 Task: Look for space in Katangi, India from 5th June, 2023 to 16th June, 2023 for 2 adults in price range Rs.14000 to Rs.18000. Place can be entire place with 1  bedroom having 1 bed and 1 bathroom. Property type can be house, flat, guest house, hotel. Amenities needed are: wifi. Booking option can be shelf check-in. Required host language is English.
Action: Mouse moved to (605, 107)
Screenshot: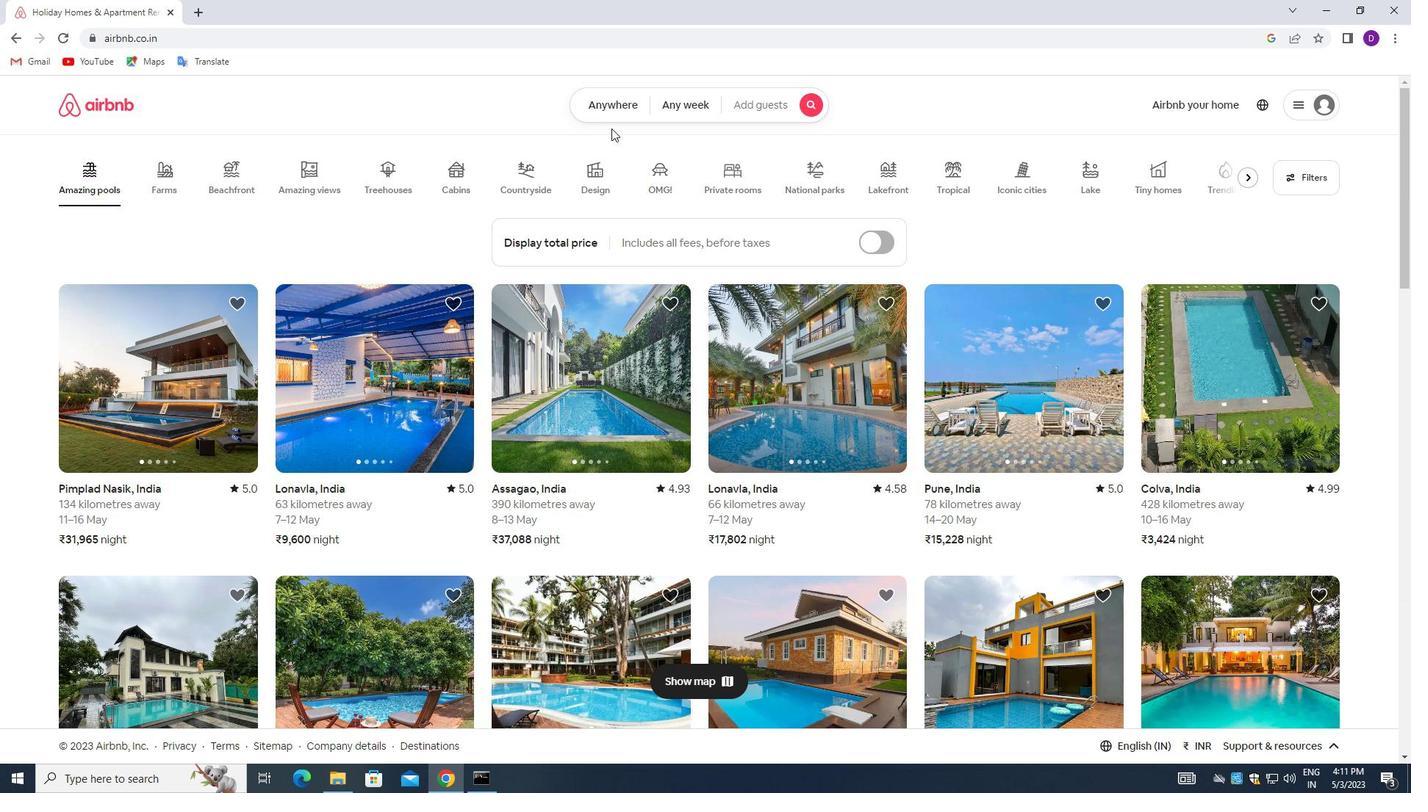 
Action: Mouse pressed left at (605, 107)
Screenshot: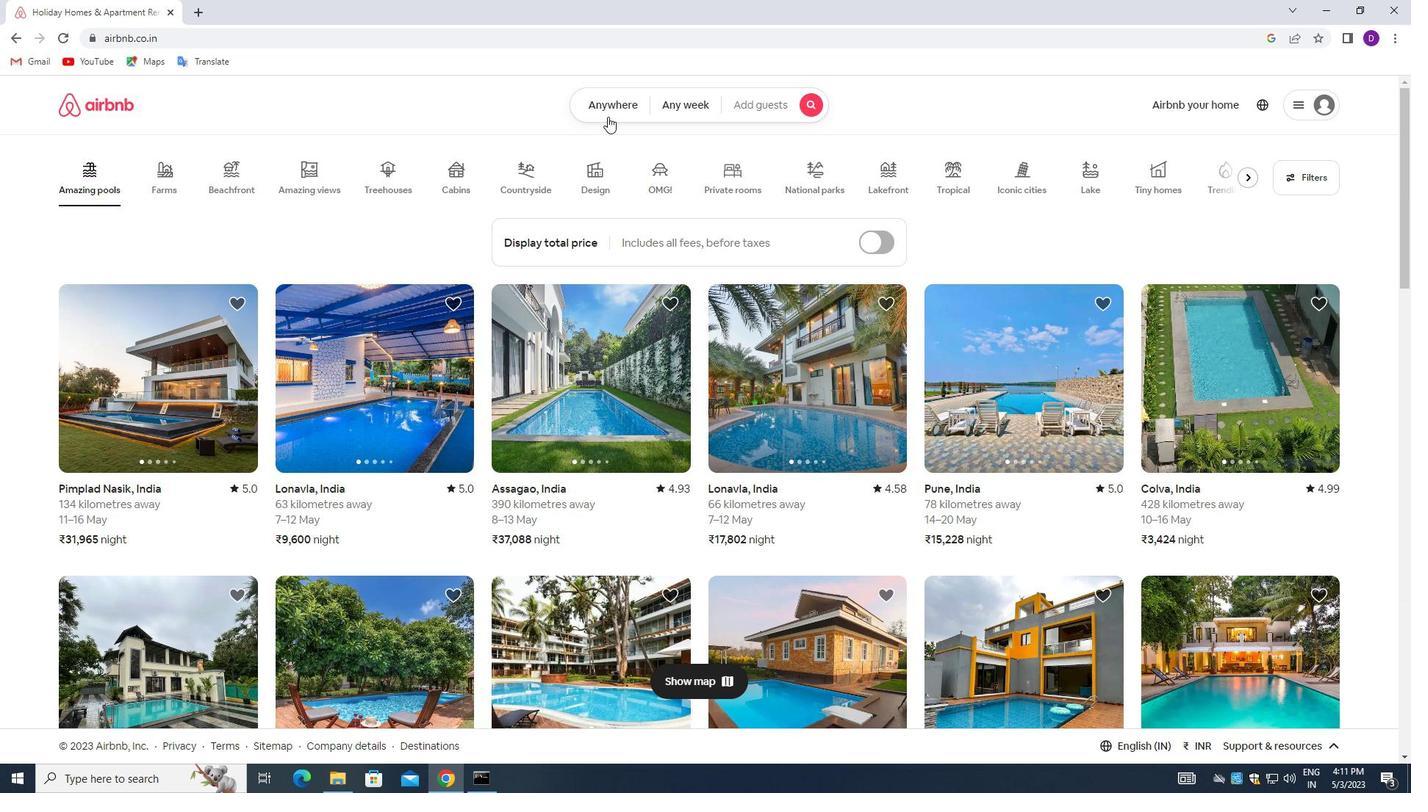 
Action: Mouse moved to (496, 160)
Screenshot: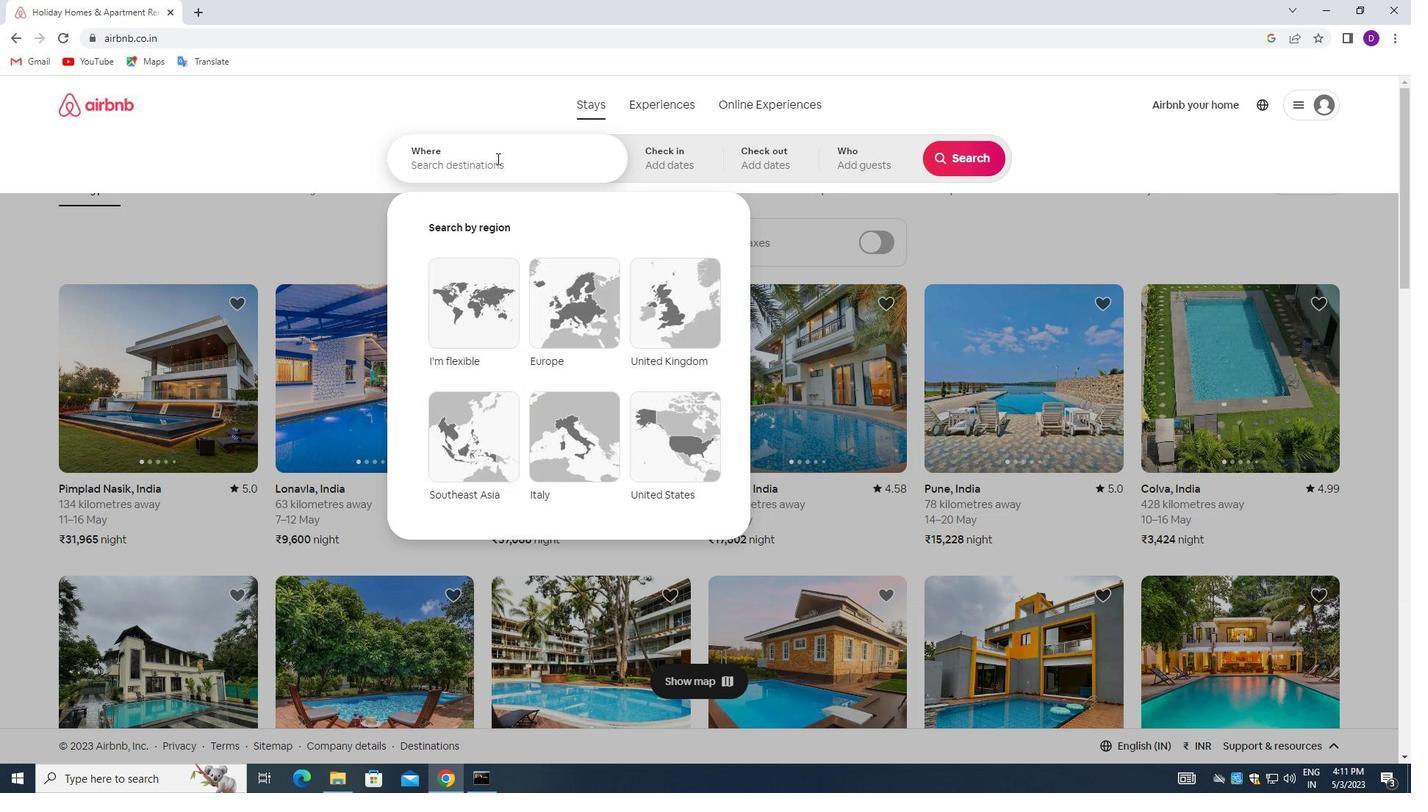 
Action: Mouse pressed left at (496, 160)
Screenshot: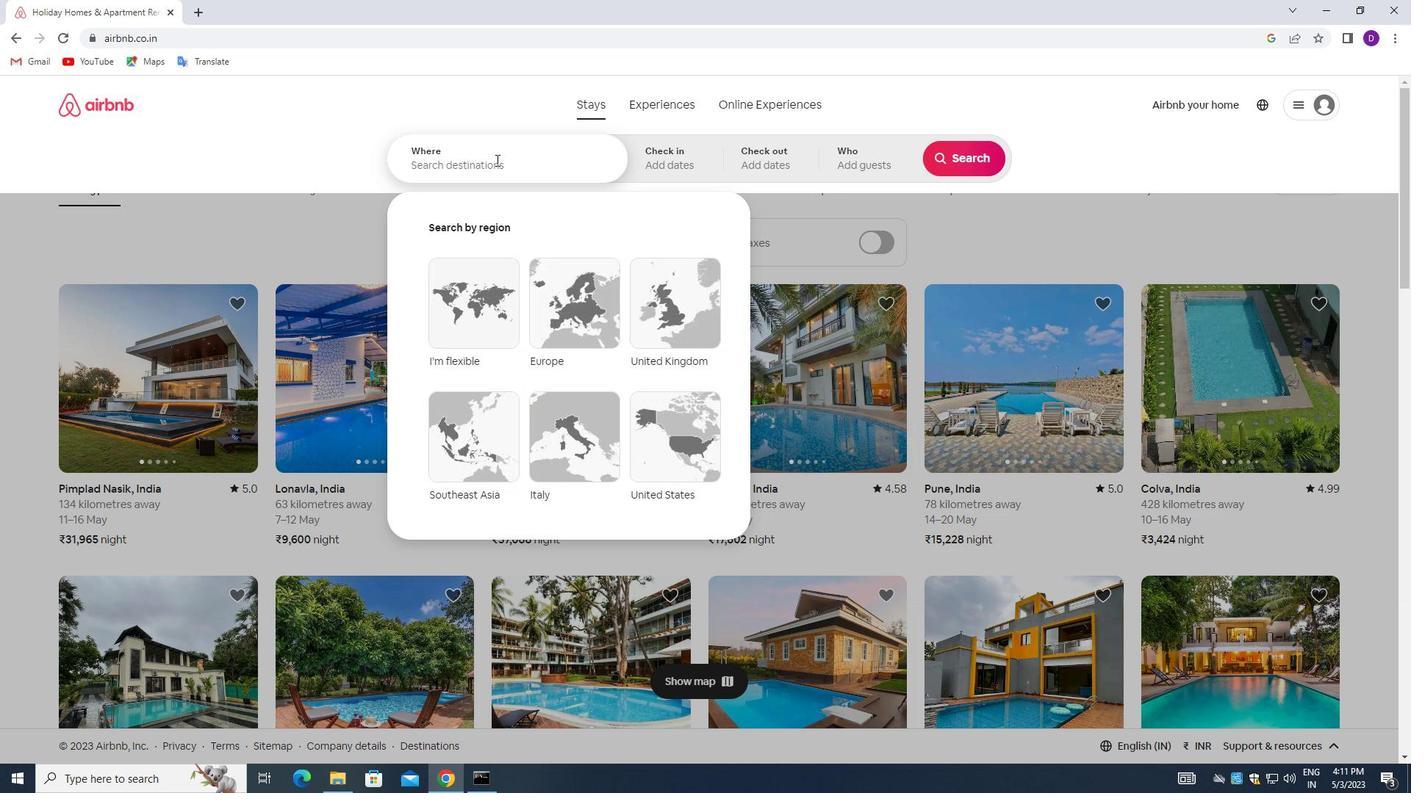 
Action: Mouse moved to (207, 142)
Screenshot: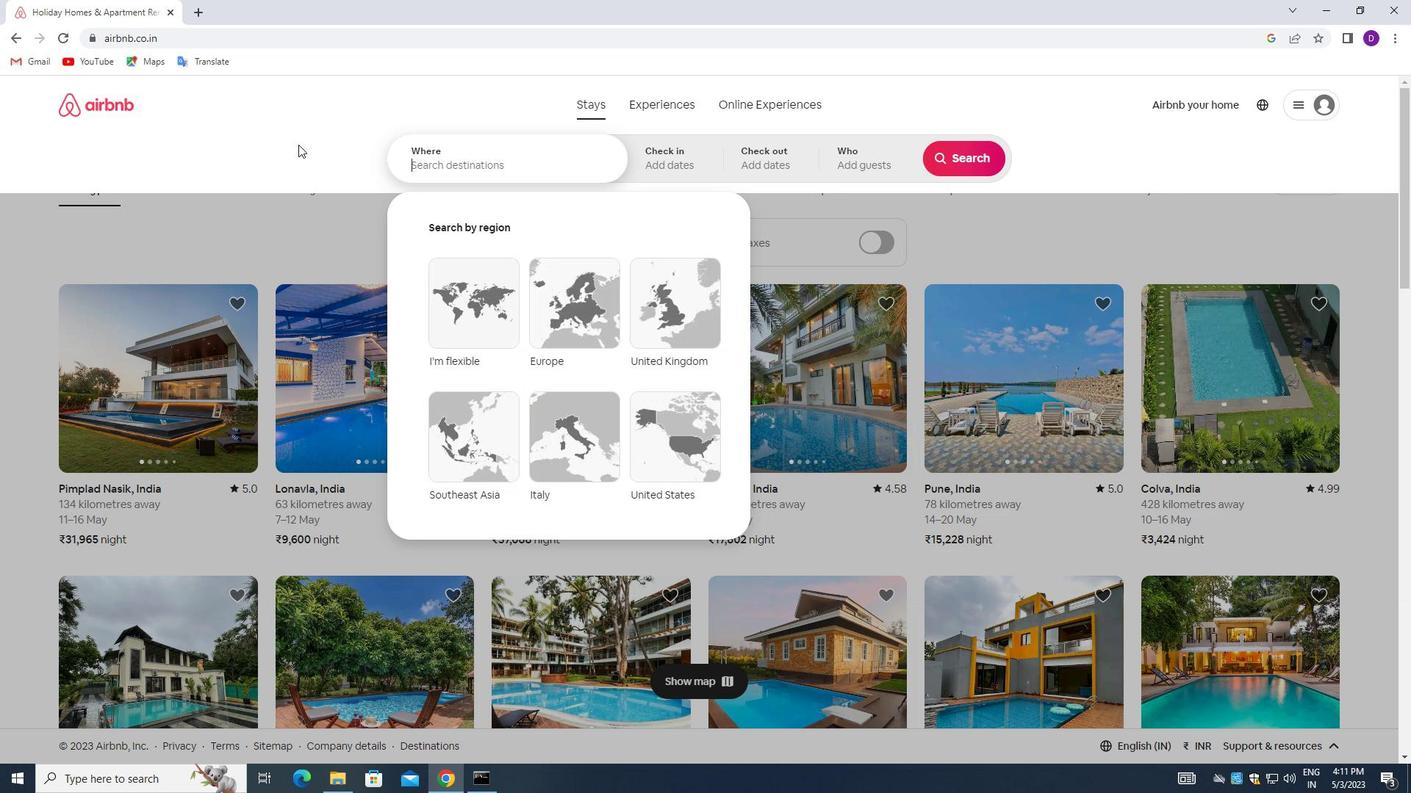 
Action: Key pressed <Key.shift>KATANGI,<Key.space><Key.shift>INDIA<Key.enter>
Screenshot: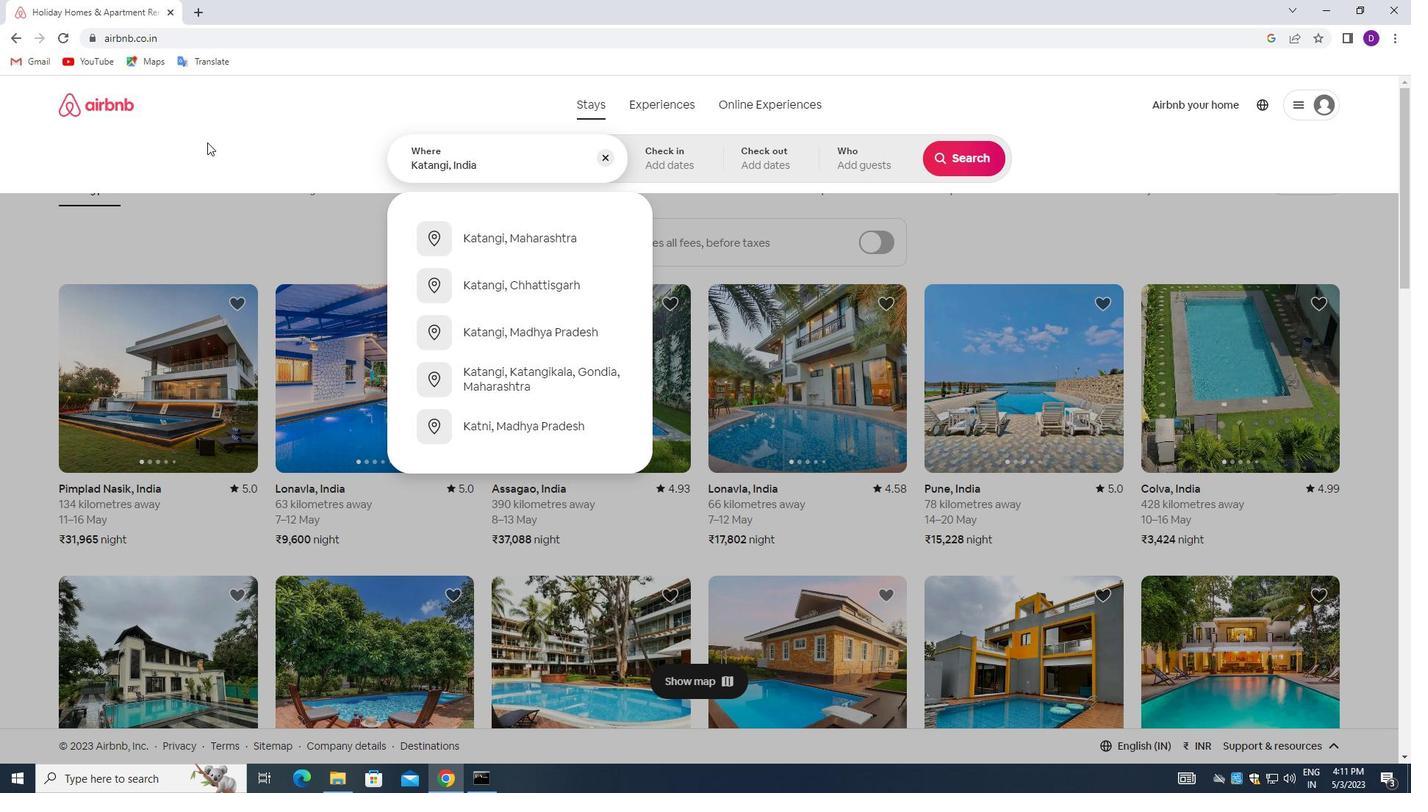 
Action: Mouse moved to (771, 374)
Screenshot: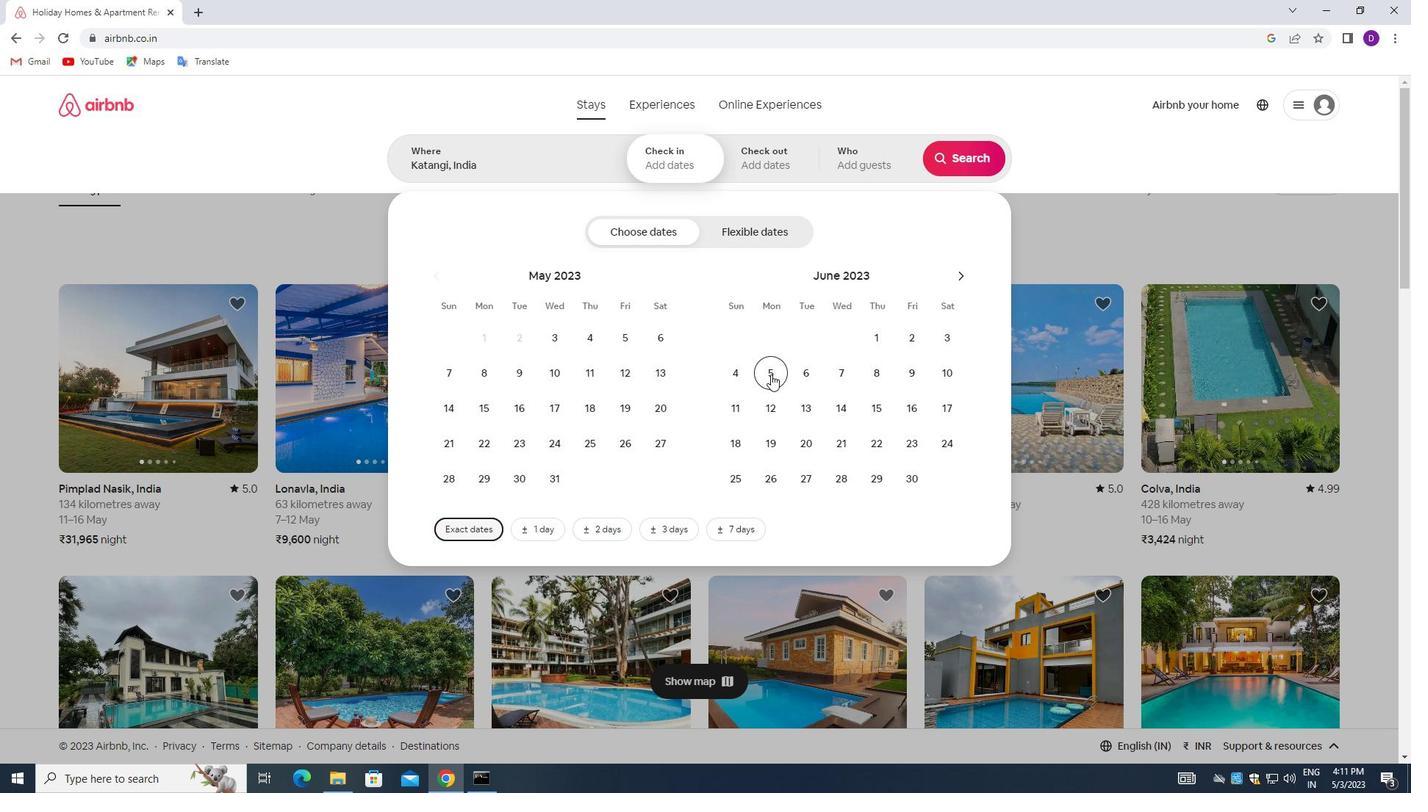 
Action: Mouse pressed left at (771, 374)
Screenshot: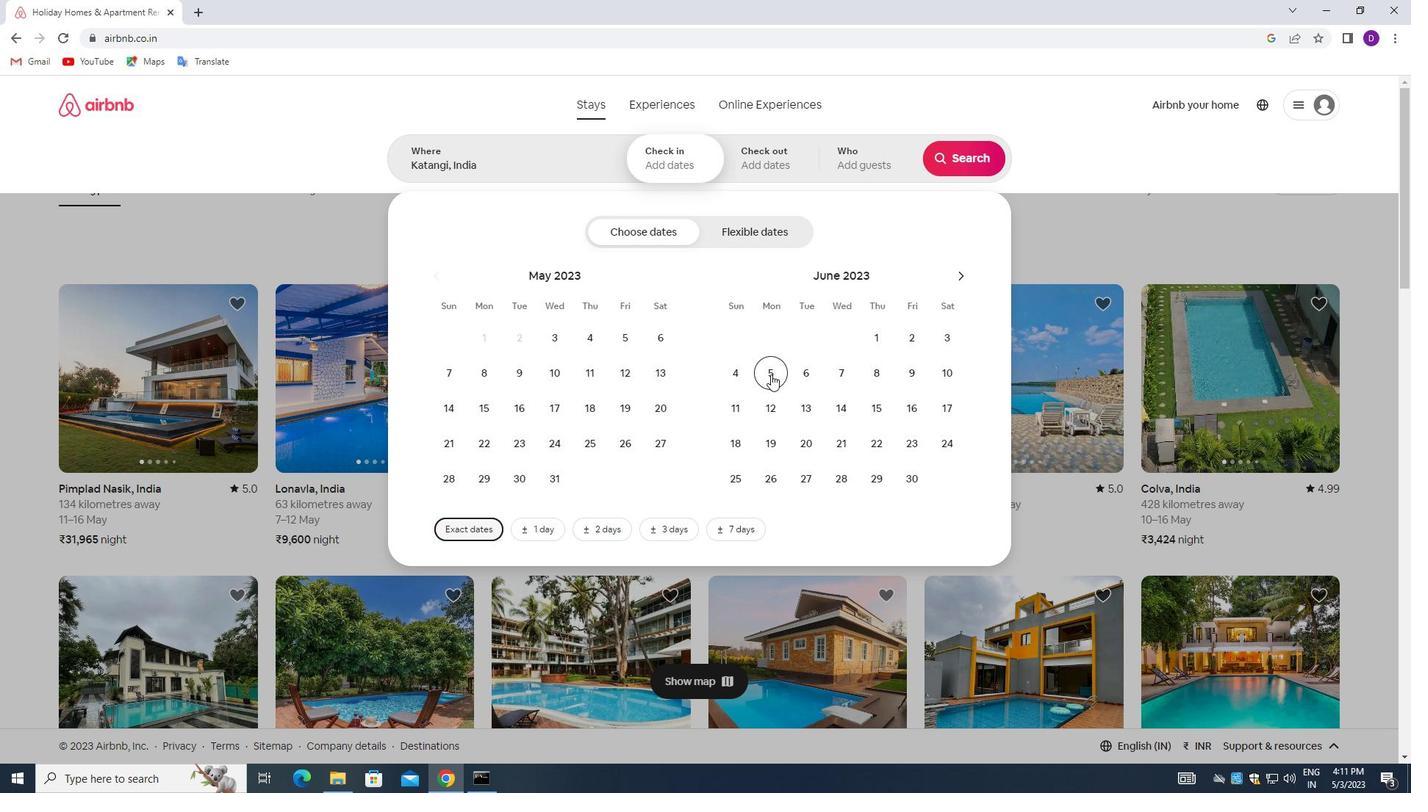 
Action: Mouse moved to (901, 408)
Screenshot: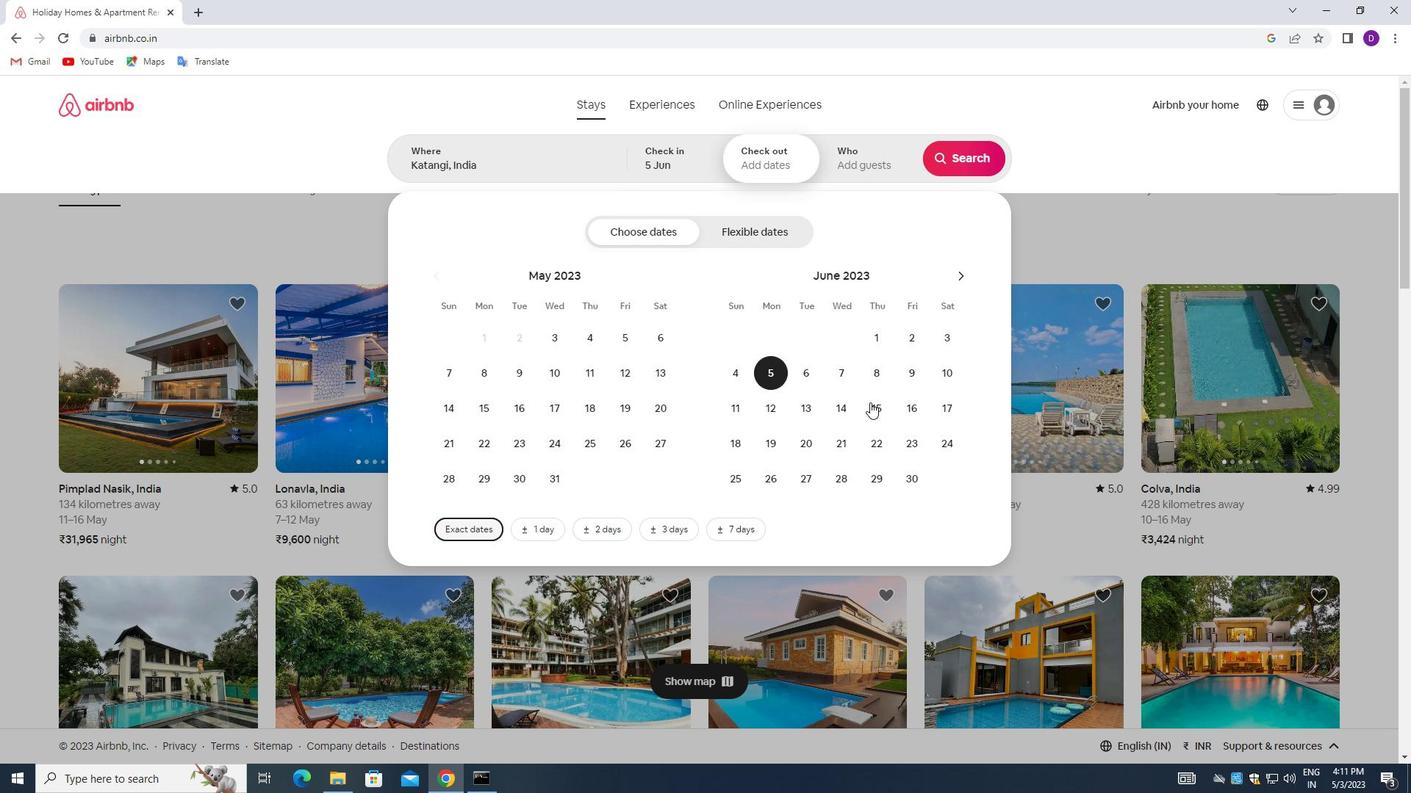 
Action: Mouse pressed left at (901, 408)
Screenshot: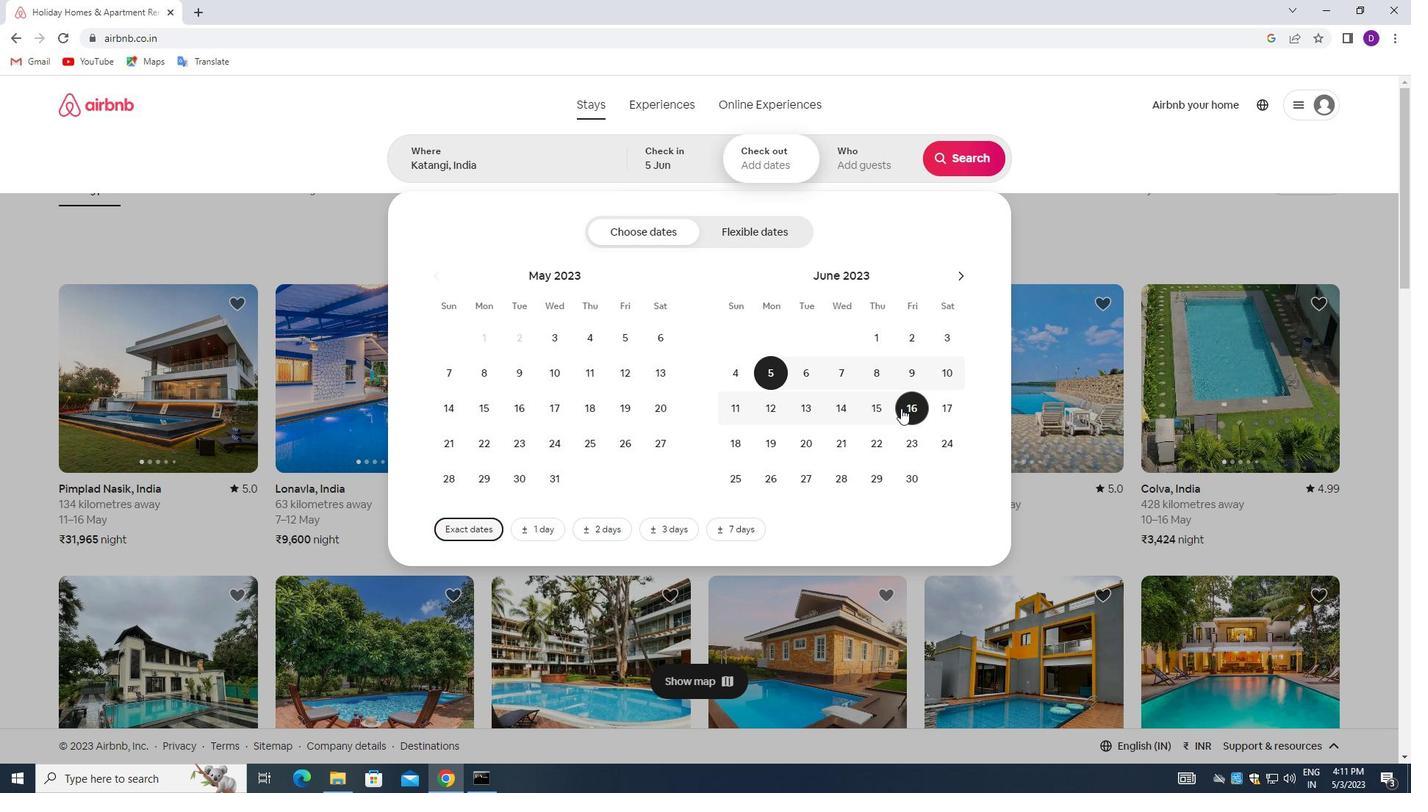 
Action: Mouse moved to (857, 160)
Screenshot: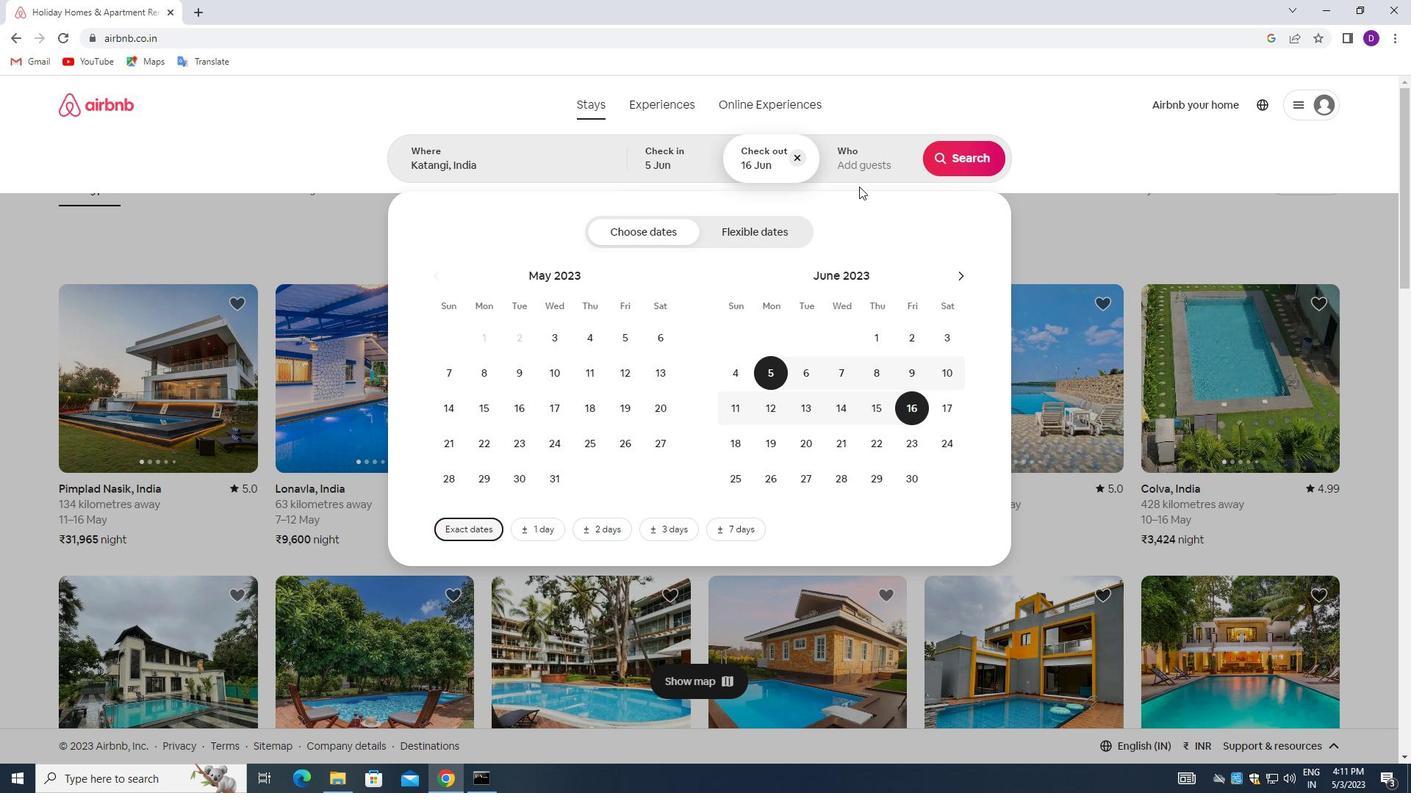 
Action: Mouse pressed left at (857, 160)
Screenshot: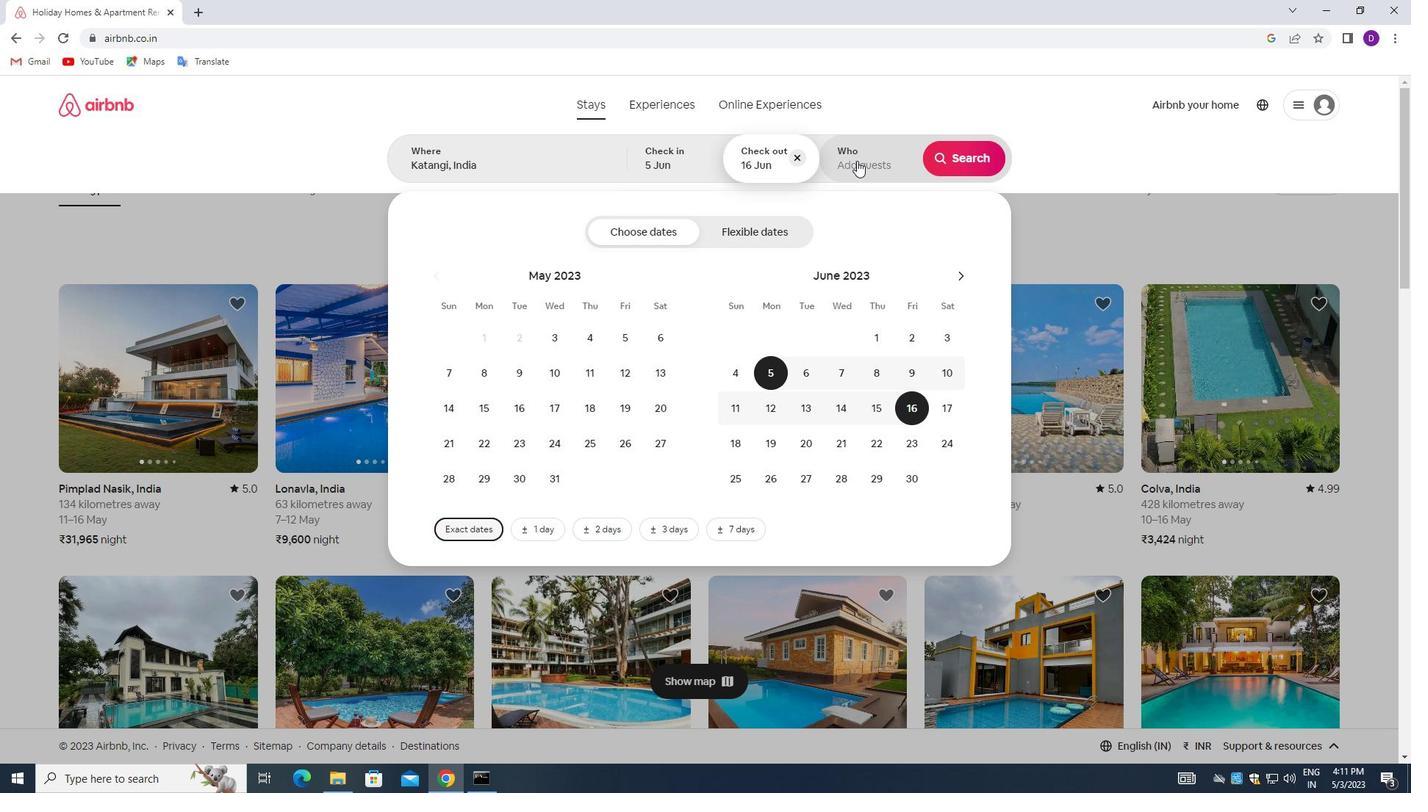 
Action: Mouse moved to (967, 237)
Screenshot: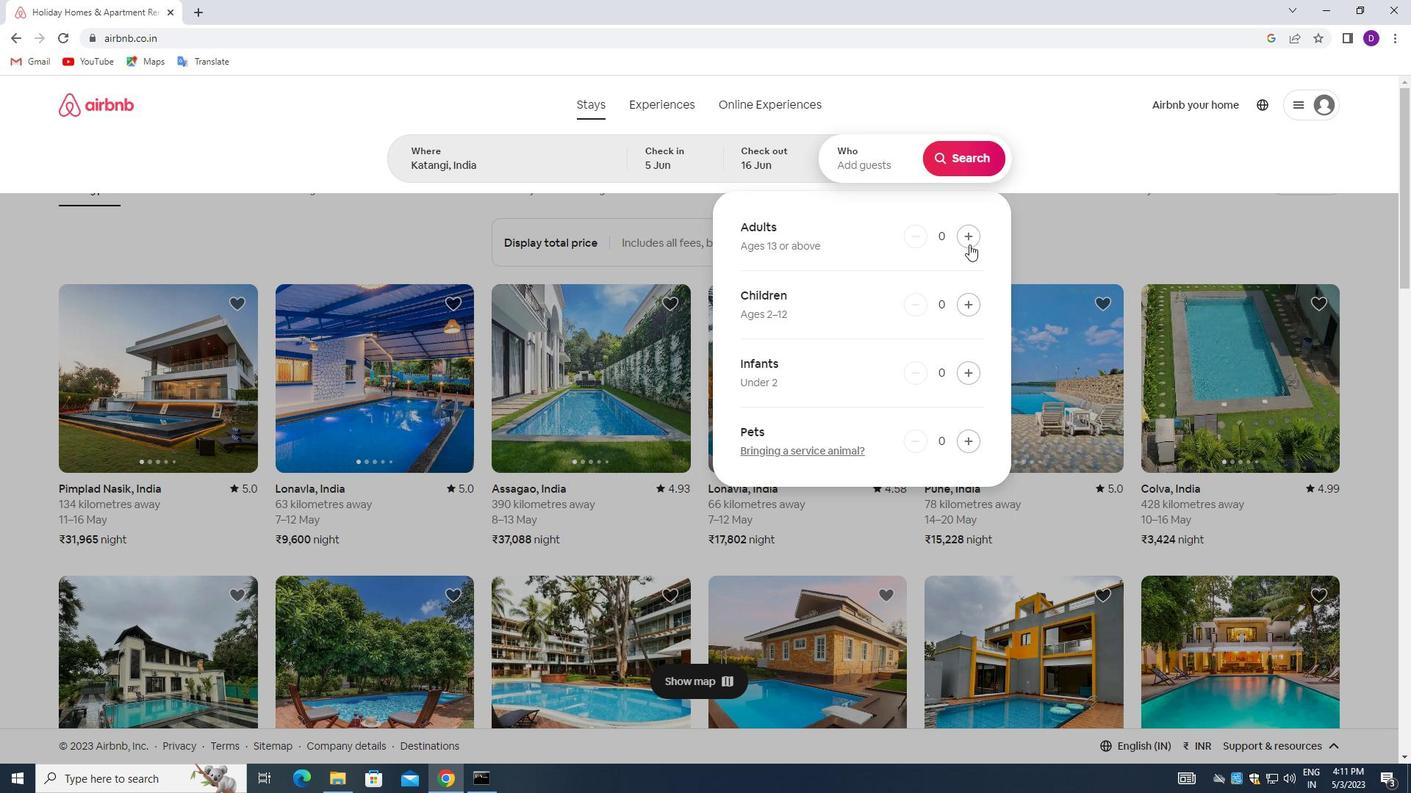 
Action: Mouse pressed left at (967, 237)
Screenshot: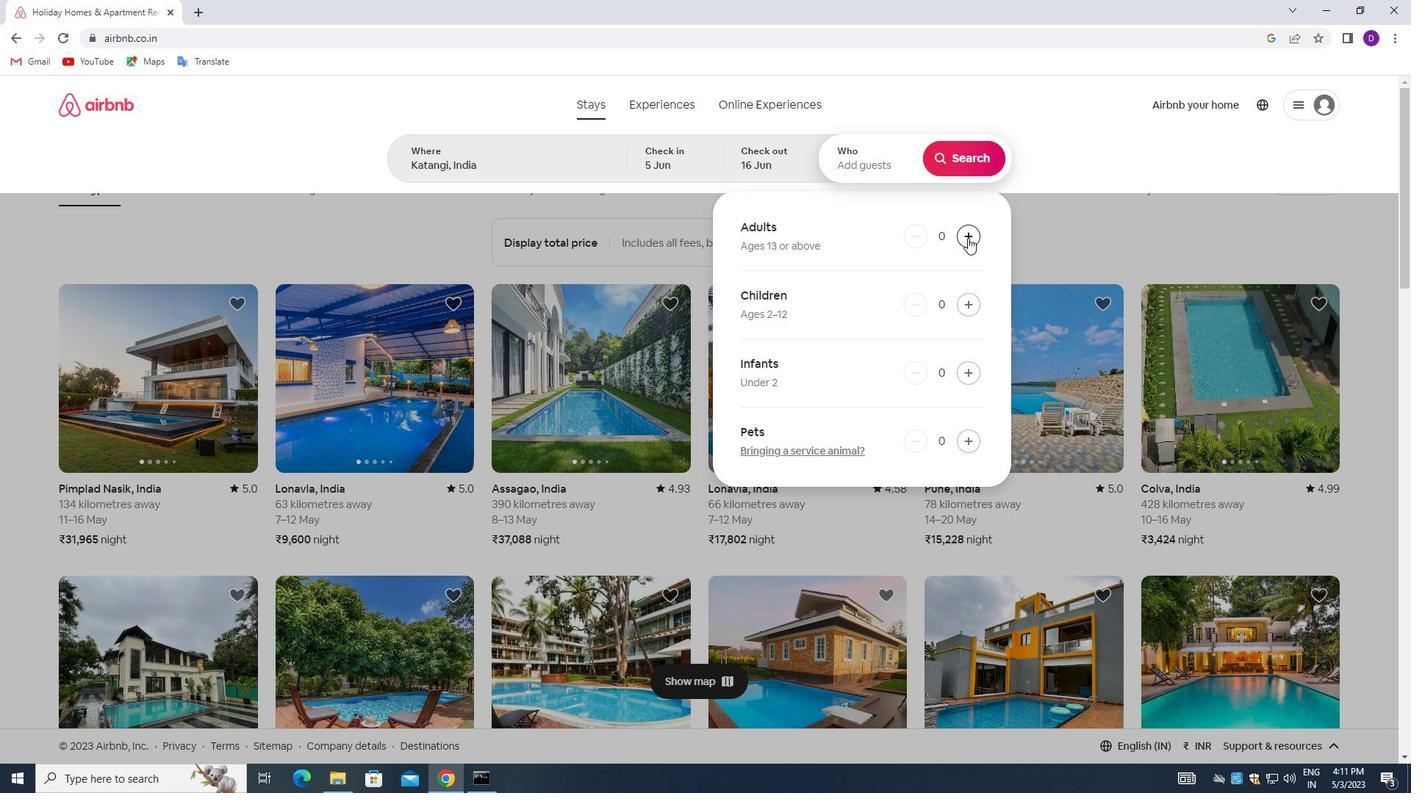 
Action: Mouse pressed left at (967, 237)
Screenshot: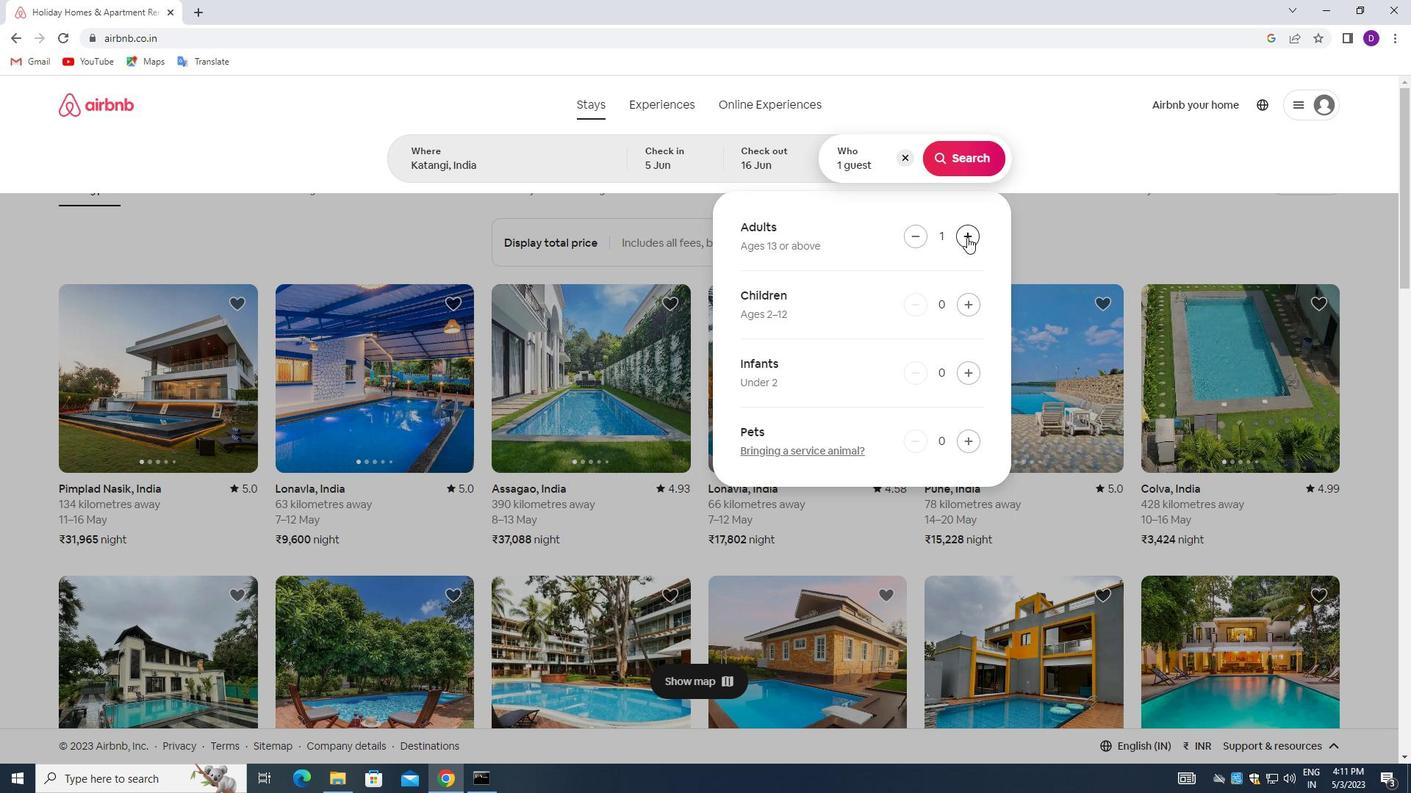 
Action: Mouse moved to (945, 159)
Screenshot: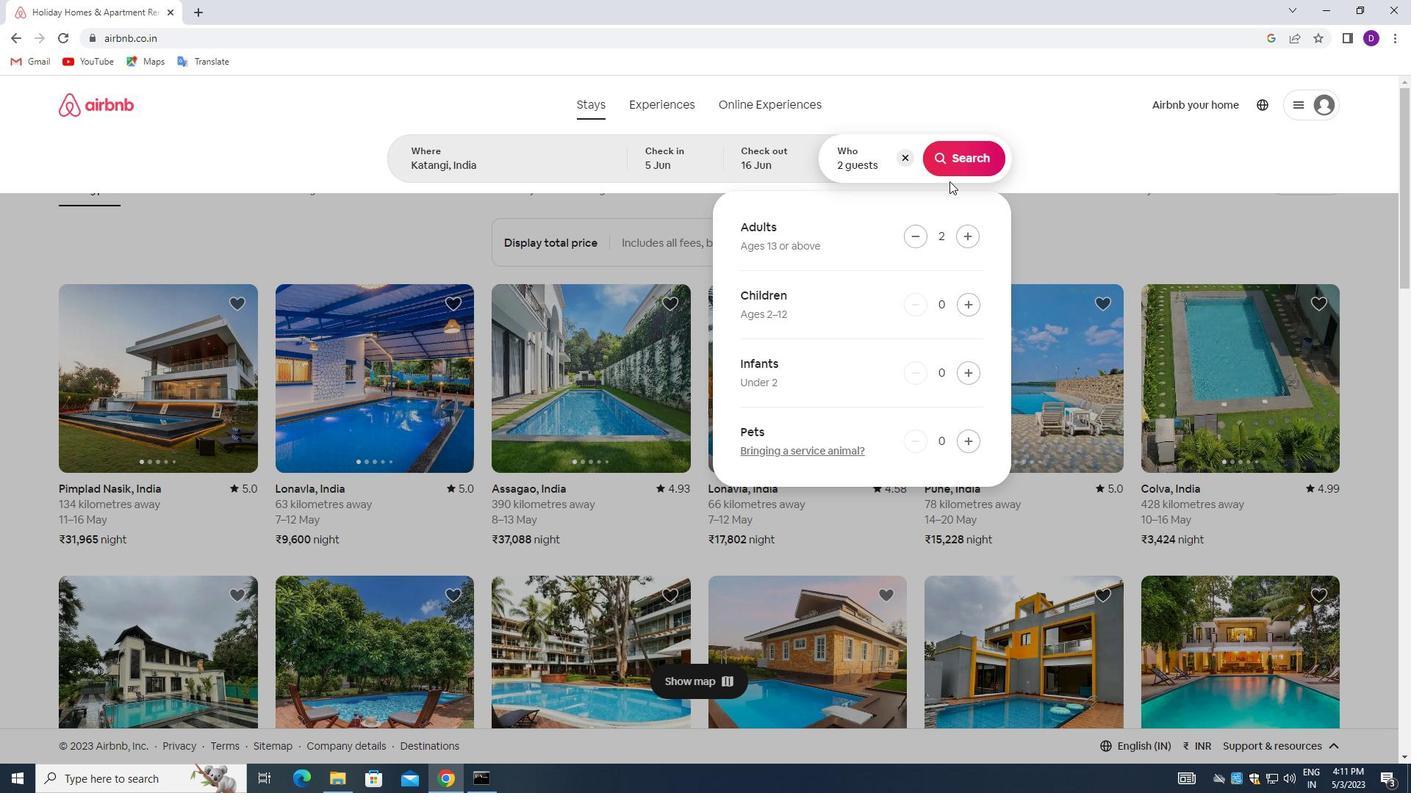 
Action: Mouse pressed left at (945, 159)
Screenshot: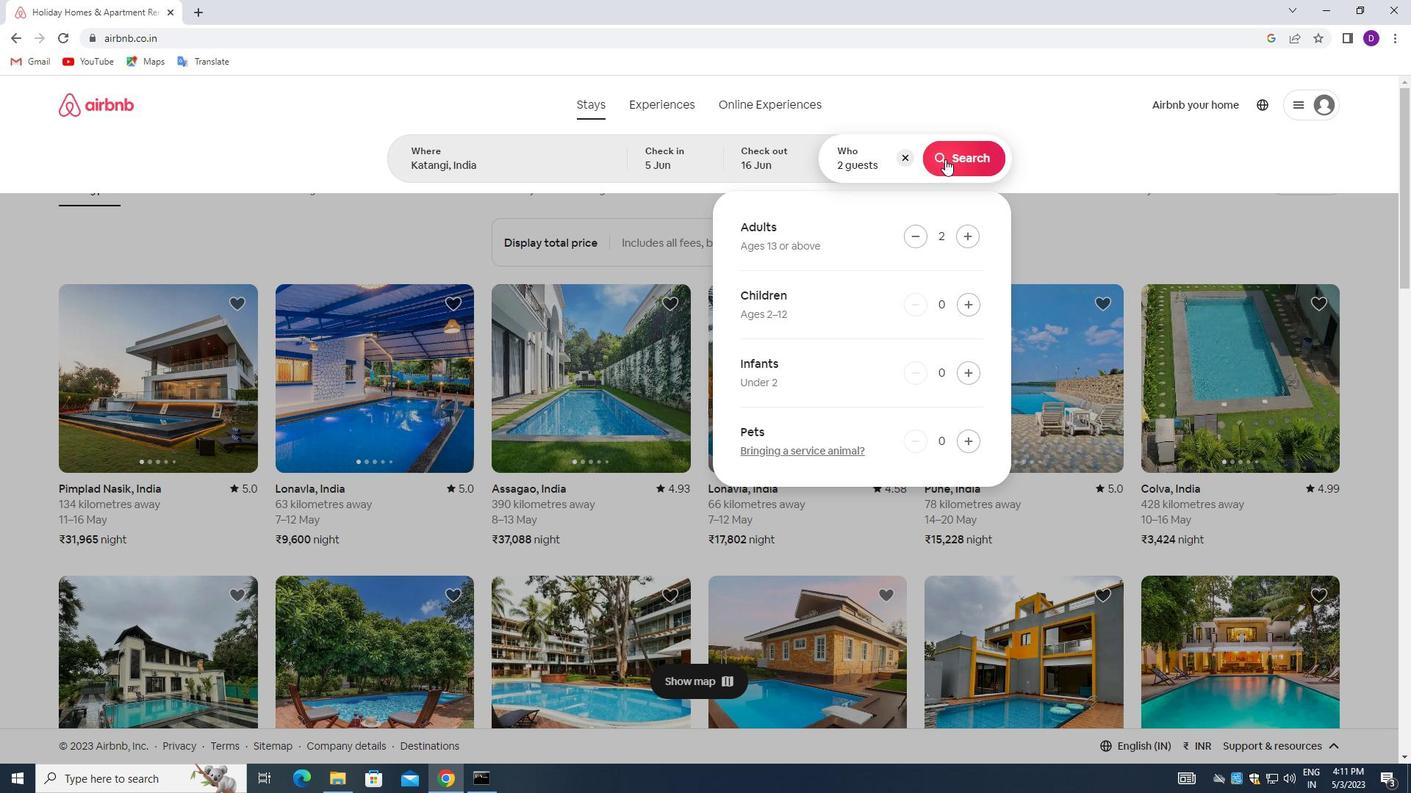 
Action: Mouse moved to (1336, 162)
Screenshot: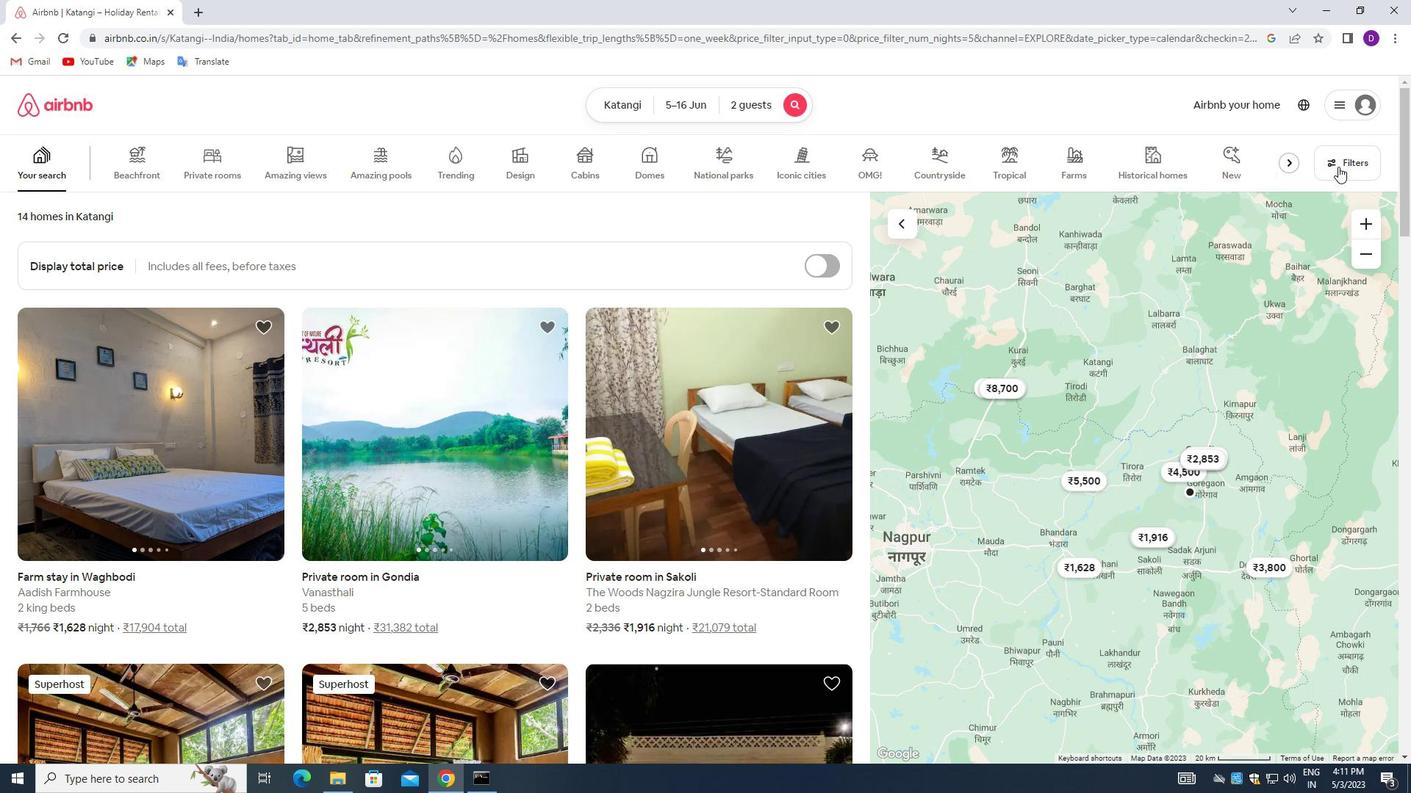 
Action: Mouse pressed left at (1336, 162)
Screenshot: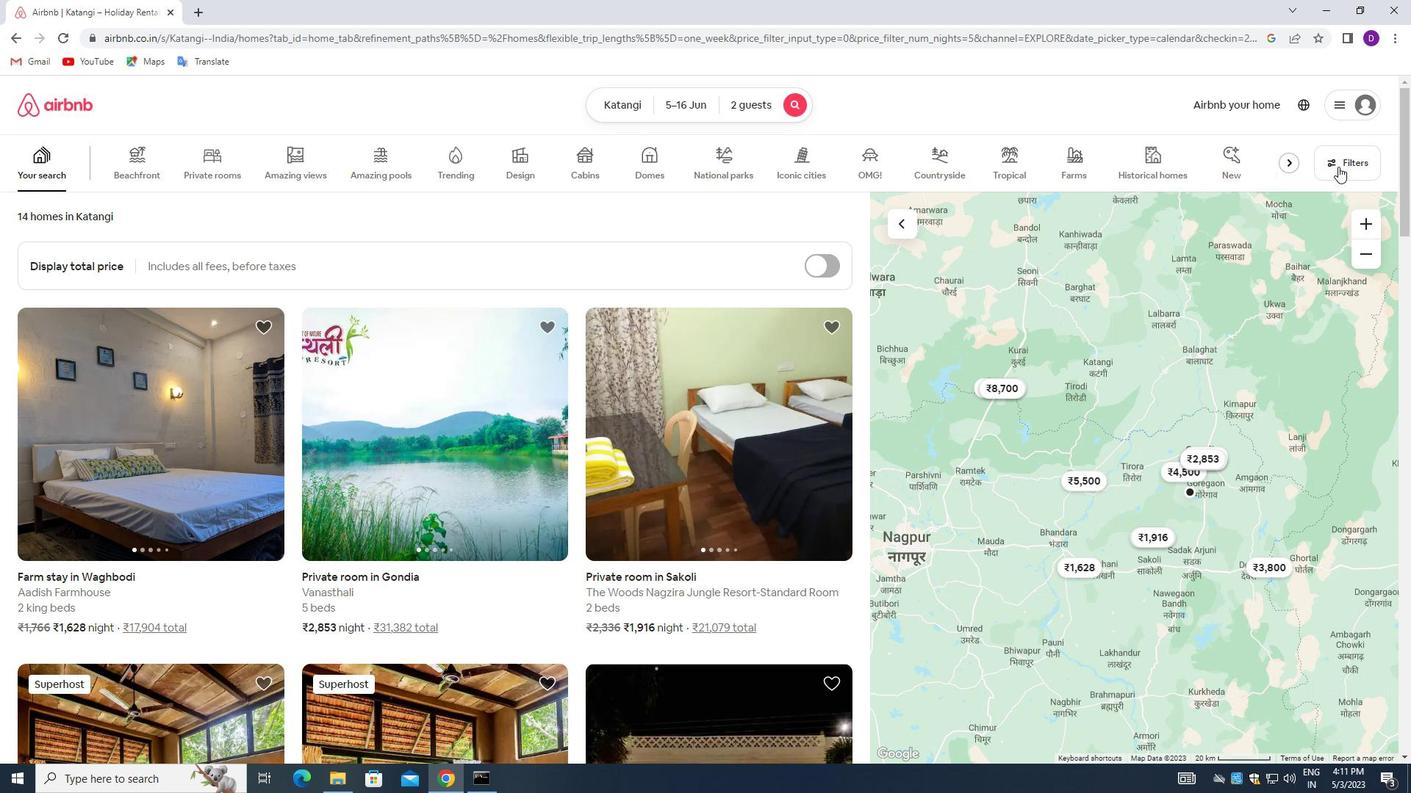 
Action: Mouse moved to (531, 350)
Screenshot: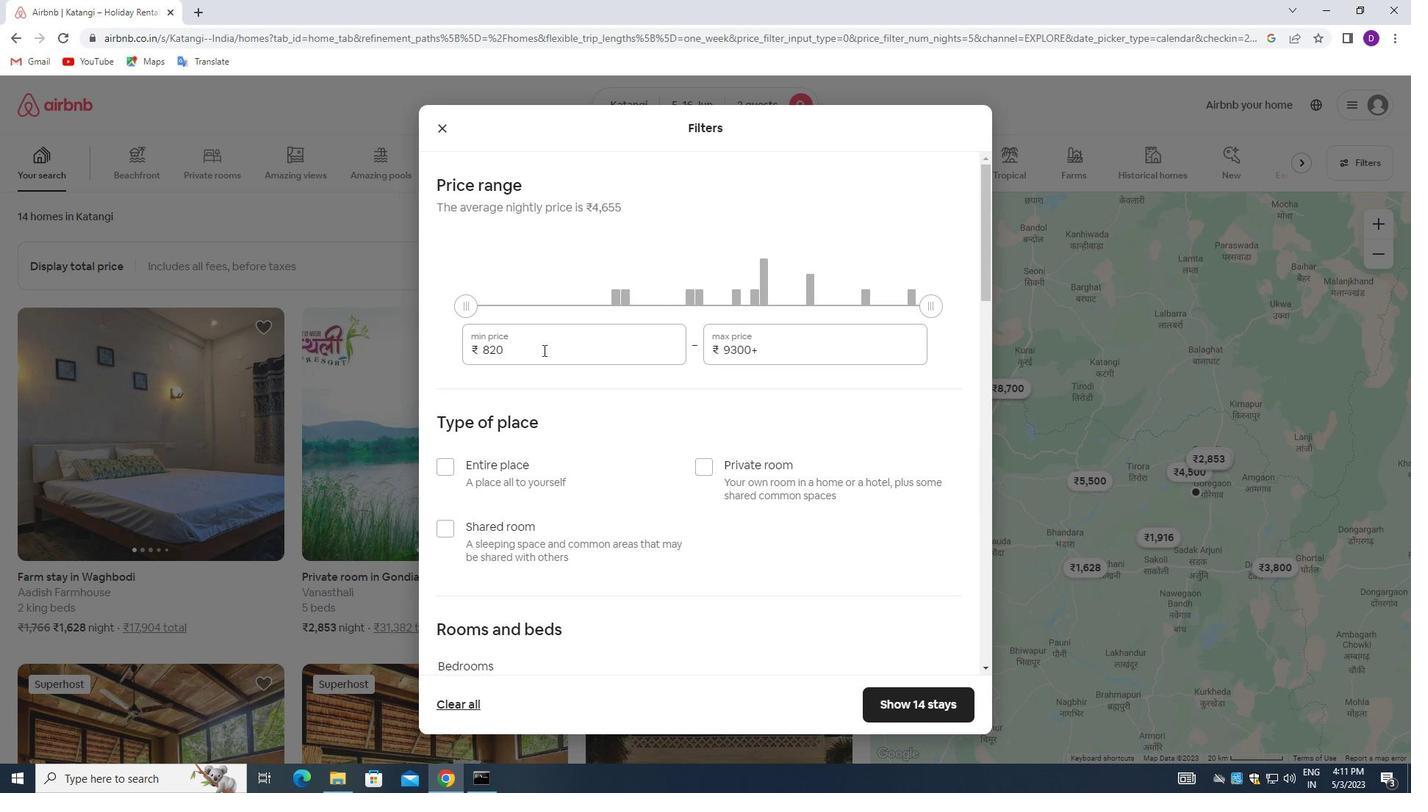 
Action: Mouse pressed left at (531, 350)
Screenshot: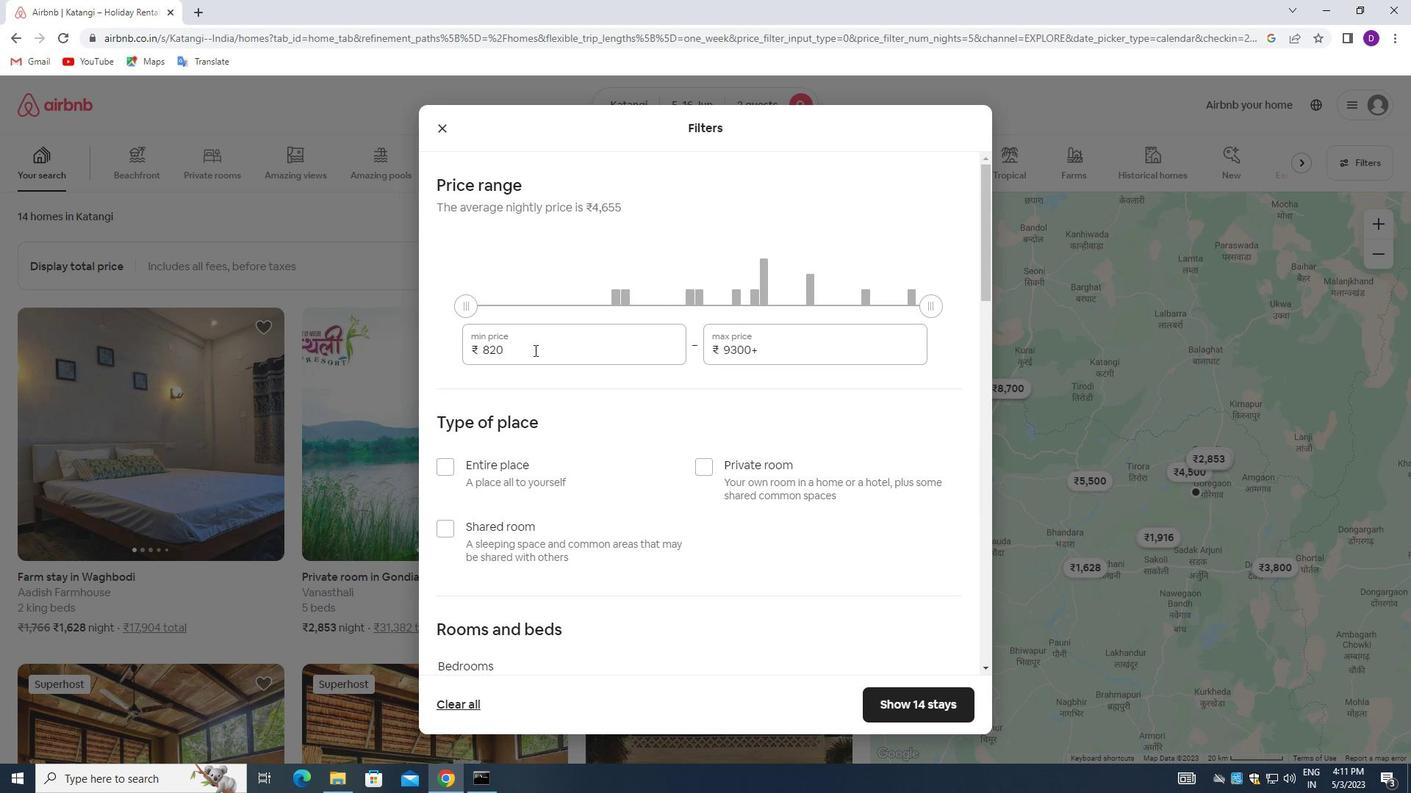 
Action: Mouse pressed left at (531, 350)
Screenshot: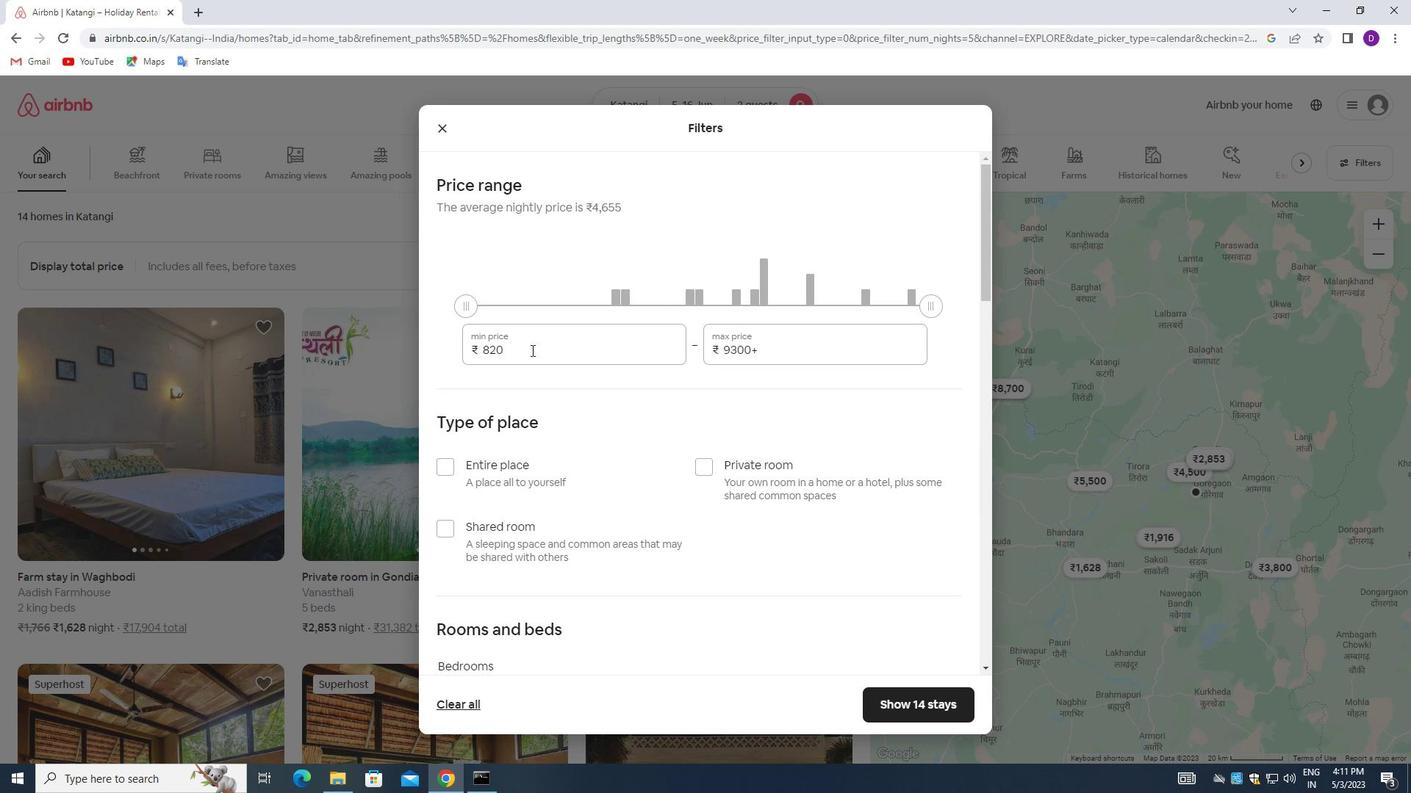 
Action: Key pressed 14000<Key.tab>
Screenshot: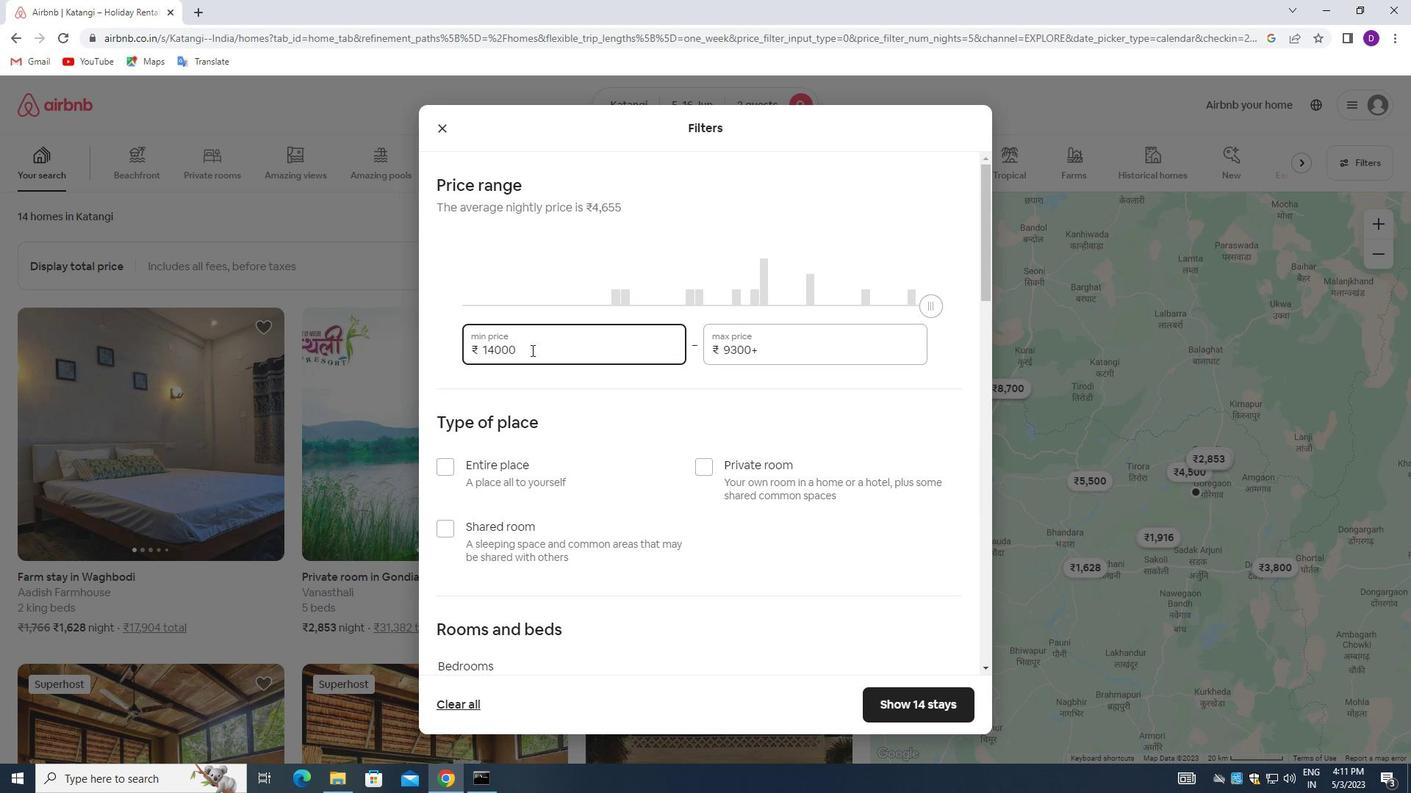 
Action: Mouse moved to (531, 350)
Screenshot: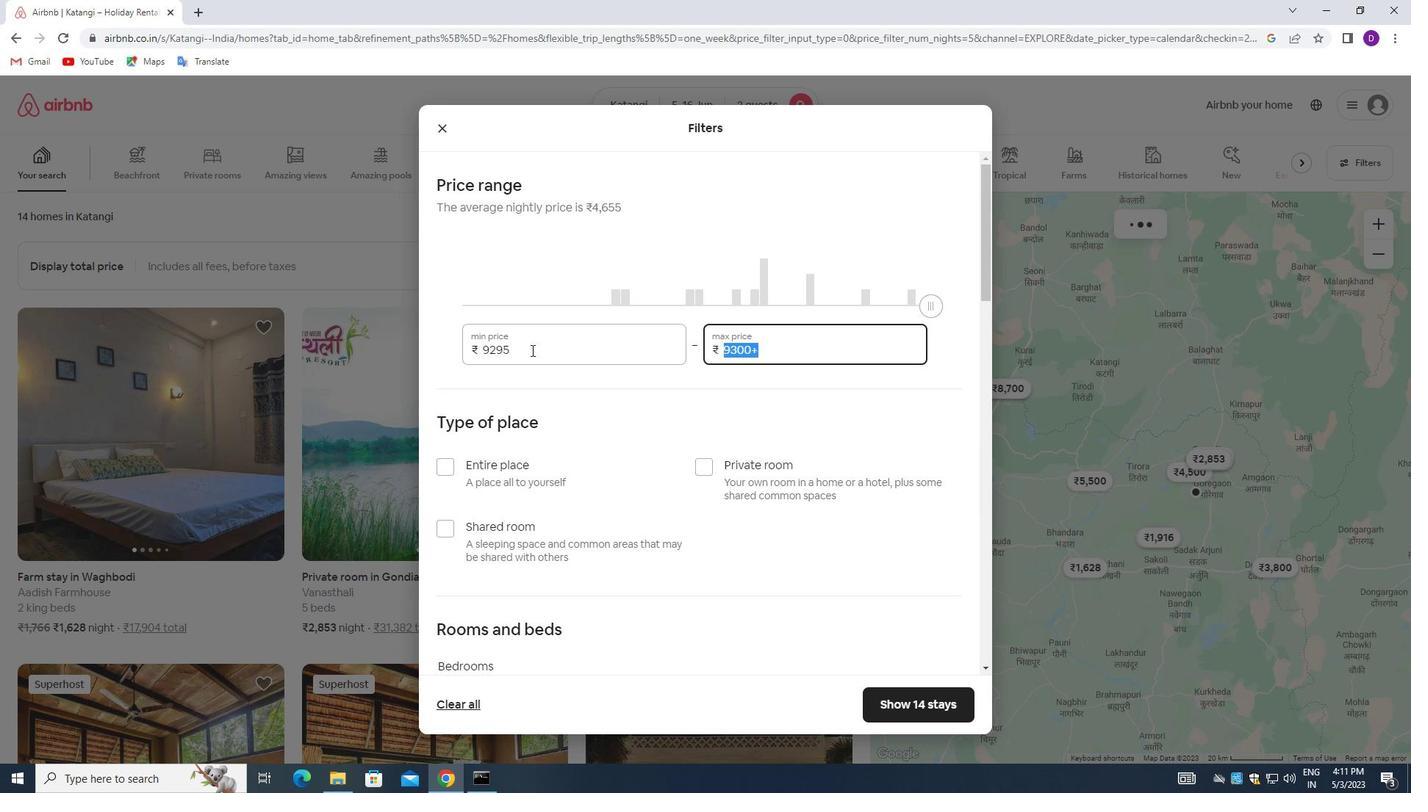 
Action: Key pressed 18000
Screenshot: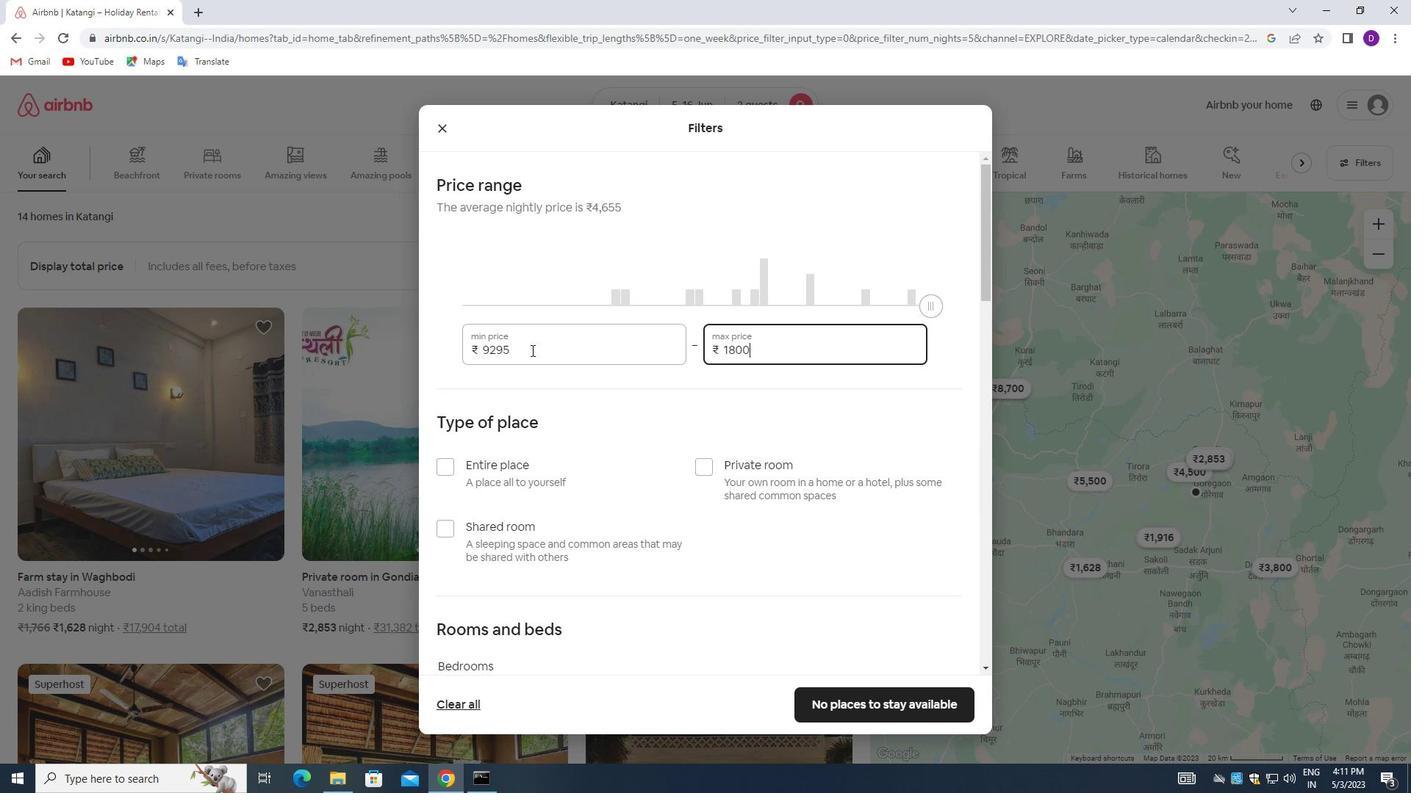 
Action: Mouse moved to (591, 376)
Screenshot: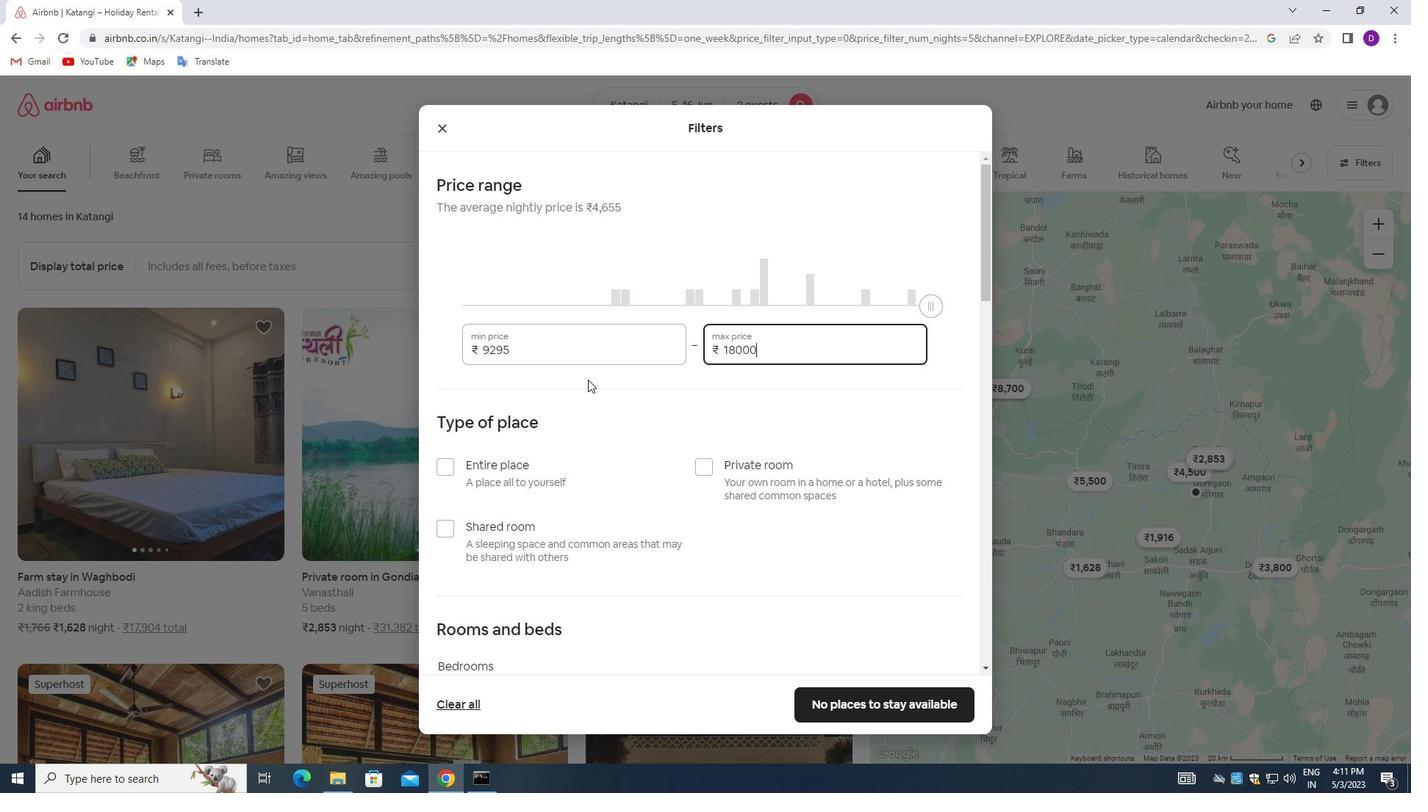 
Action: Mouse scrolled (591, 375) with delta (0, 0)
Screenshot: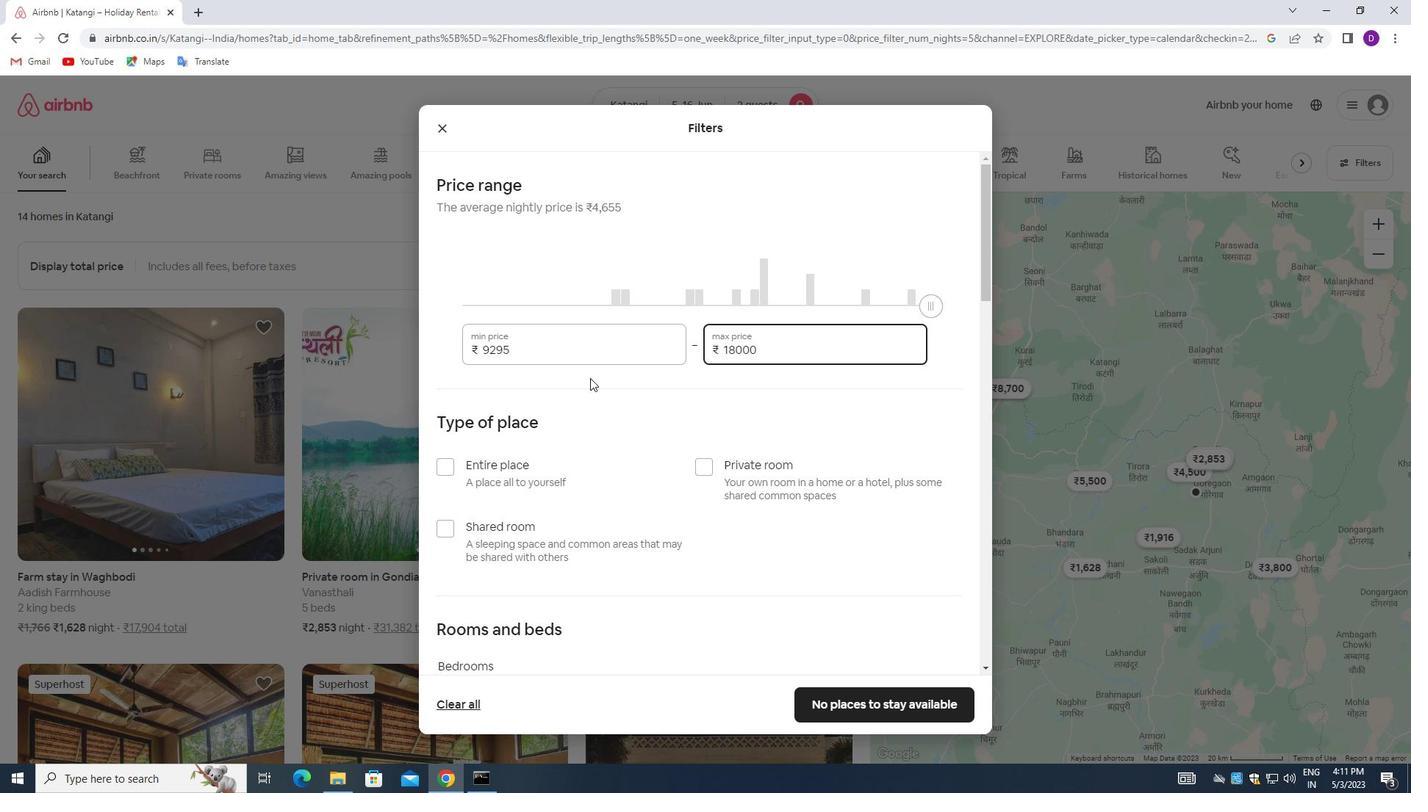 
Action: Mouse scrolled (591, 375) with delta (0, 0)
Screenshot: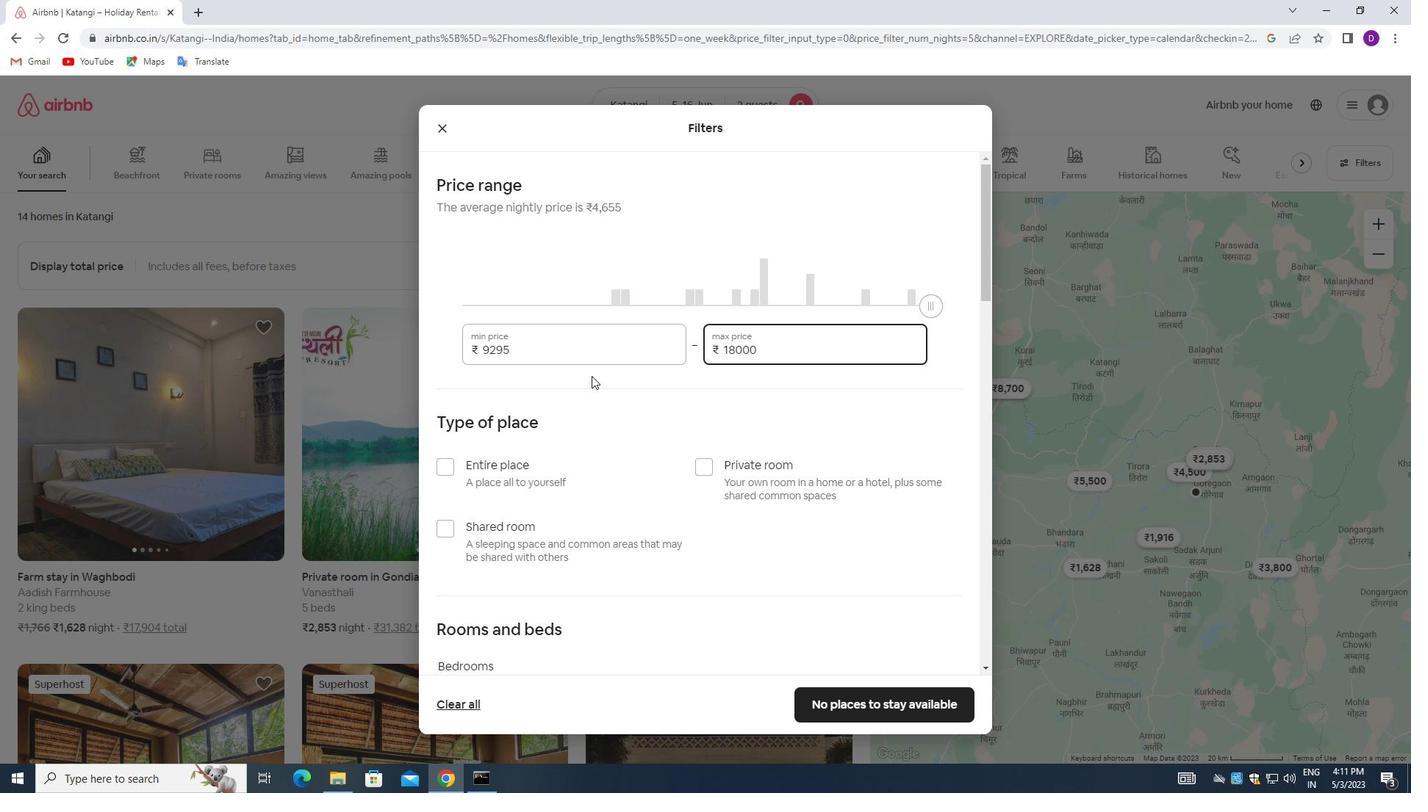 
Action: Mouse moved to (436, 319)
Screenshot: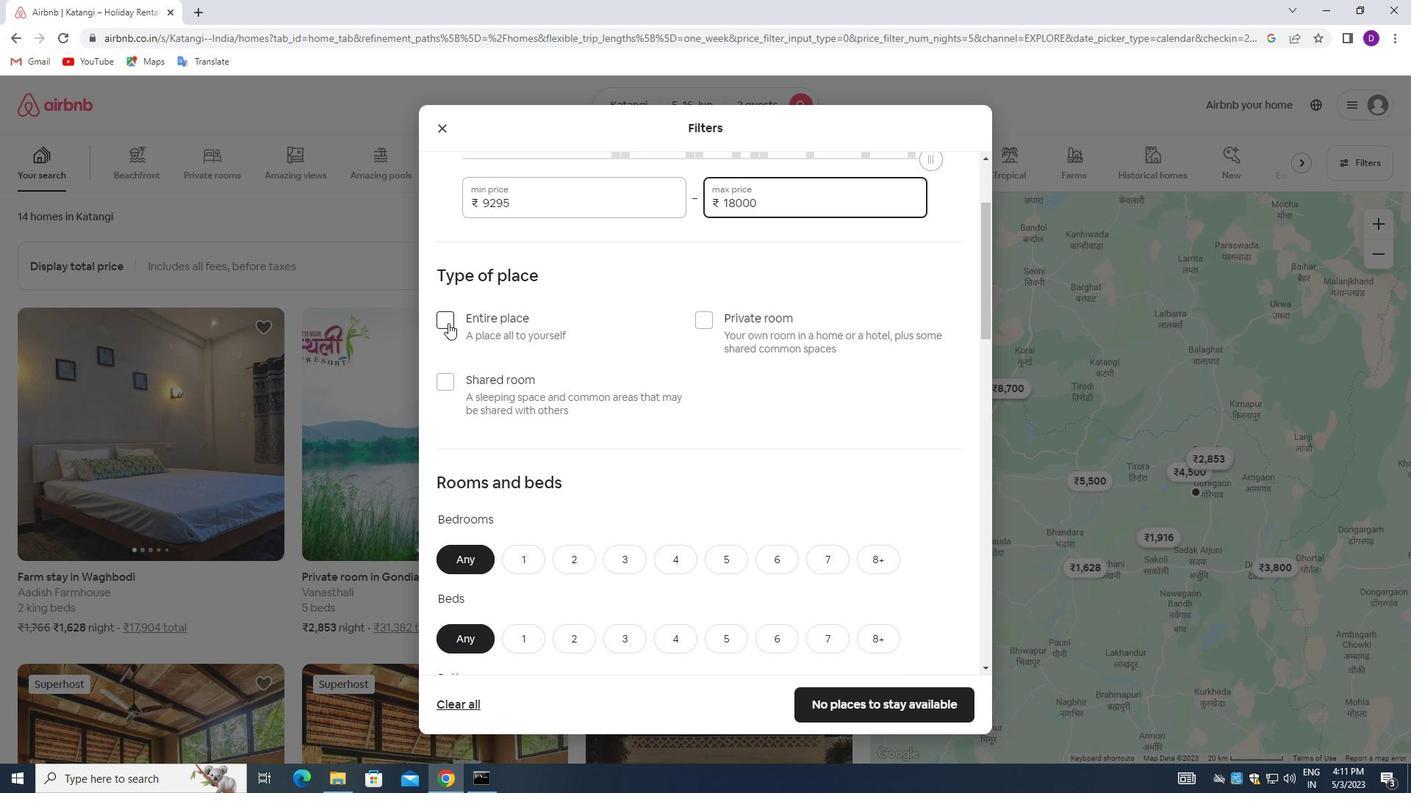 
Action: Mouse pressed left at (436, 319)
Screenshot: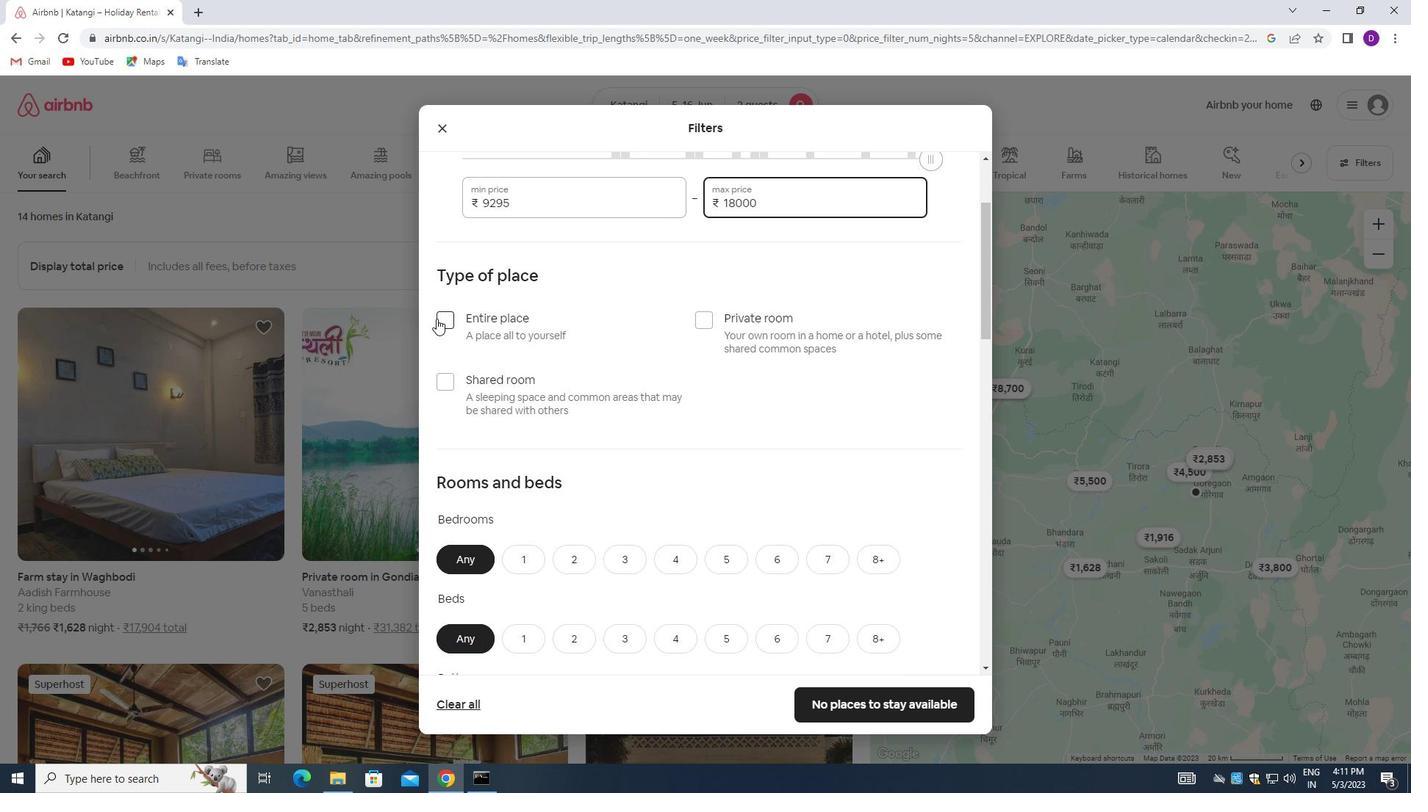 
Action: Mouse moved to (575, 335)
Screenshot: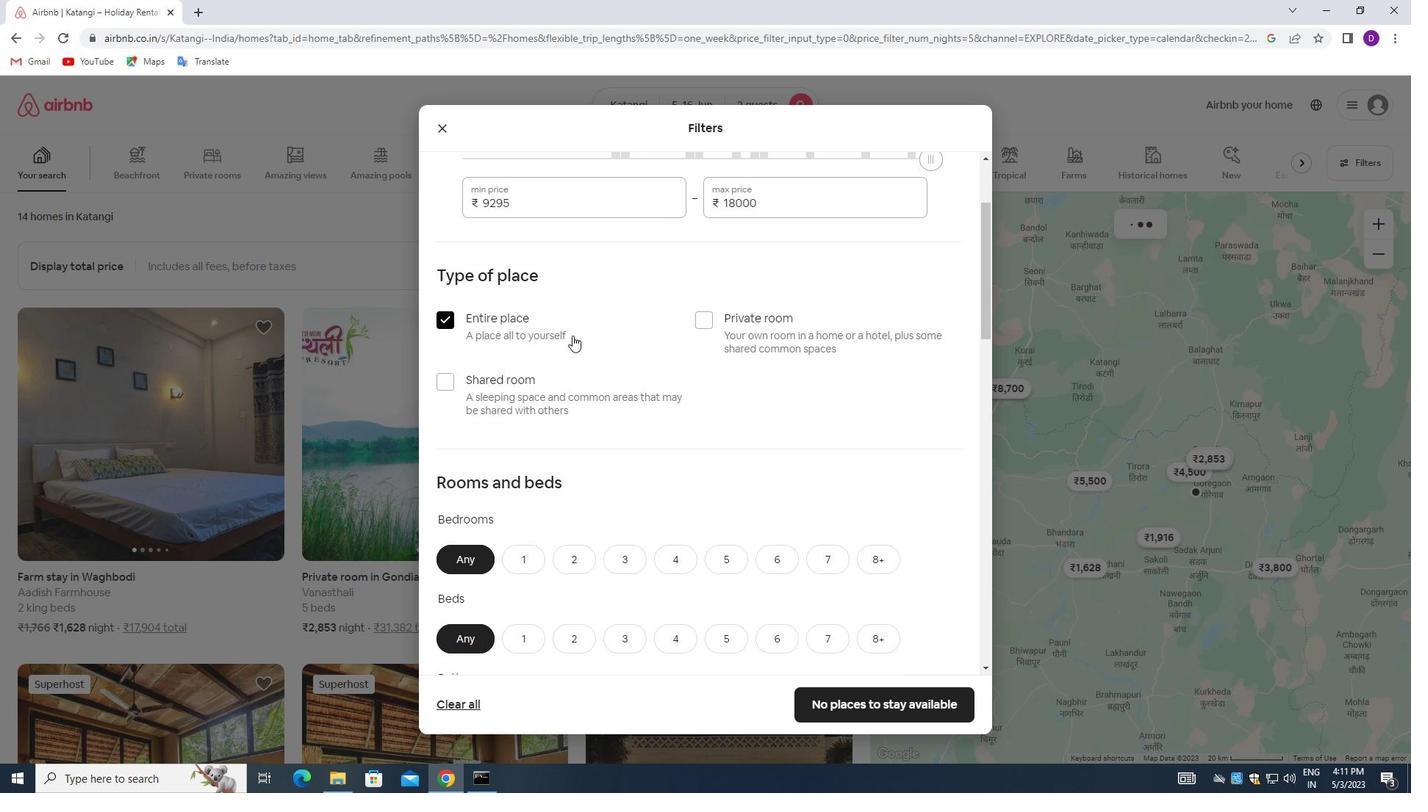 
Action: Mouse scrolled (575, 335) with delta (0, 0)
Screenshot: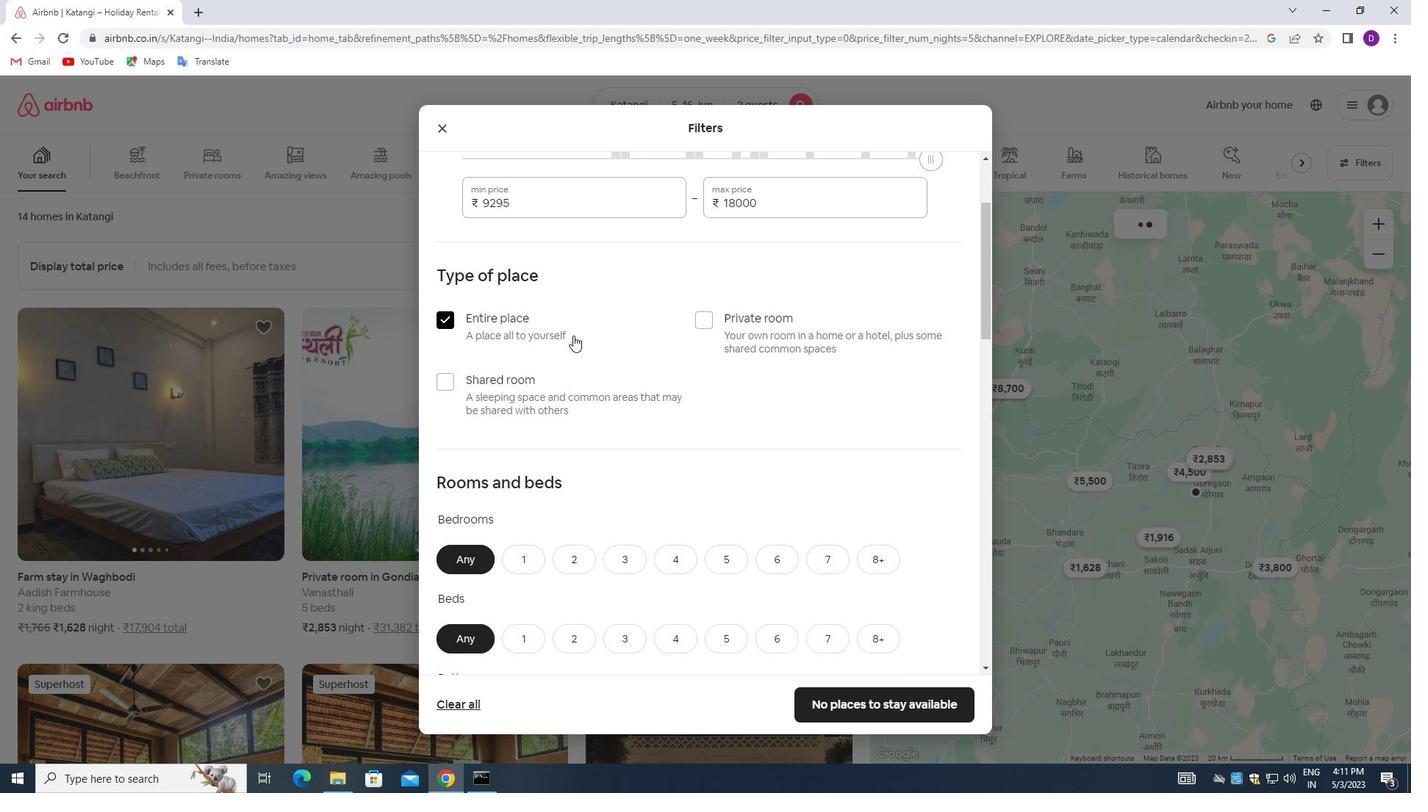 
Action: Mouse moved to (577, 336)
Screenshot: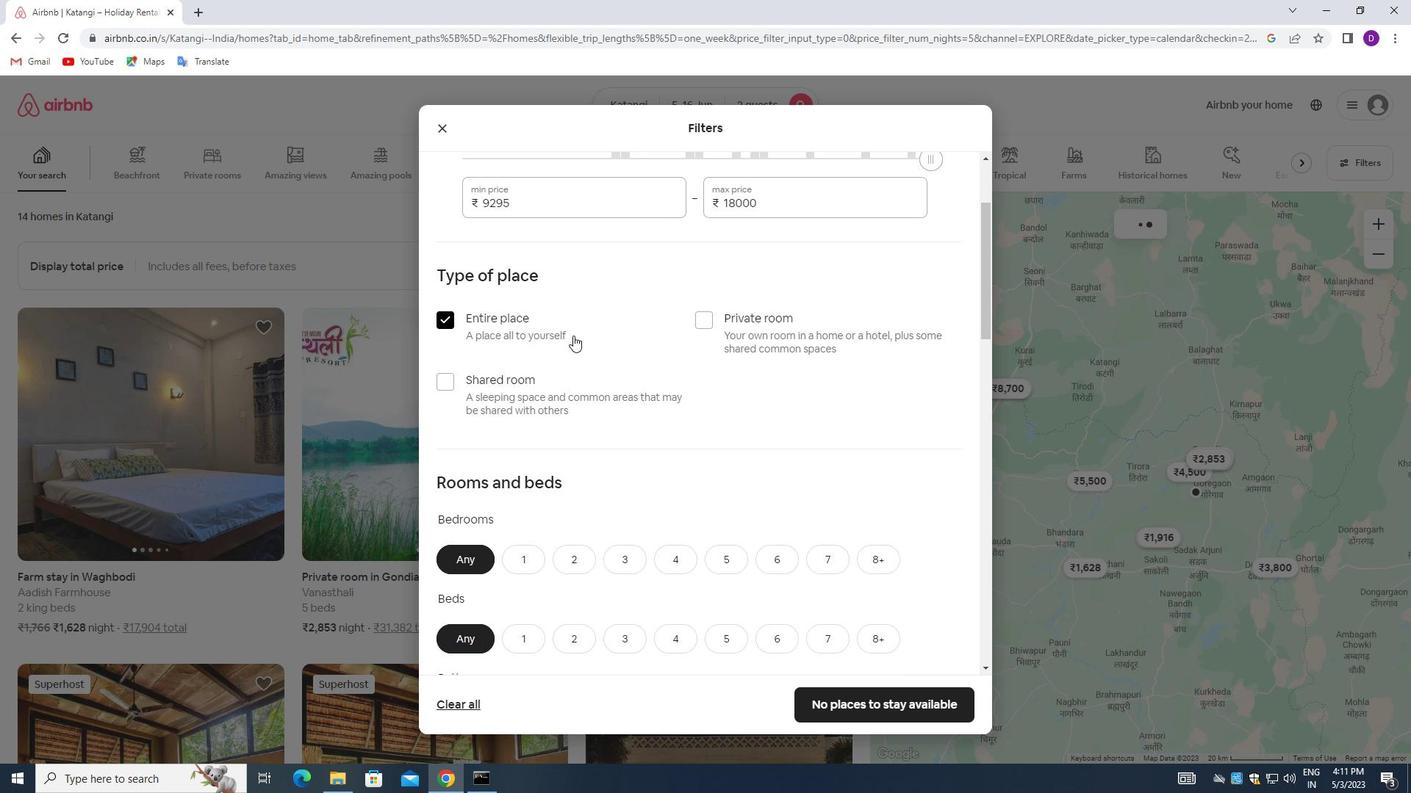 
Action: Mouse scrolled (577, 335) with delta (0, 0)
Screenshot: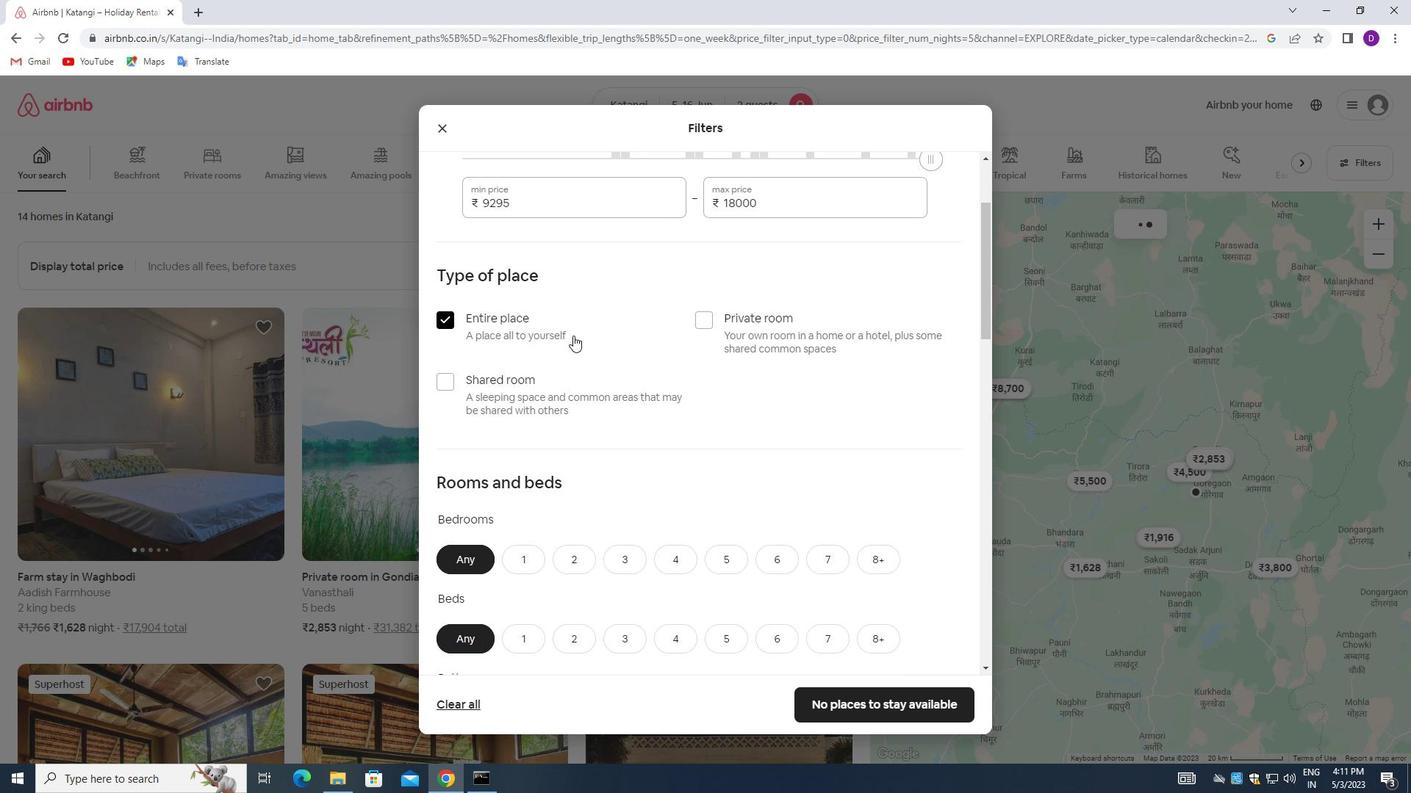 
Action: Mouse moved to (577, 336)
Screenshot: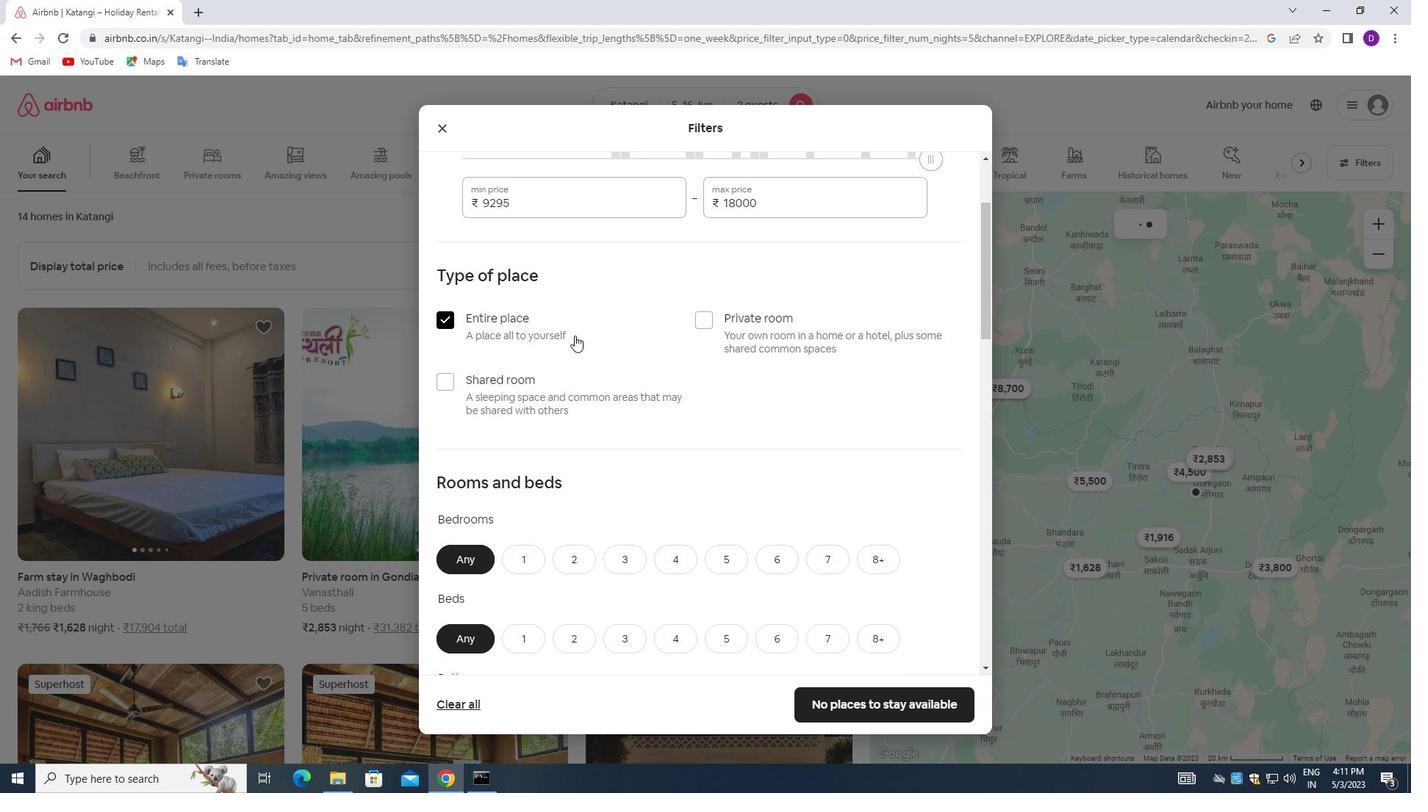 
Action: Mouse scrolled (577, 335) with delta (0, 0)
Screenshot: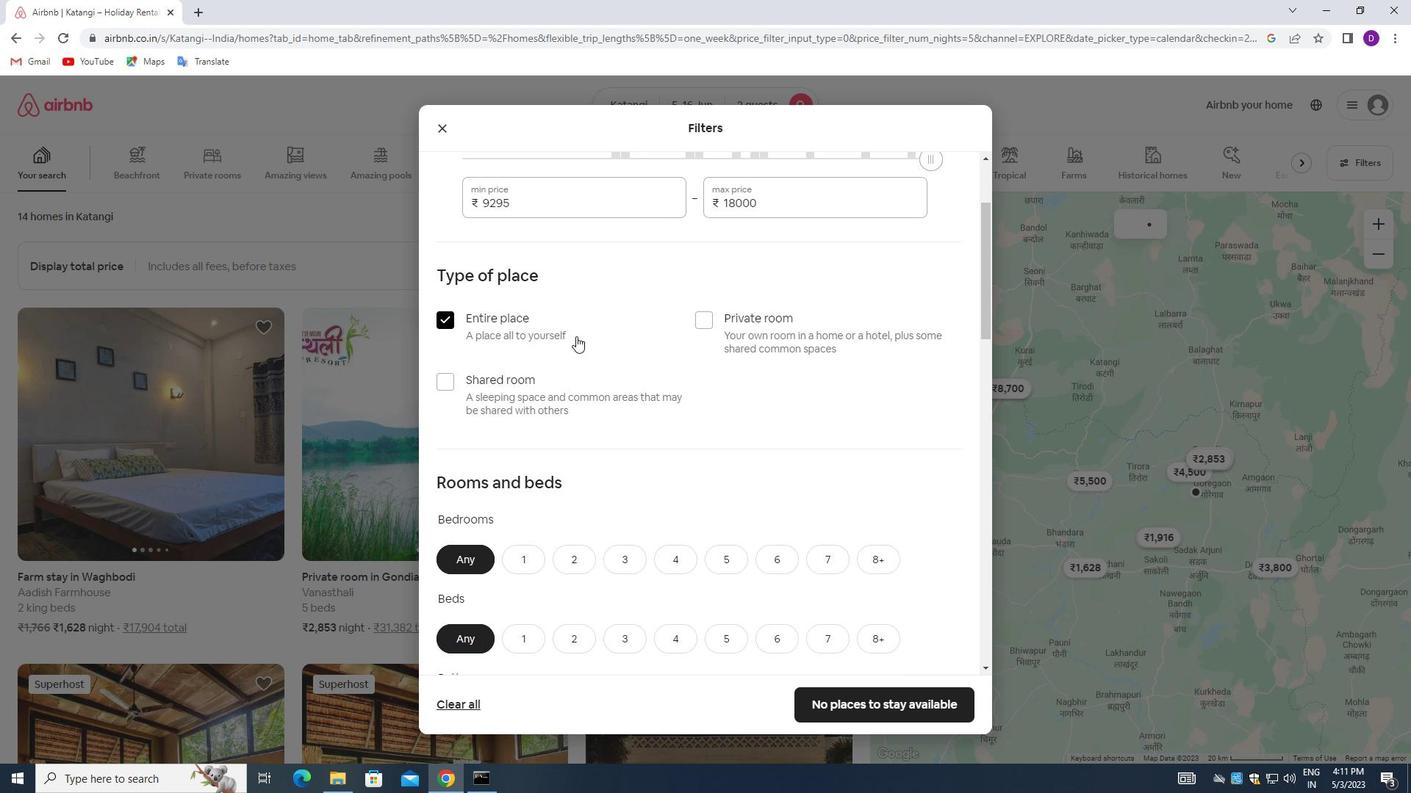 
Action: Mouse scrolled (577, 335) with delta (0, 0)
Screenshot: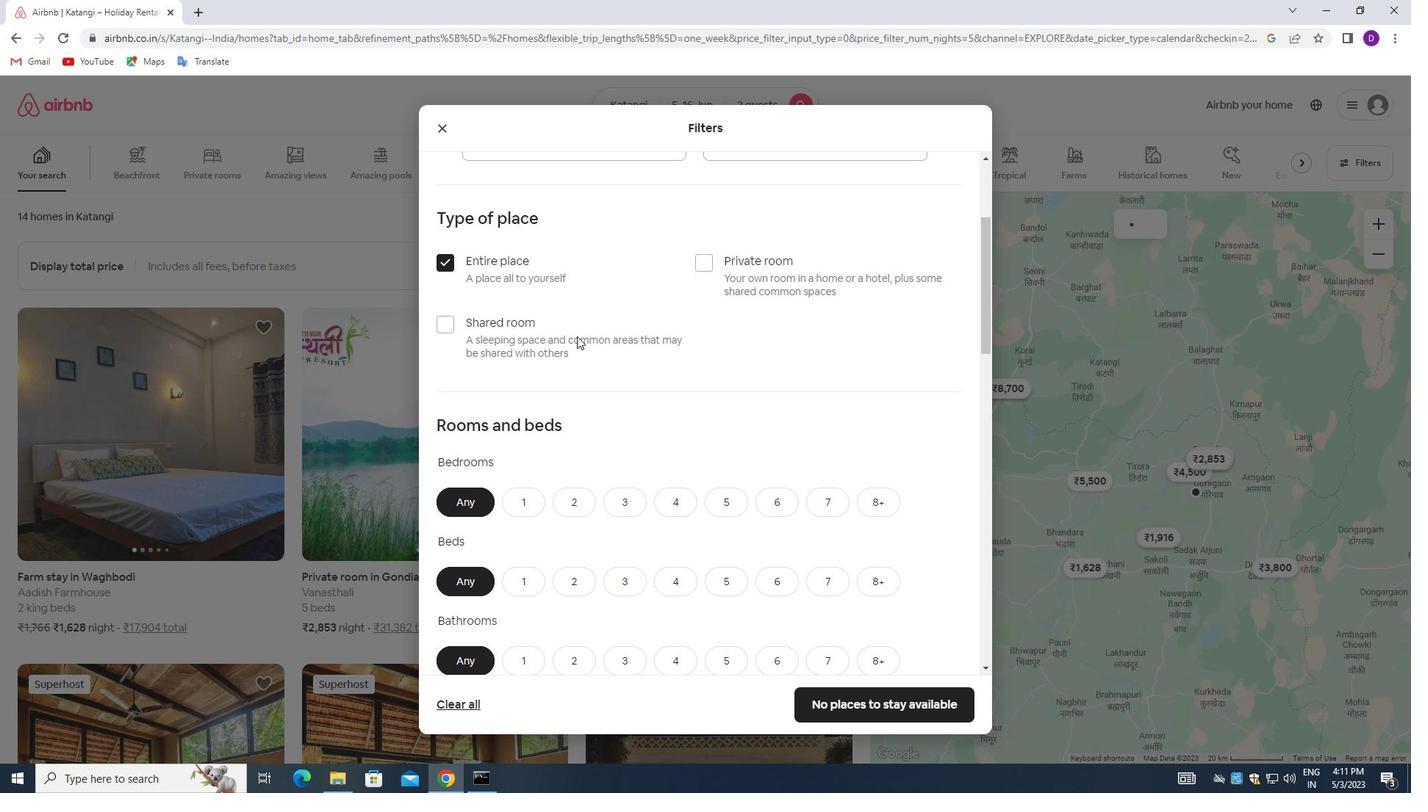 
Action: Mouse moved to (521, 268)
Screenshot: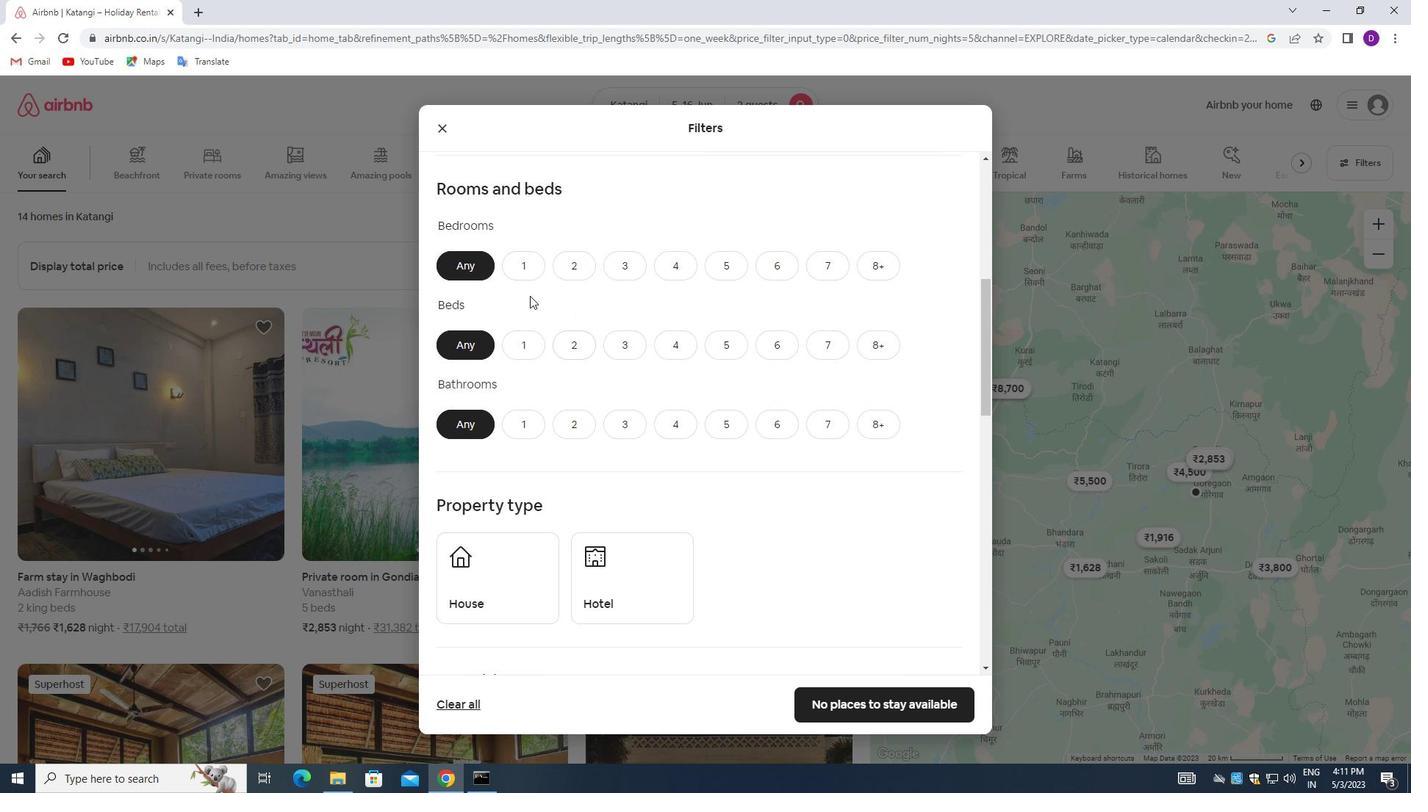 
Action: Mouse pressed left at (521, 268)
Screenshot: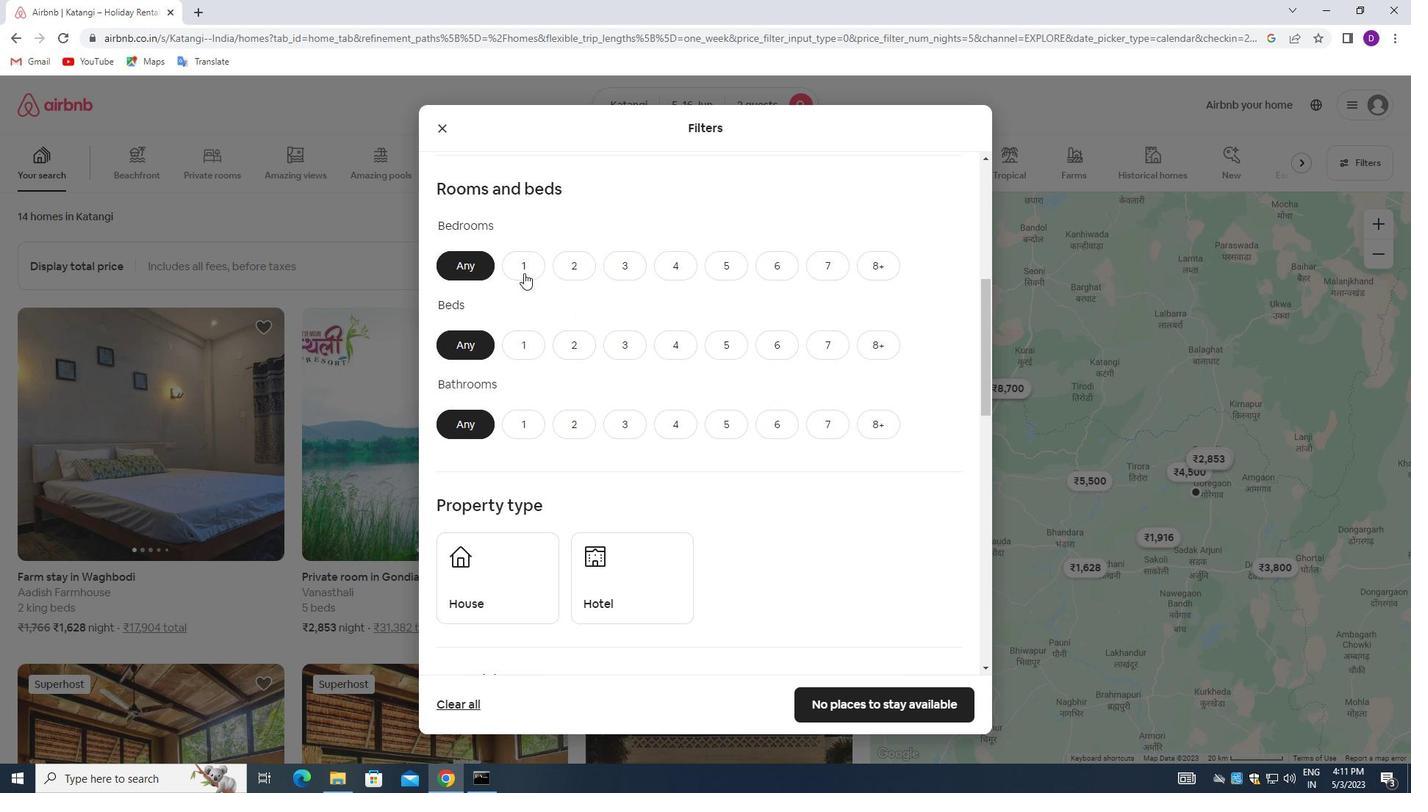 
Action: Mouse moved to (529, 346)
Screenshot: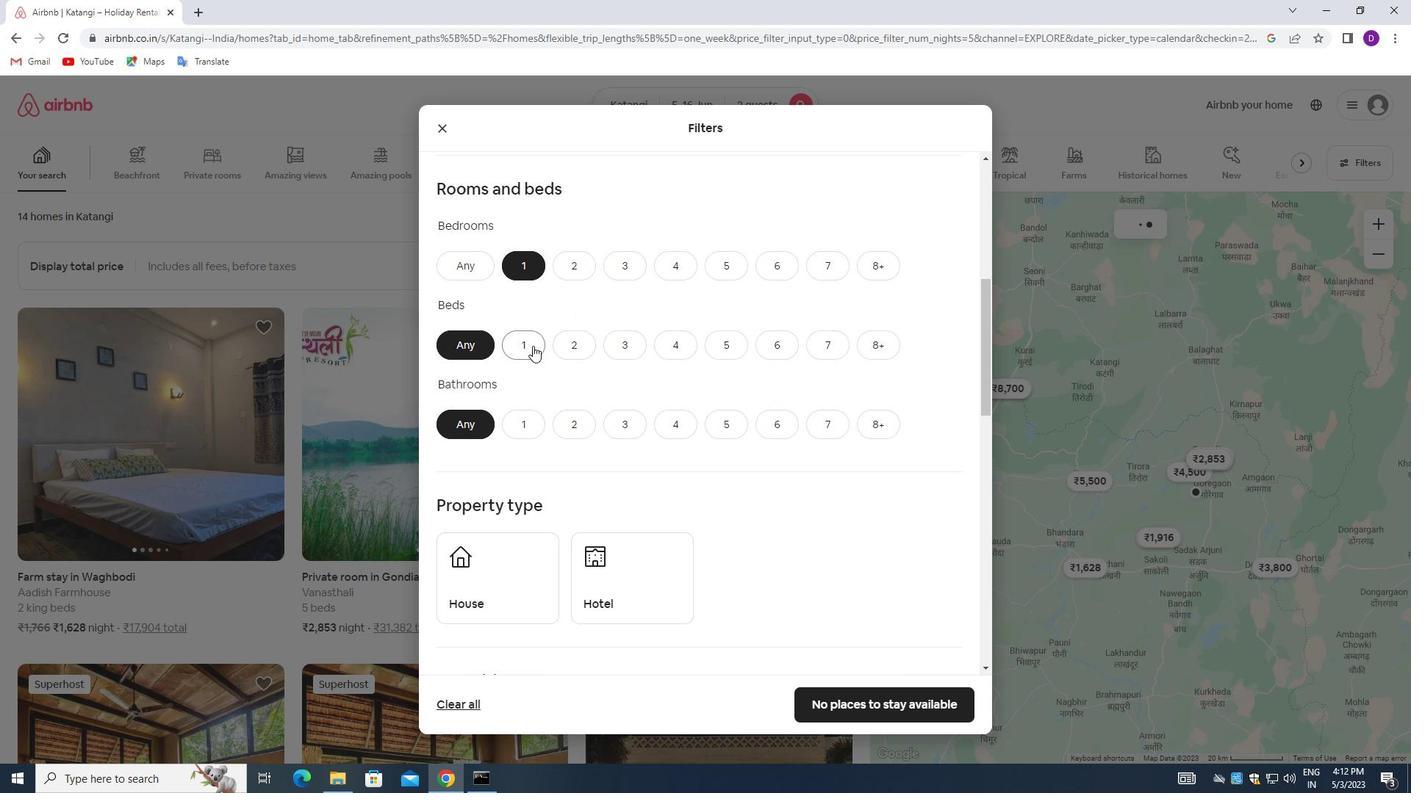 
Action: Mouse pressed left at (529, 346)
Screenshot: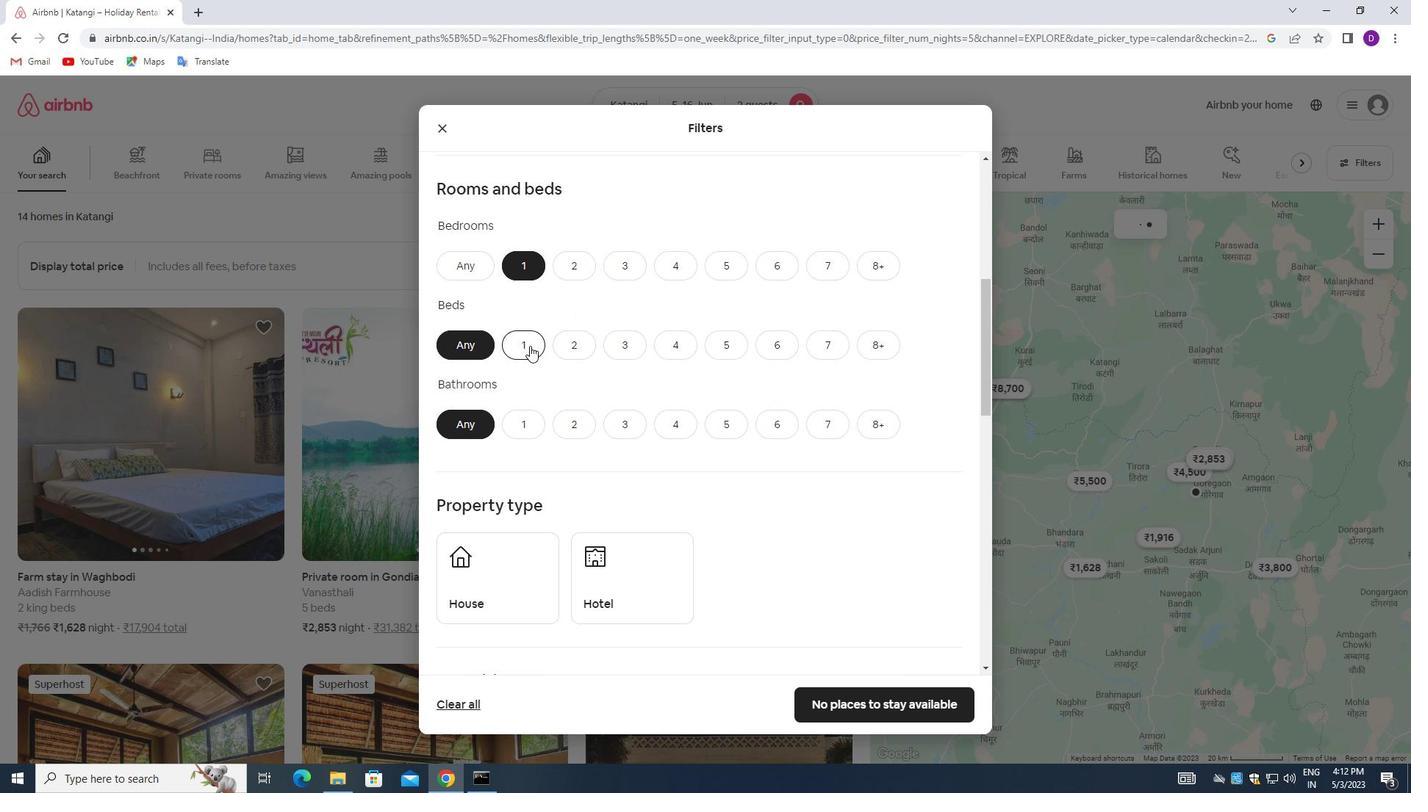 
Action: Mouse moved to (527, 418)
Screenshot: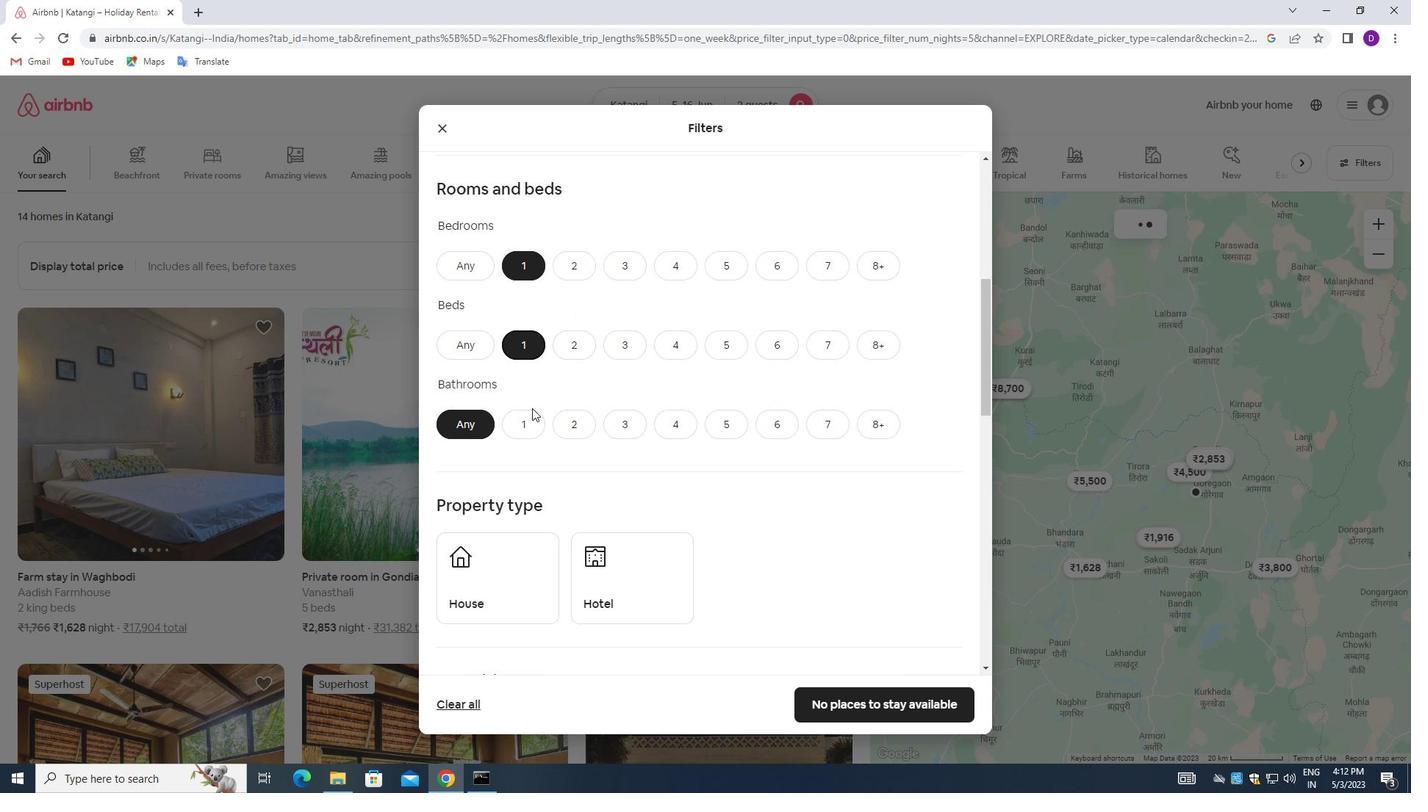 
Action: Mouse pressed left at (527, 418)
Screenshot: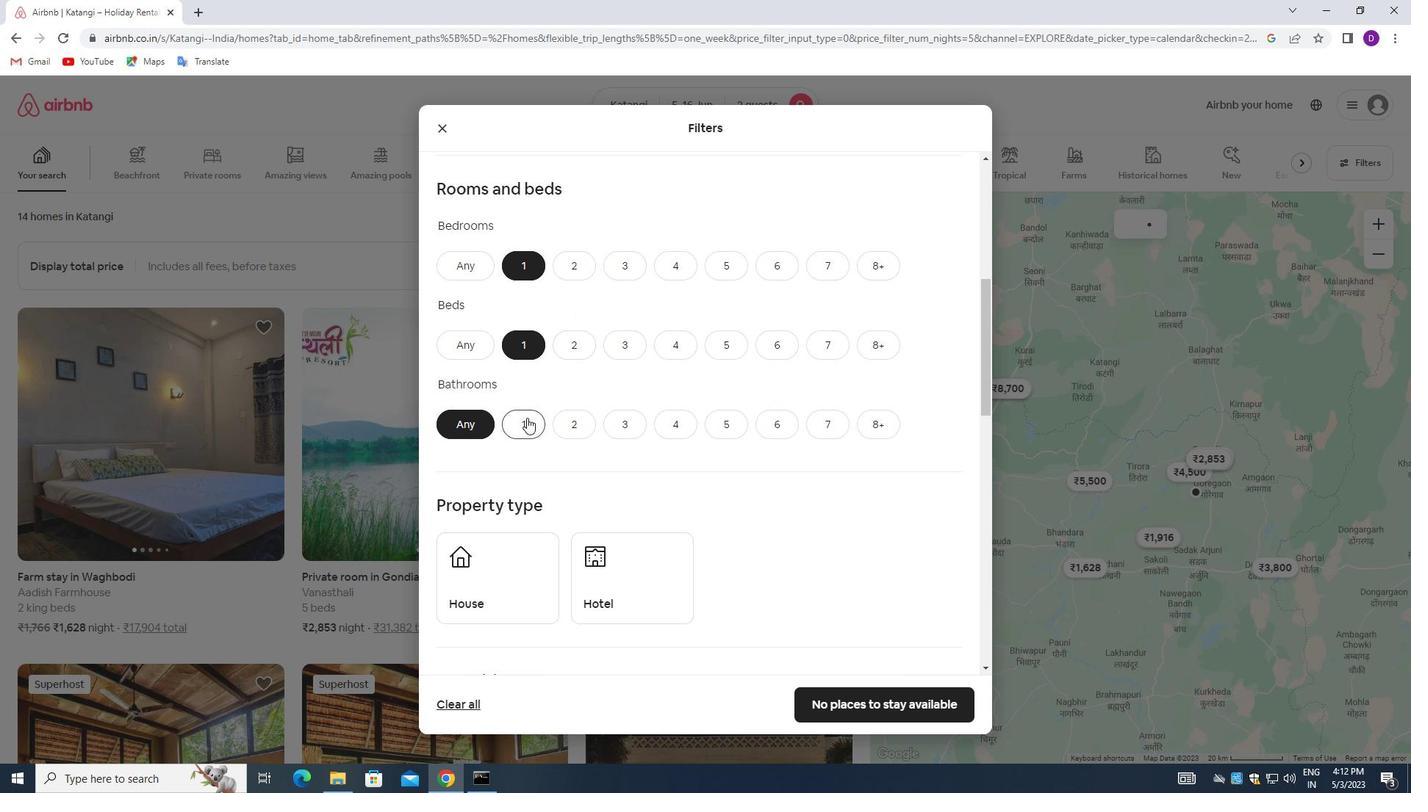 
Action: Mouse moved to (643, 362)
Screenshot: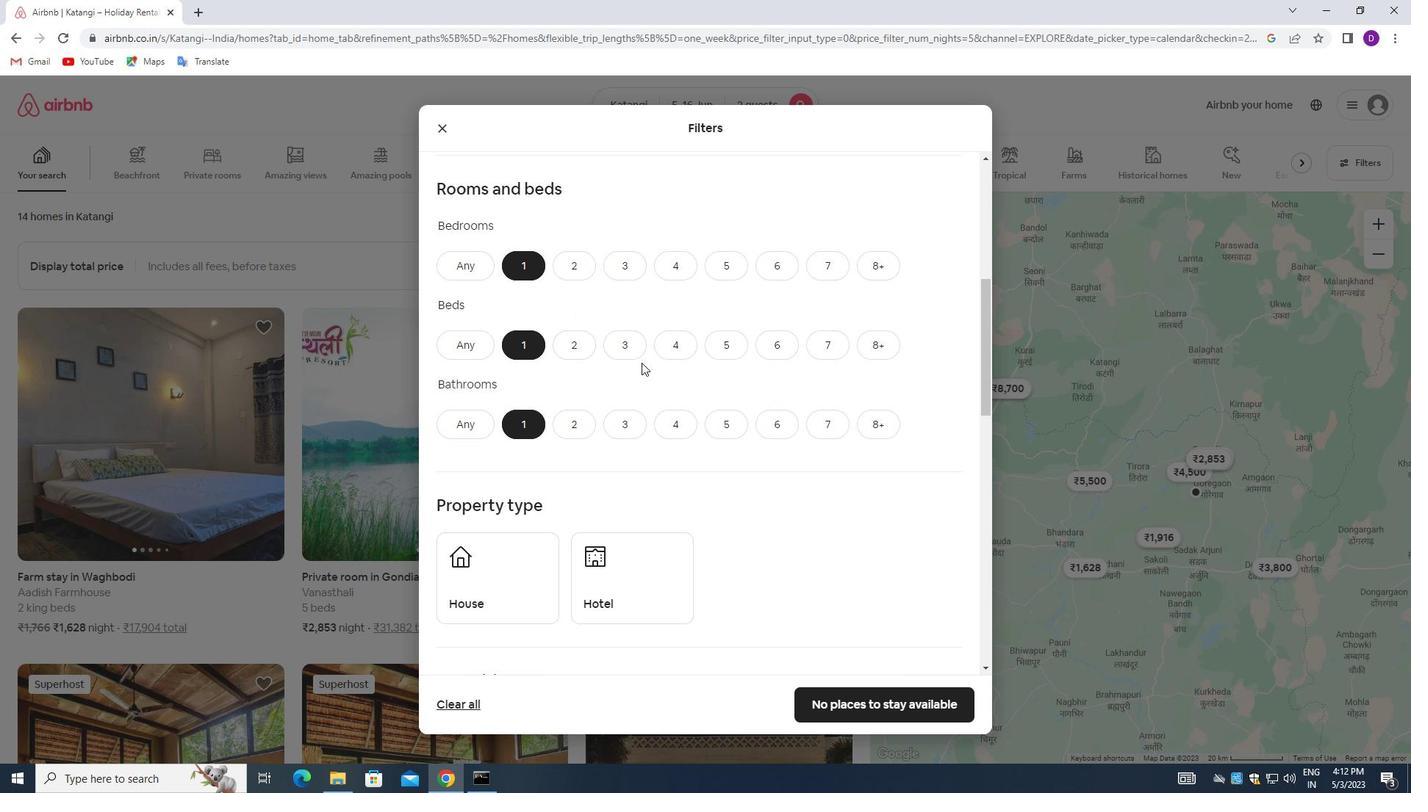 
Action: Mouse scrolled (643, 361) with delta (0, 0)
Screenshot: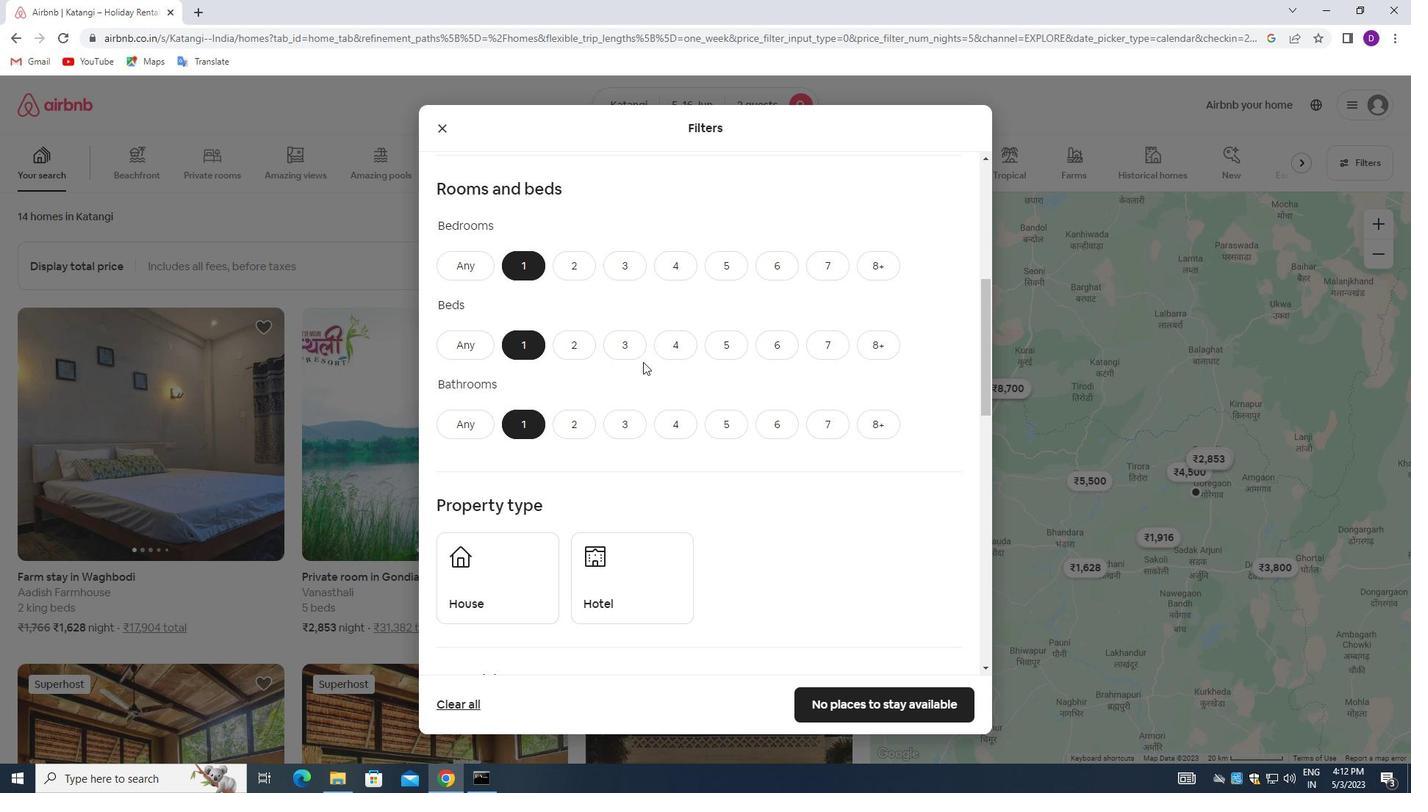 
Action: Mouse scrolled (643, 361) with delta (0, 0)
Screenshot: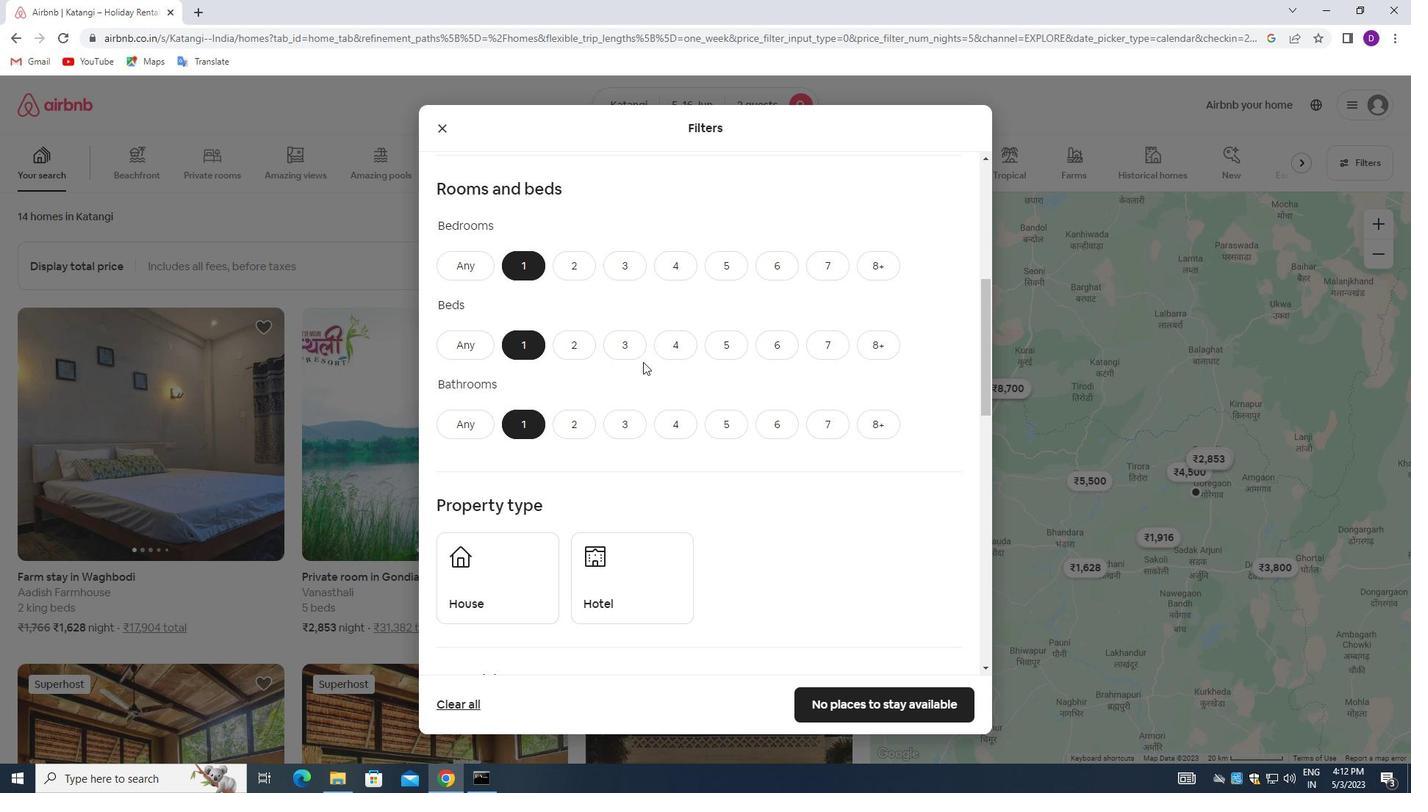 
Action: Mouse moved to (643, 362)
Screenshot: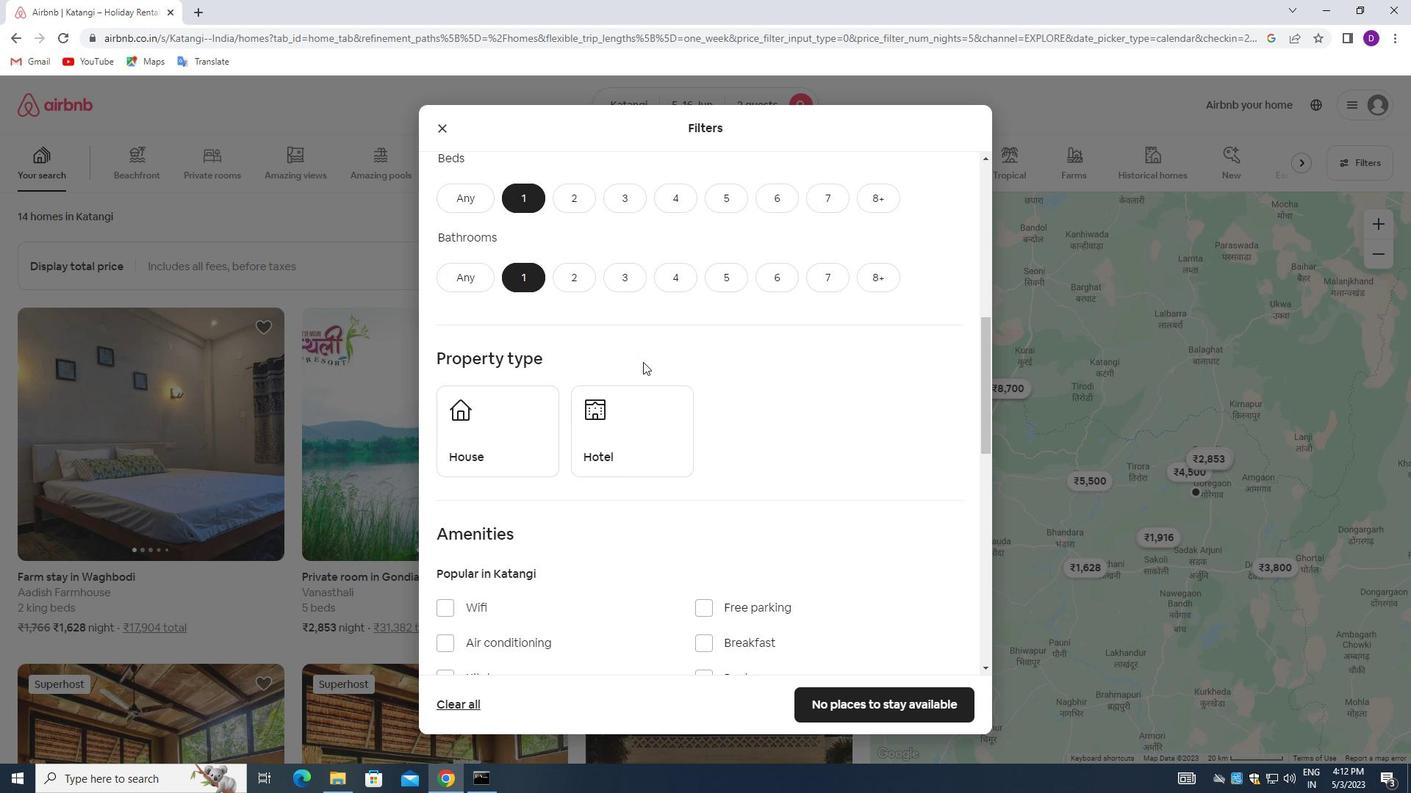 
Action: Mouse scrolled (643, 361) with delta (0, 0)
Screenshot: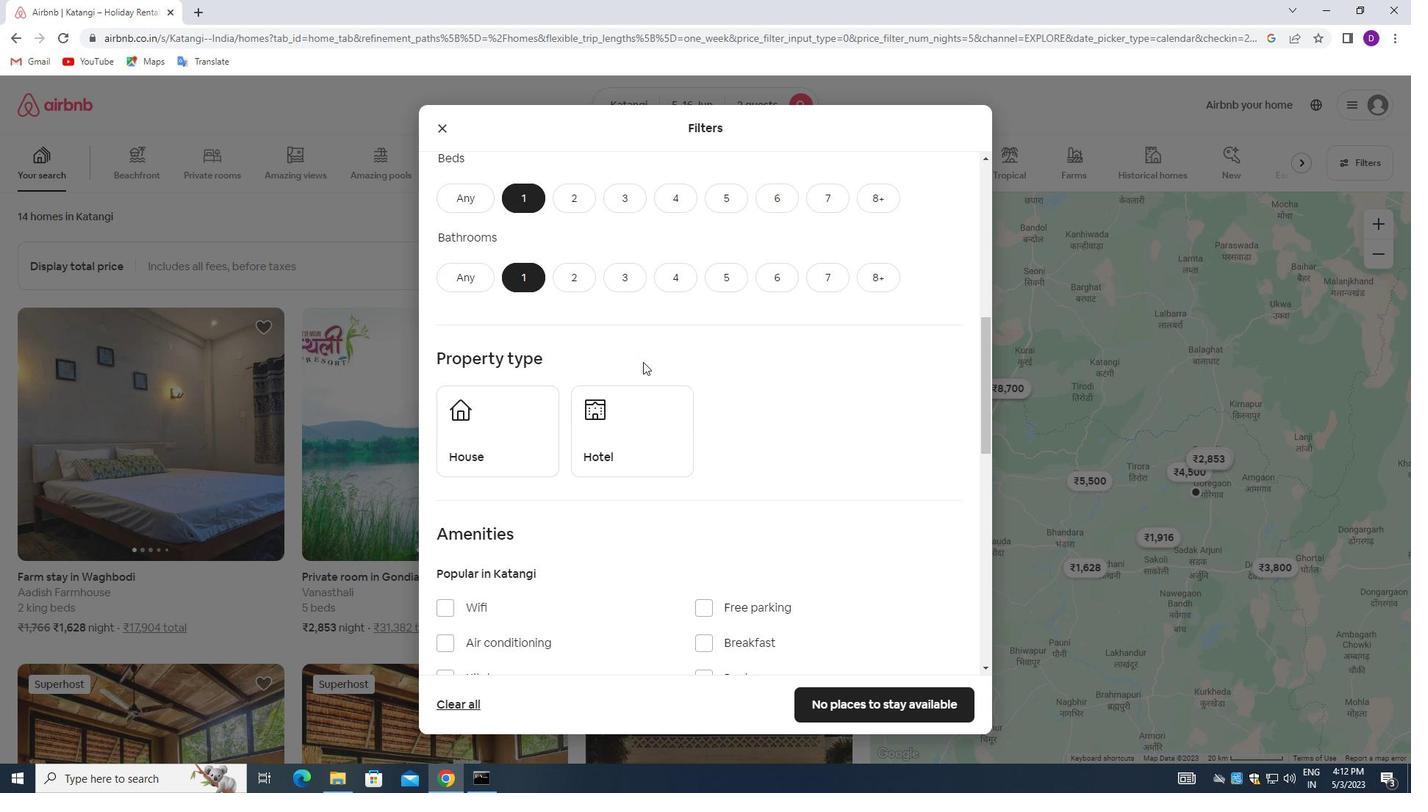 
Action: Mouse moved to (507, 366)
Screenshot: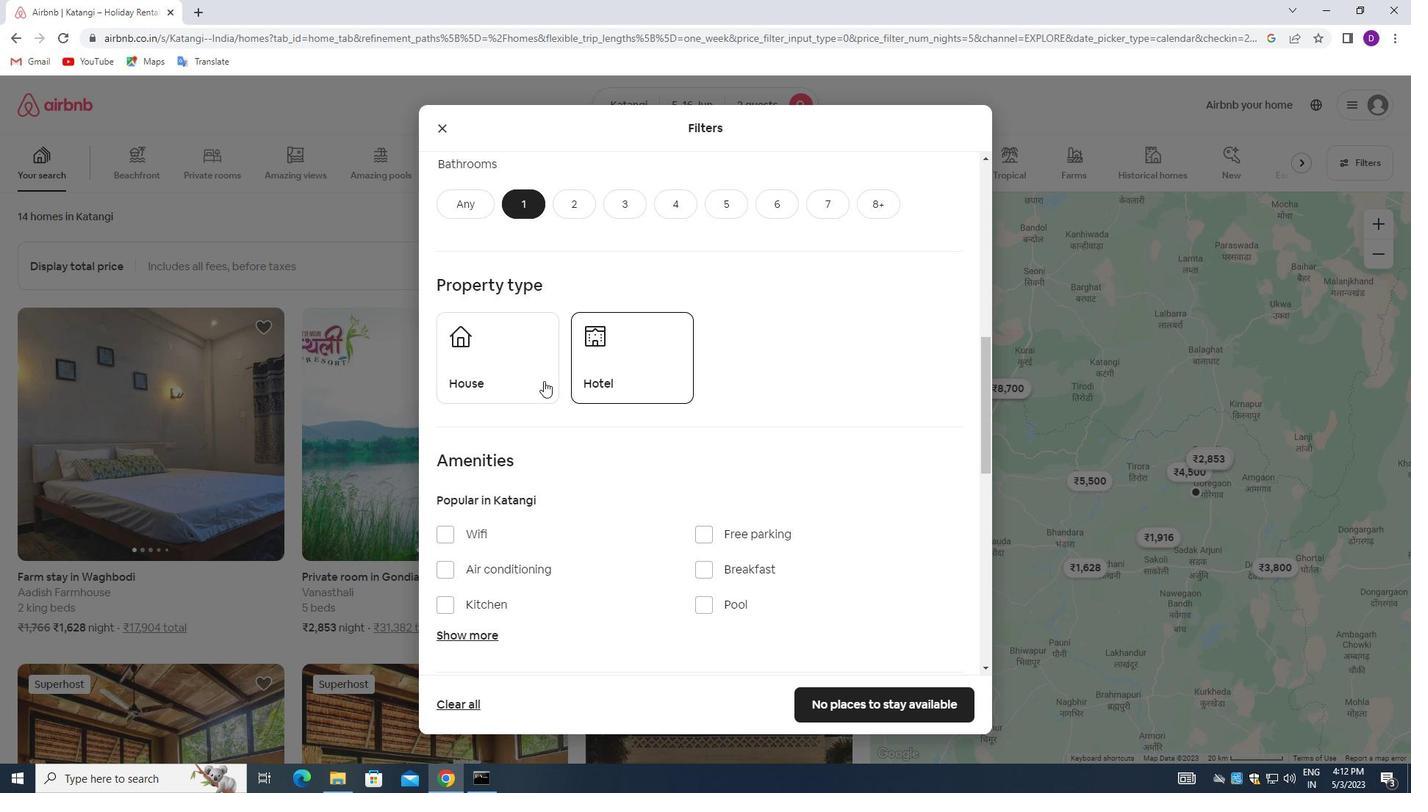 
Action: Mouse pressed left at (507, 366)
Screenshot: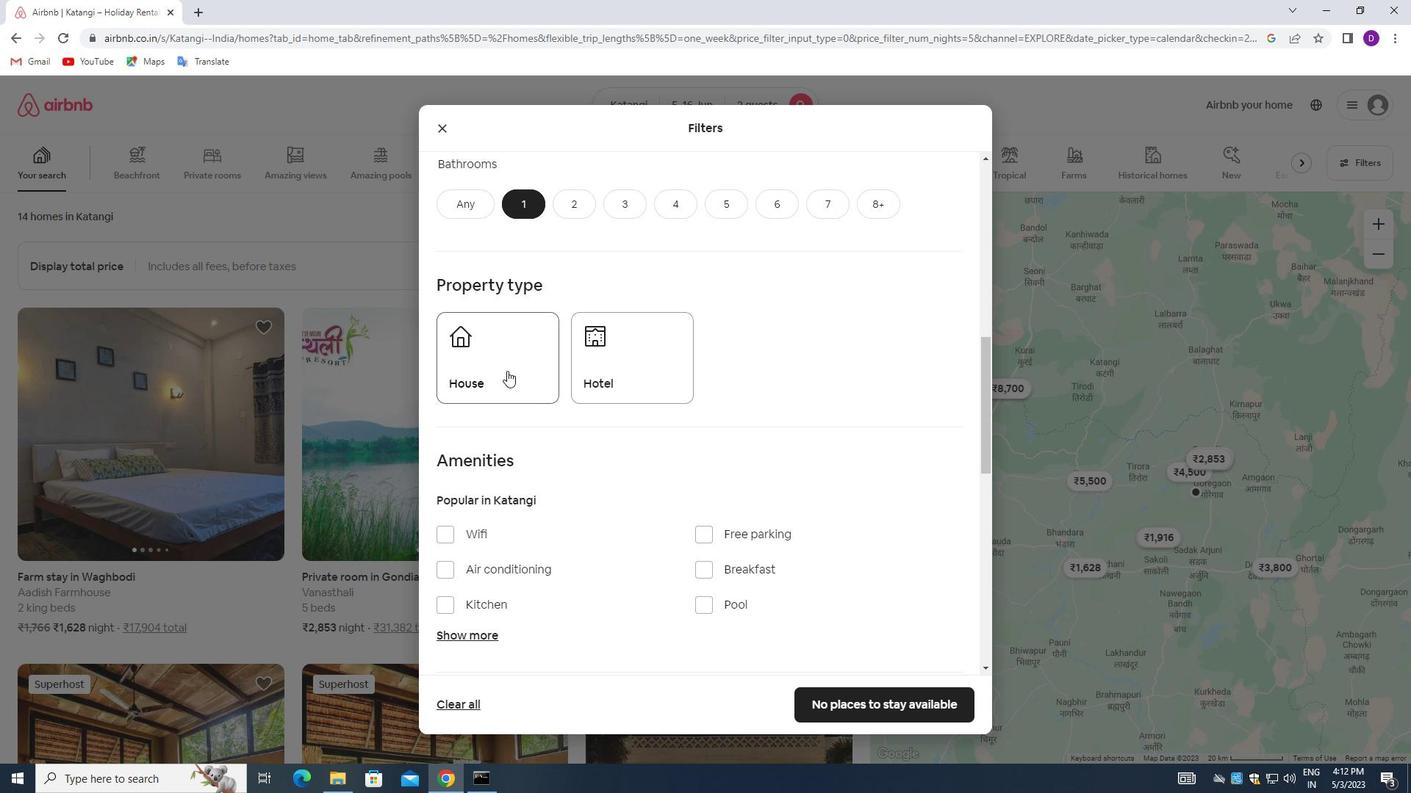 
Action: Mouse moved to (606, 372)
Screenshot: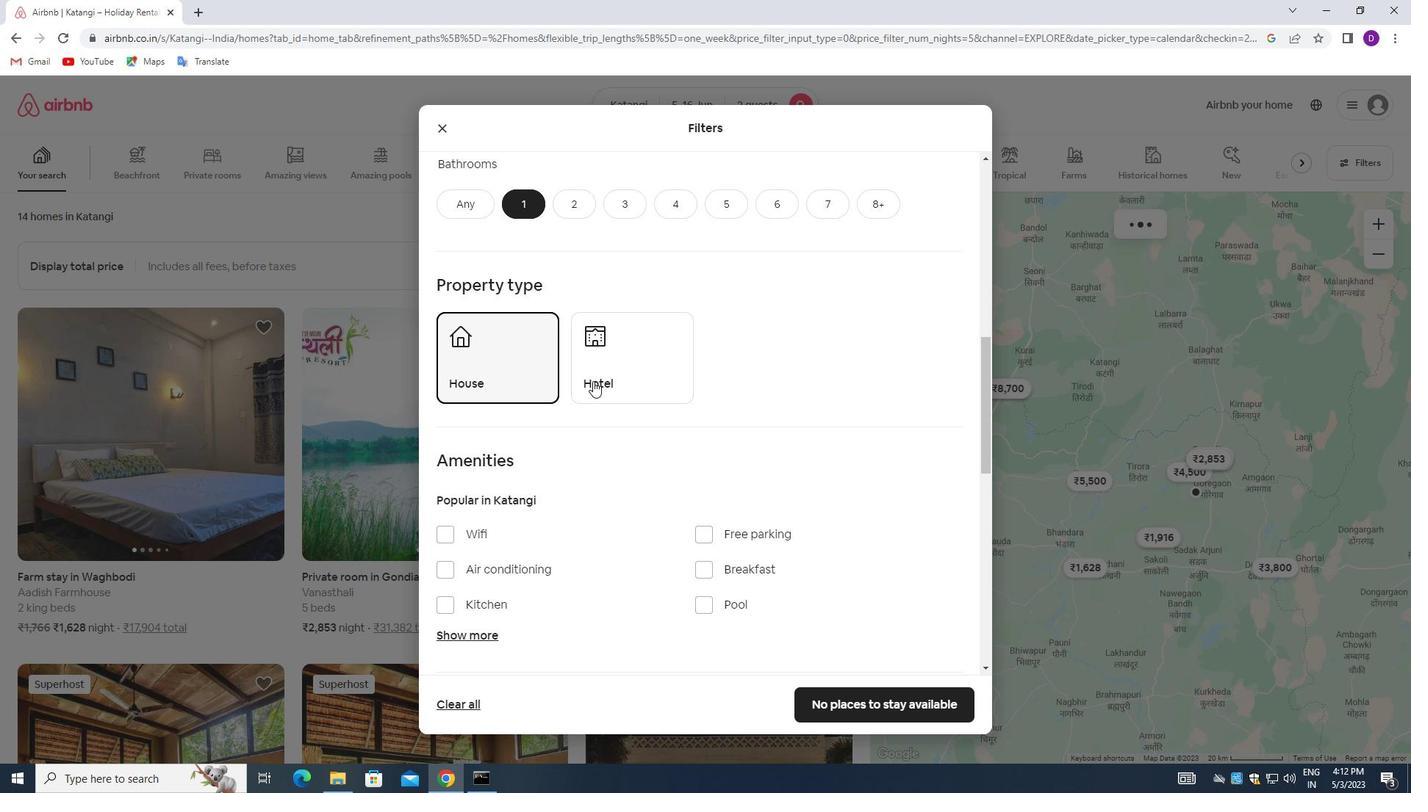 
Action: Mouse pressed left at (606, 372)
Screenshot: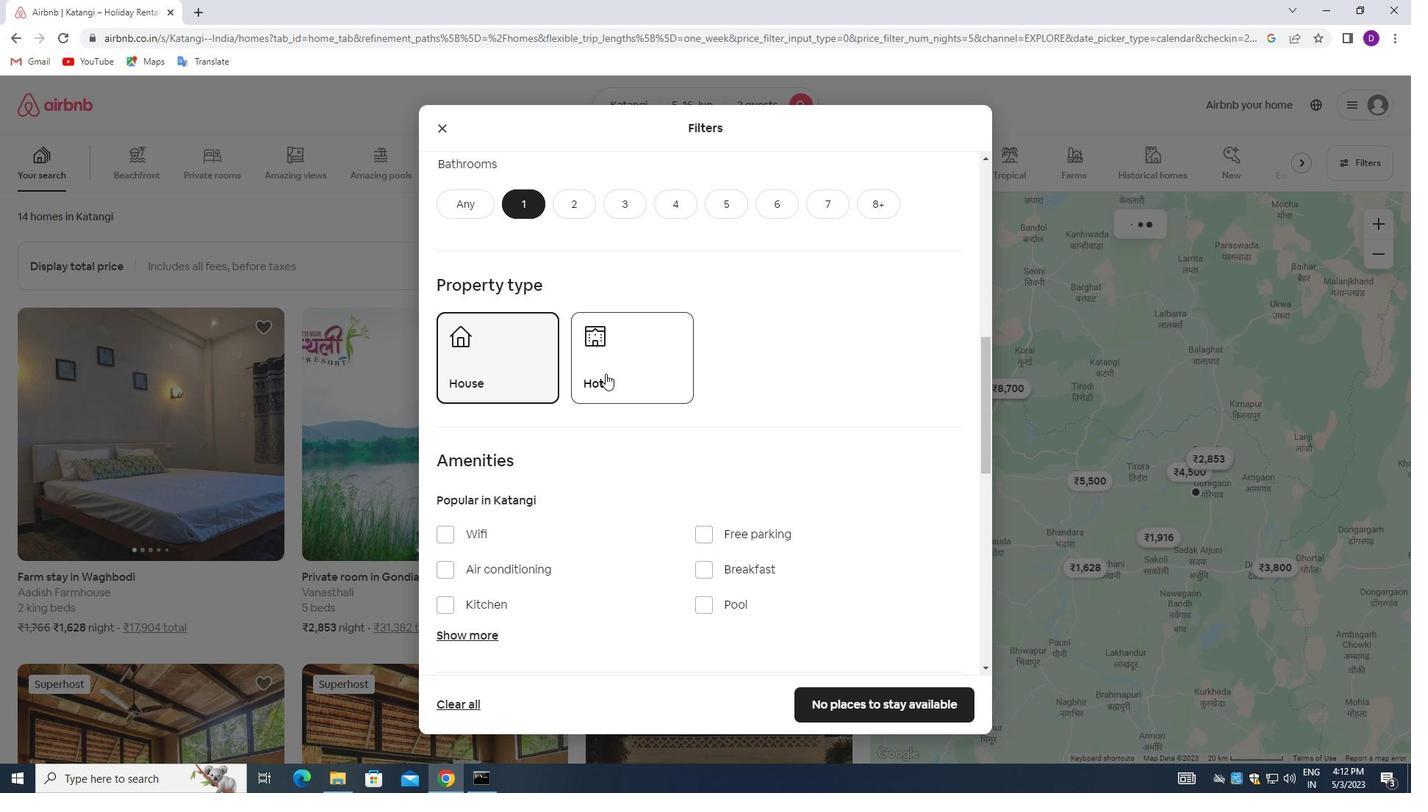 
Action: Mouse moved to (747, 341)
Screenshot: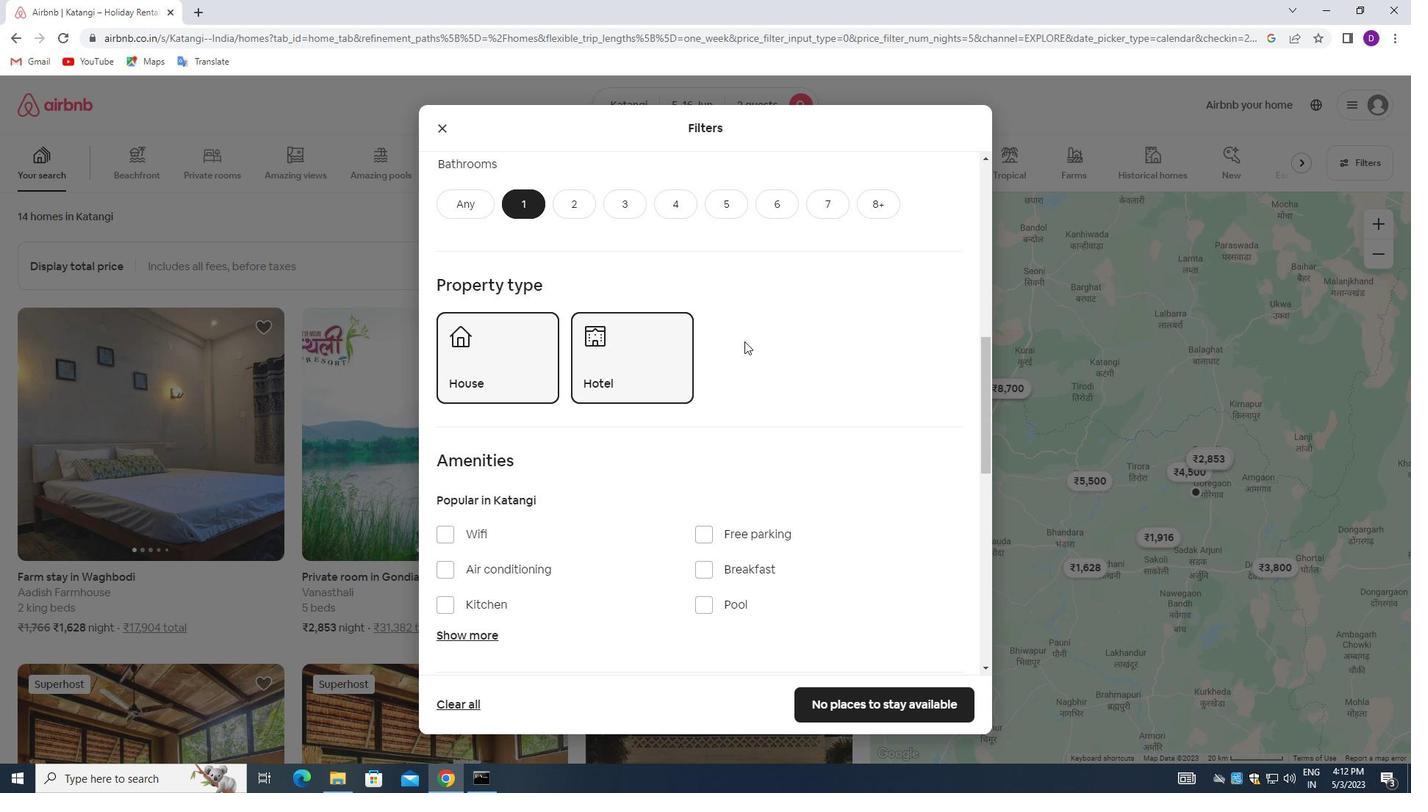
Action: Mouse scrolled (747, 341) with delta (0, 0)
Screenshot: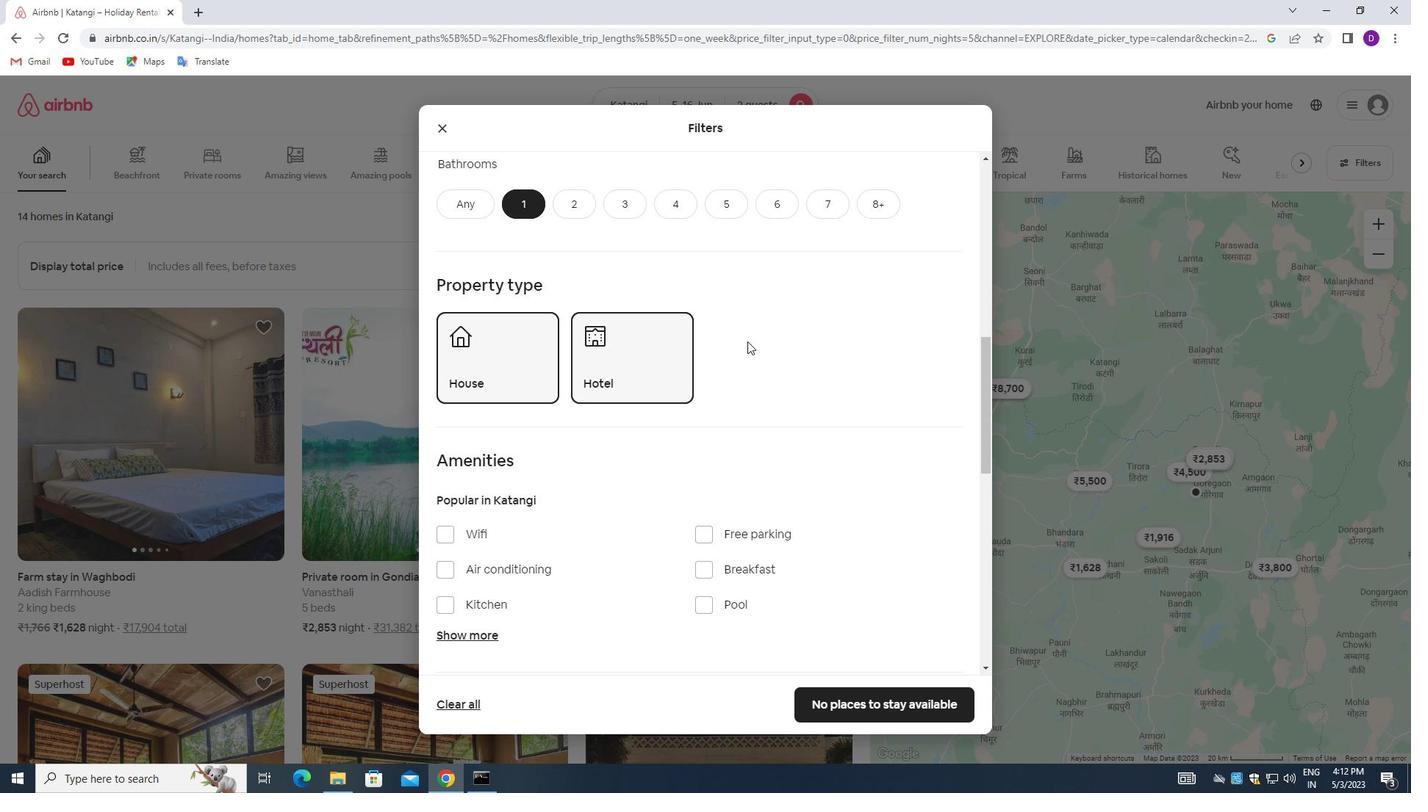 
Action: Mouse scrolled (747, 341) with delta (0, 0)
Screenshot: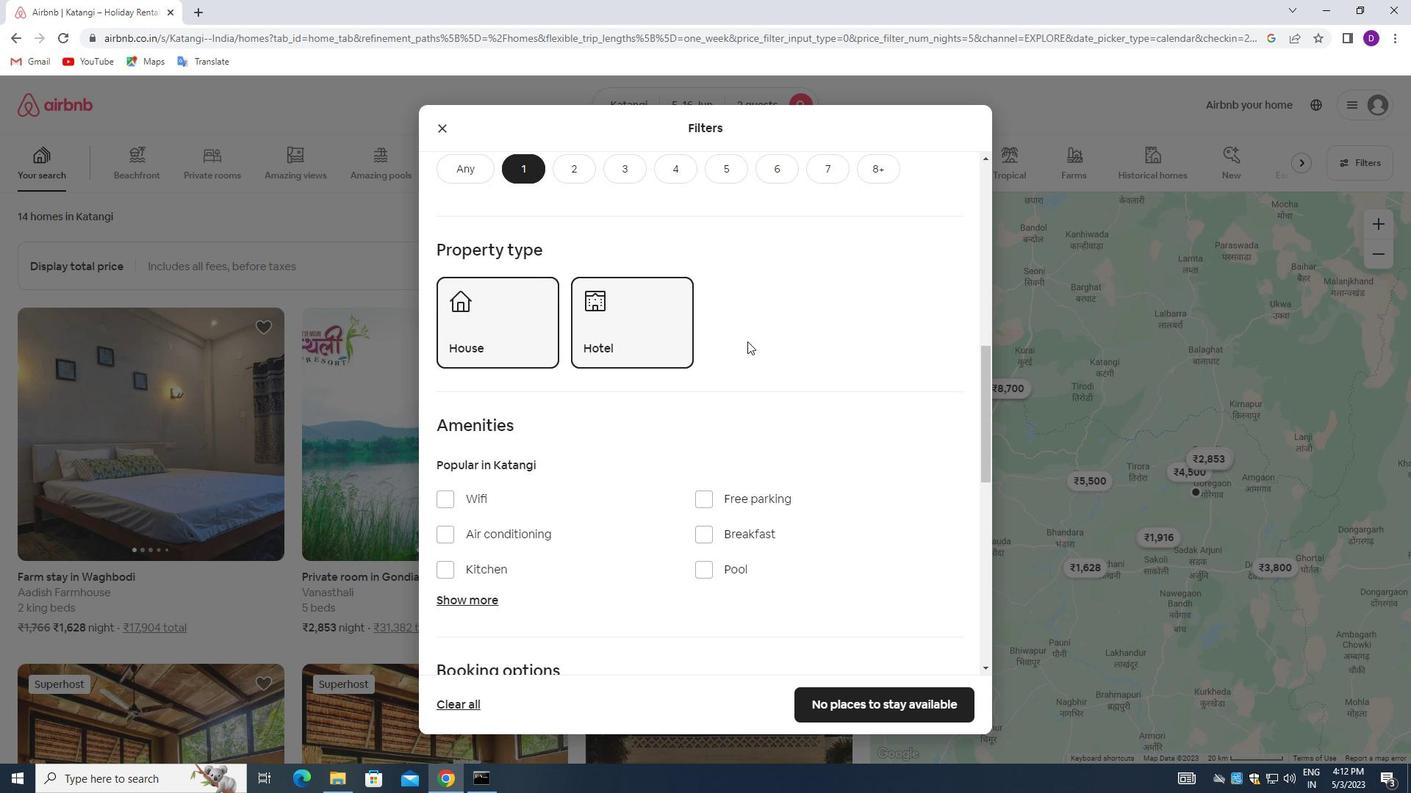 
Action: Mouse moved to (745, 339)
Screenshot: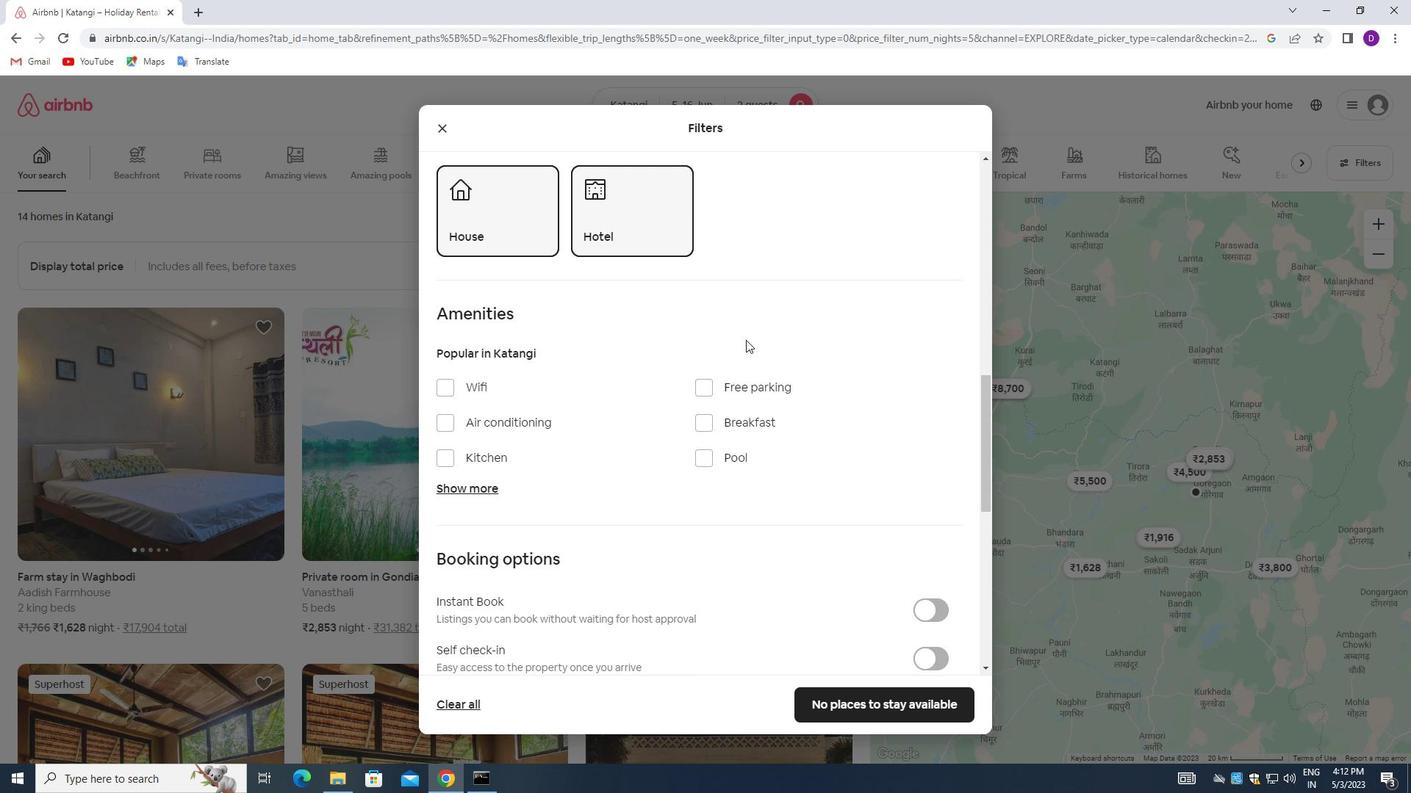 
Action: Mouse scrolled (745, 338) with delta (0, 0)
Screenshot: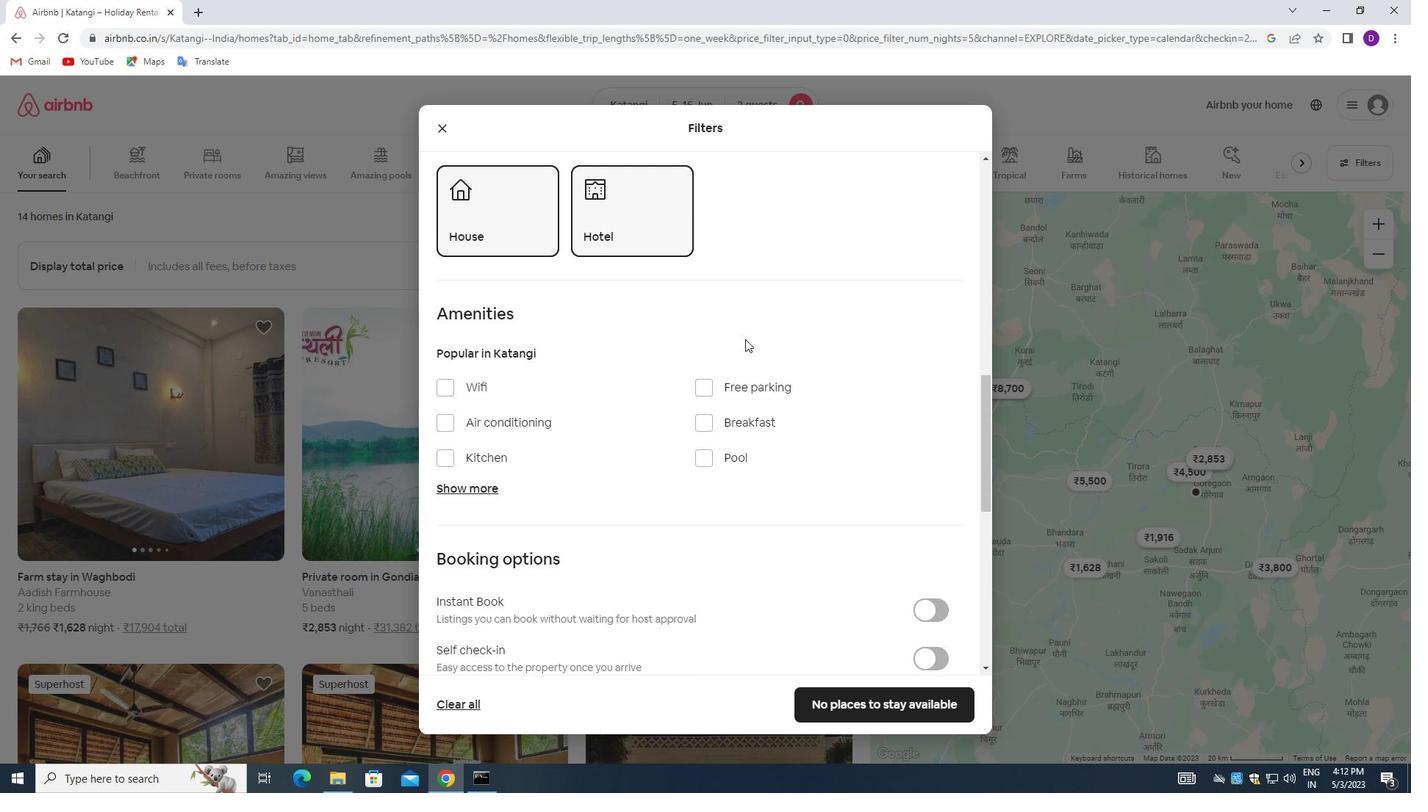 
Action: Mouse scrolled (745, 338) with delta (0, 0)
Screenshot: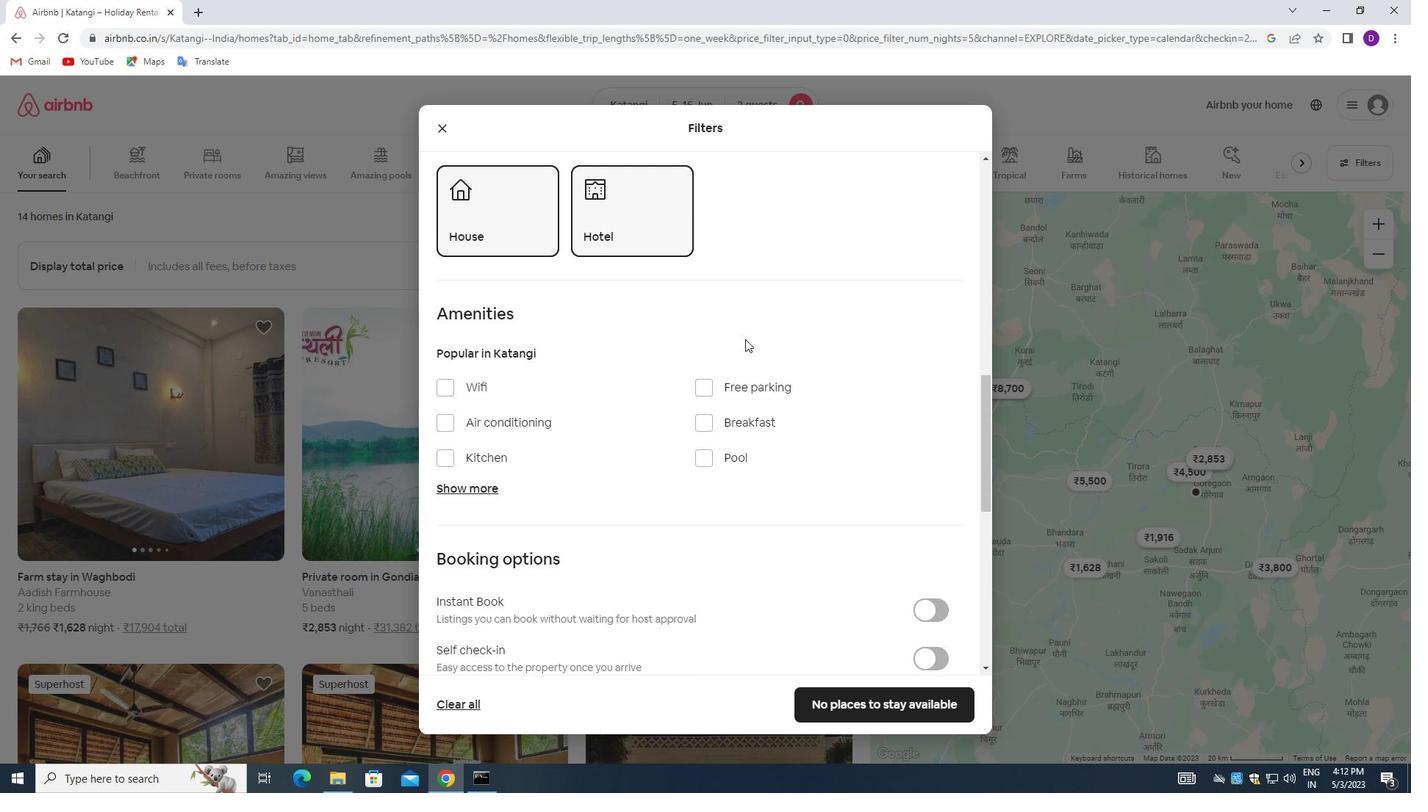 
Action: Mouse moved to (442, 241)
Screenshot: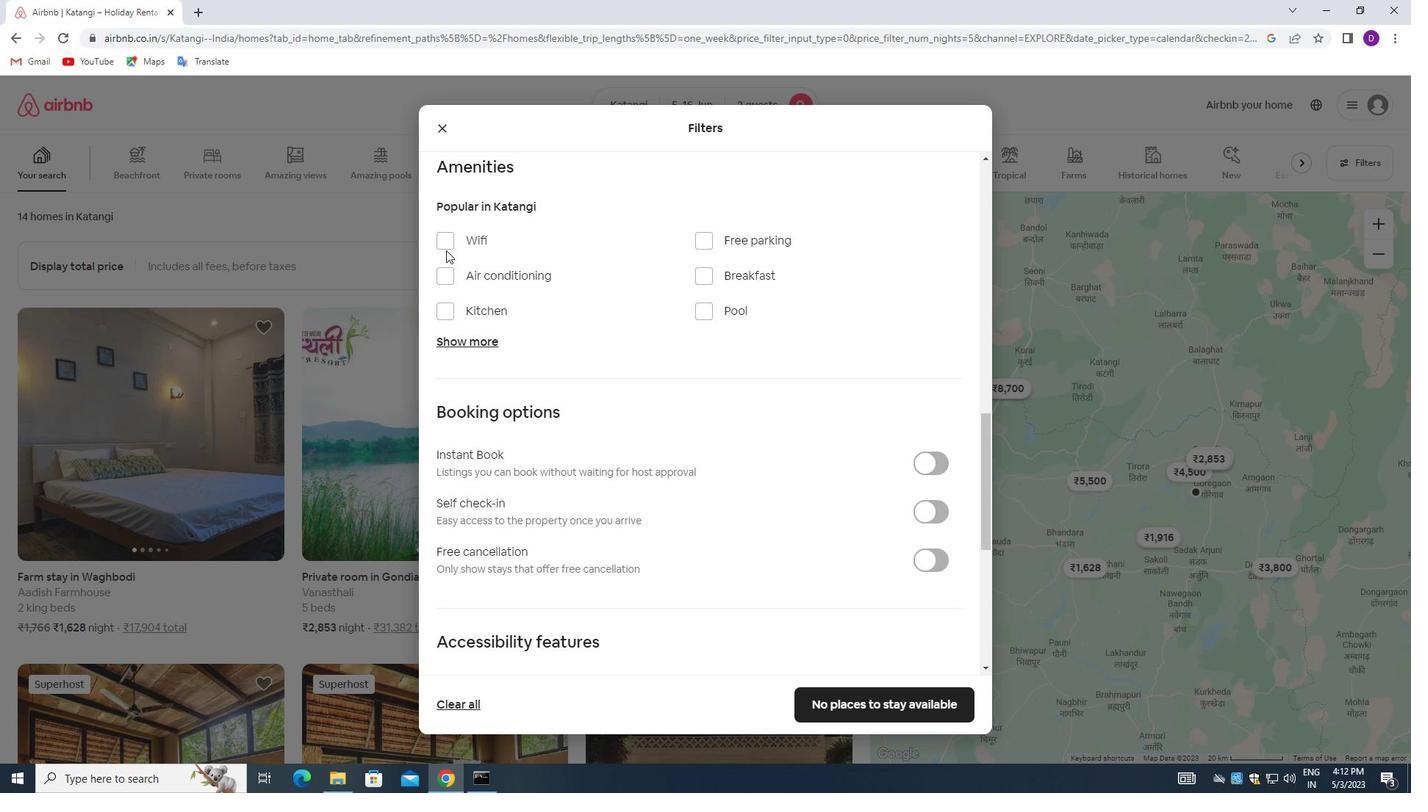 
Action: Mouse pressed left at (442, 241)
Screenshot: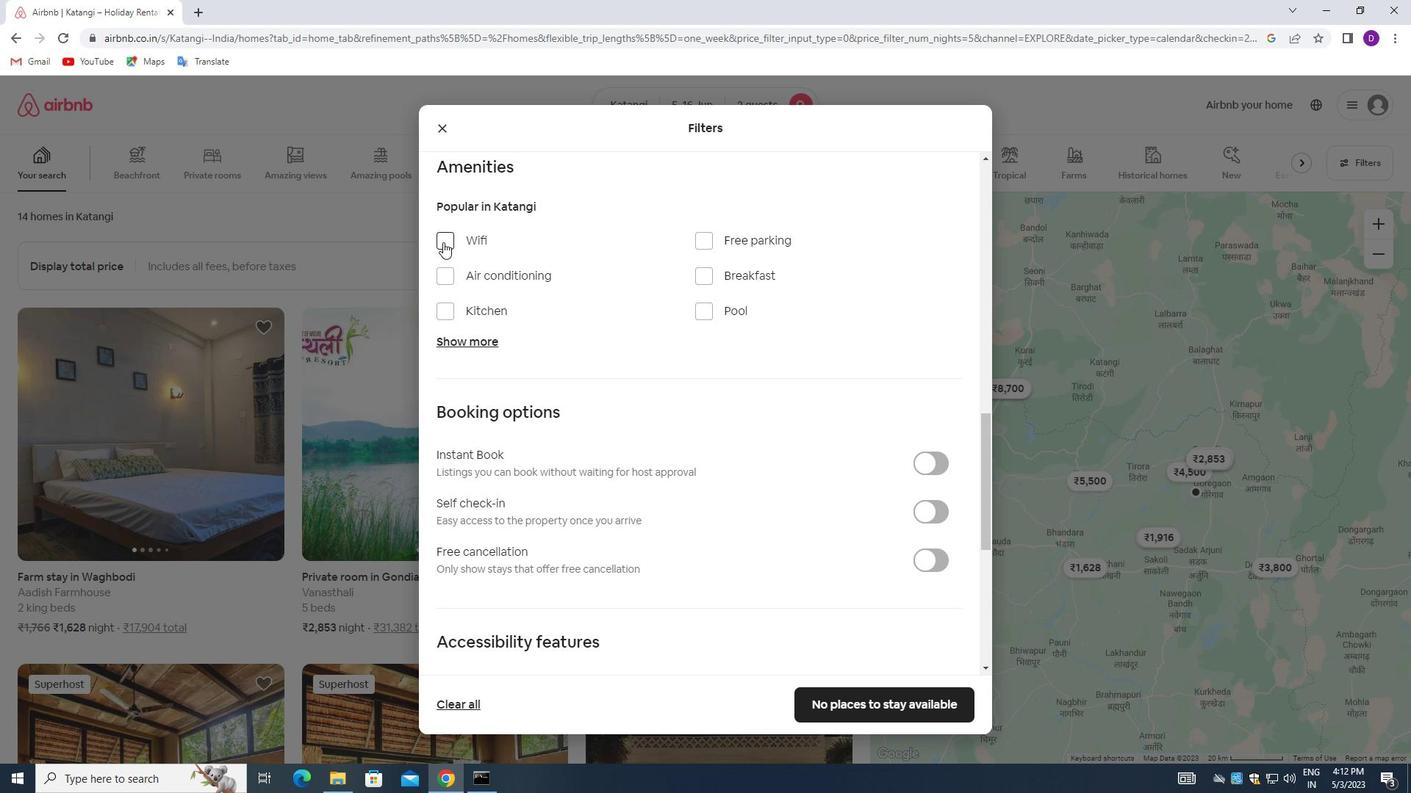 
Action: Mouse moved to (688, 460)
Screenshot: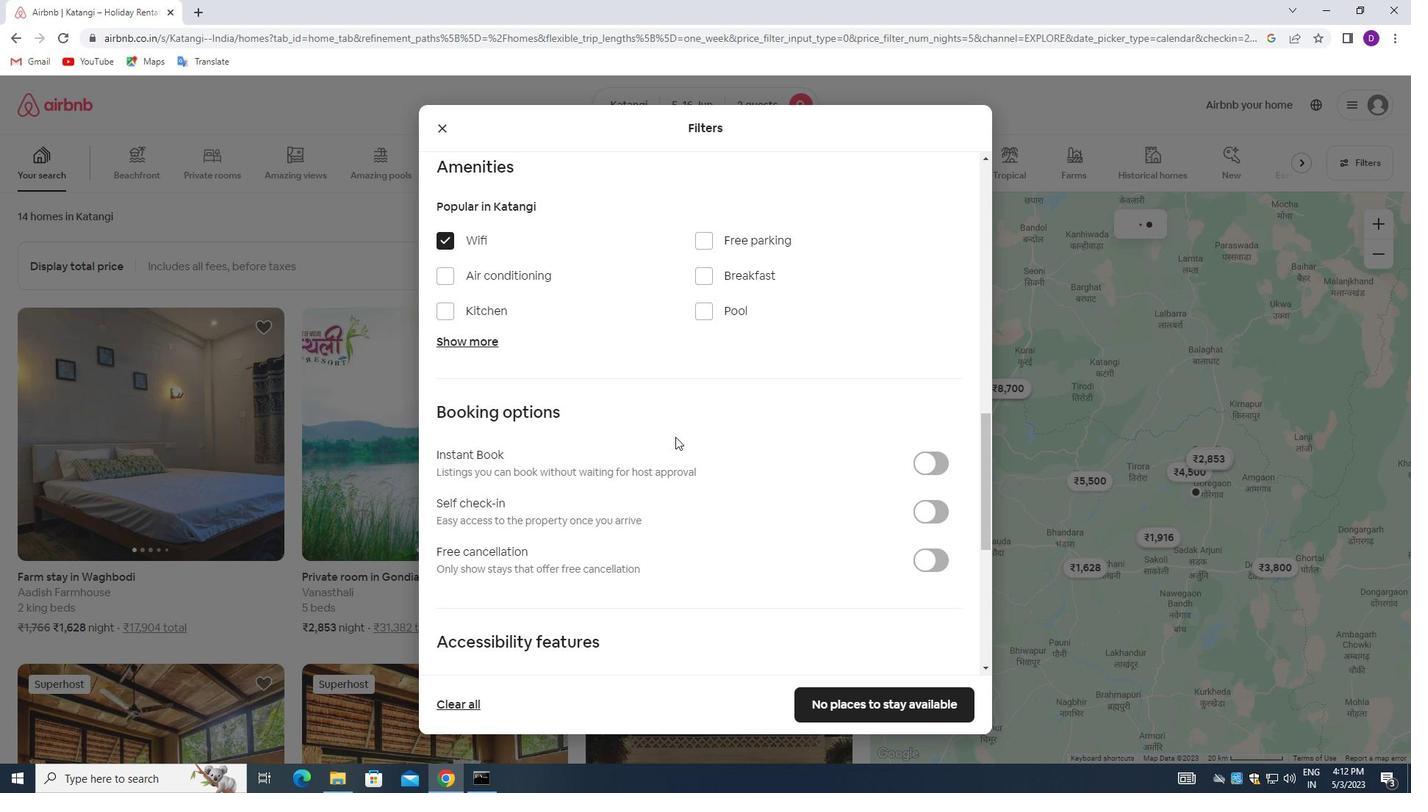 
Action: Mouse scrolled (688, 461) with delta (0, 0)
Screenshot: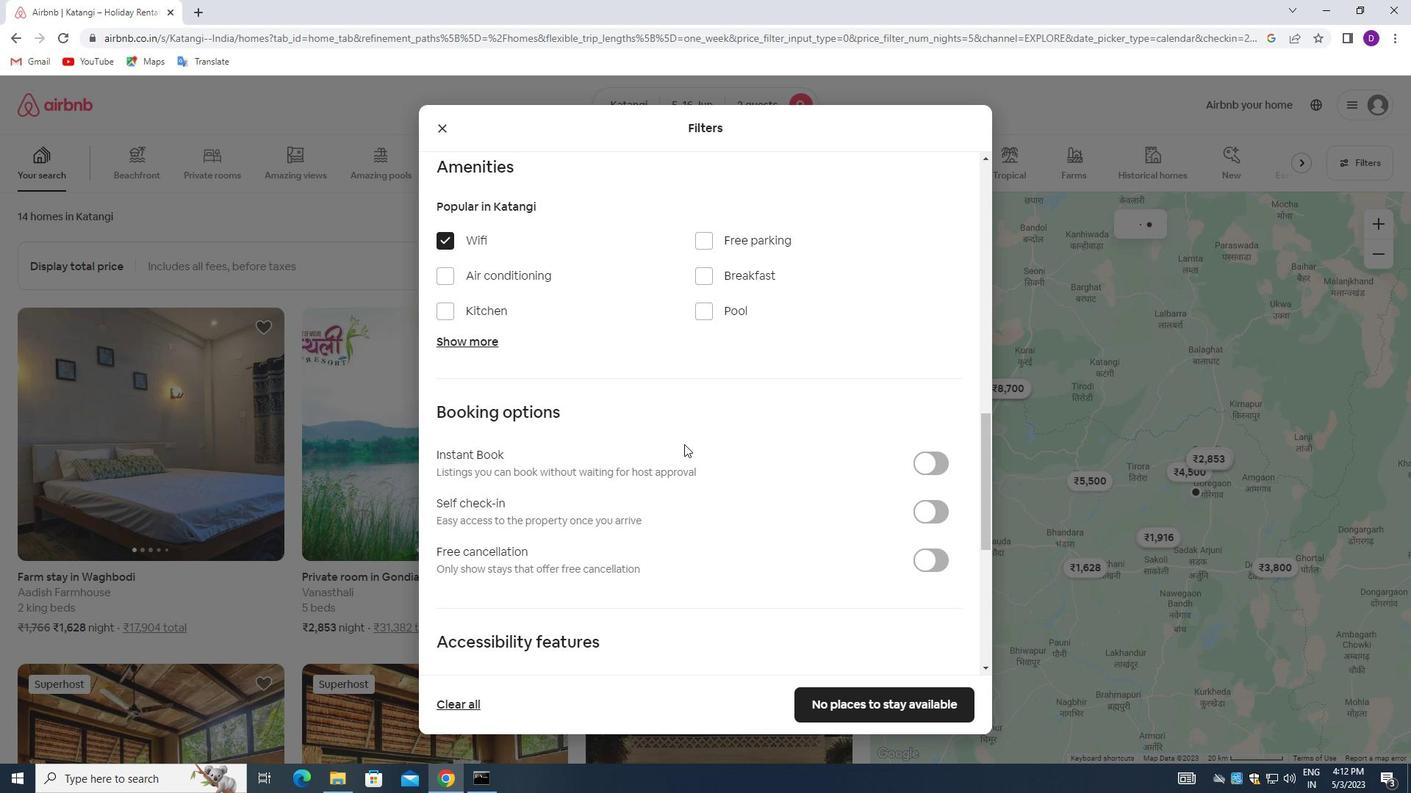 
Action: Mouse moved to (685, 460)
Screenshot: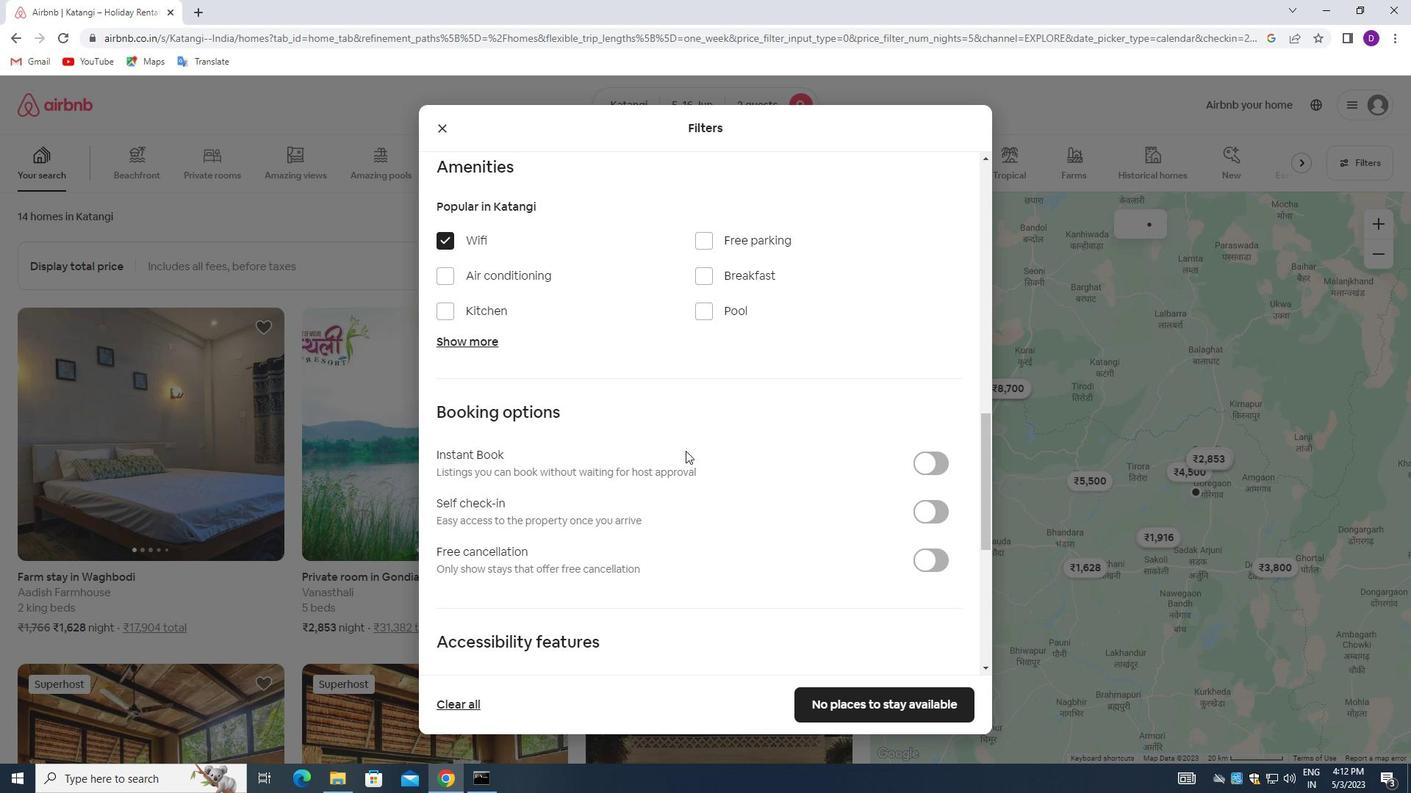 
Action: Mouse scrolled (685, 461) with delta (0, 0)
Screenshot: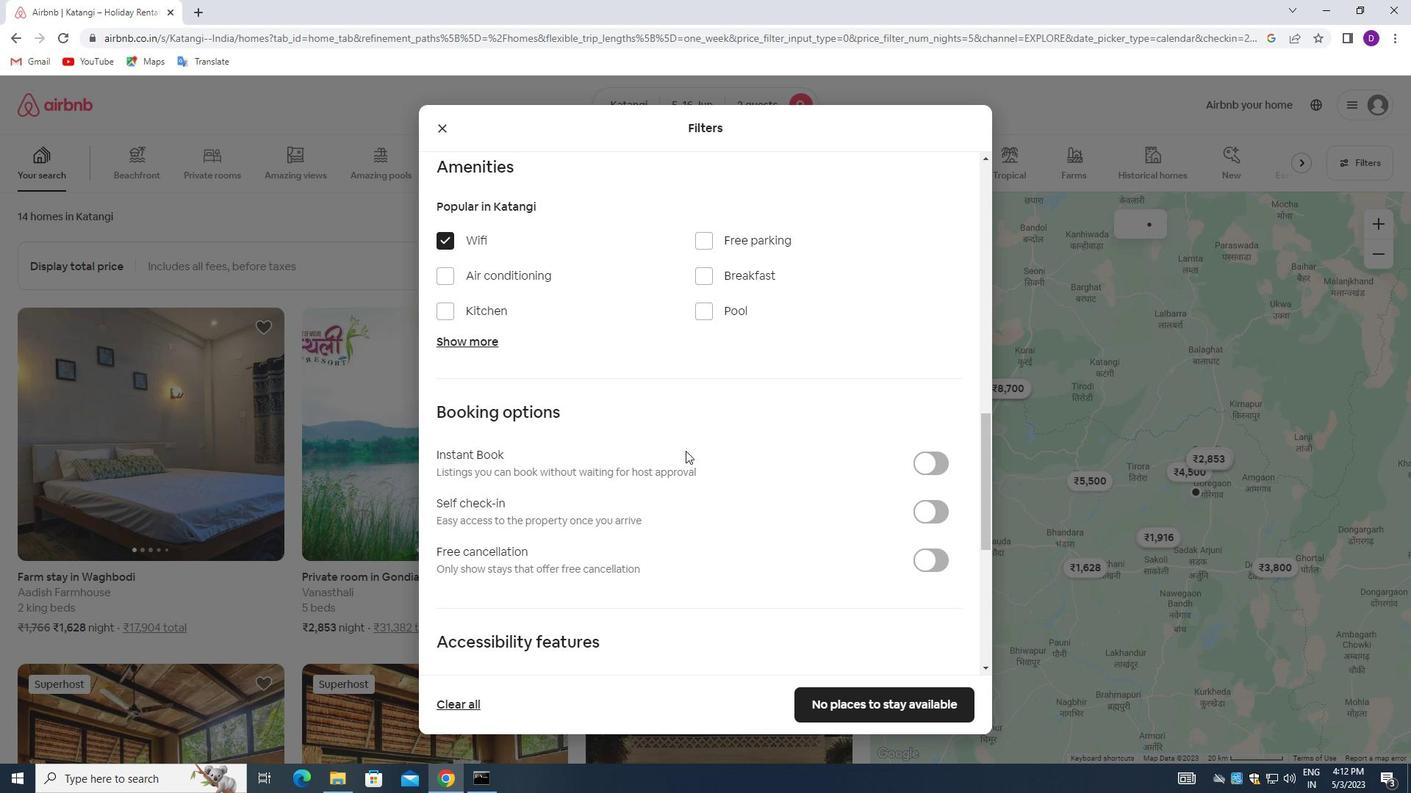 
Action: Mouse moved to (613, 446)
Screenshot: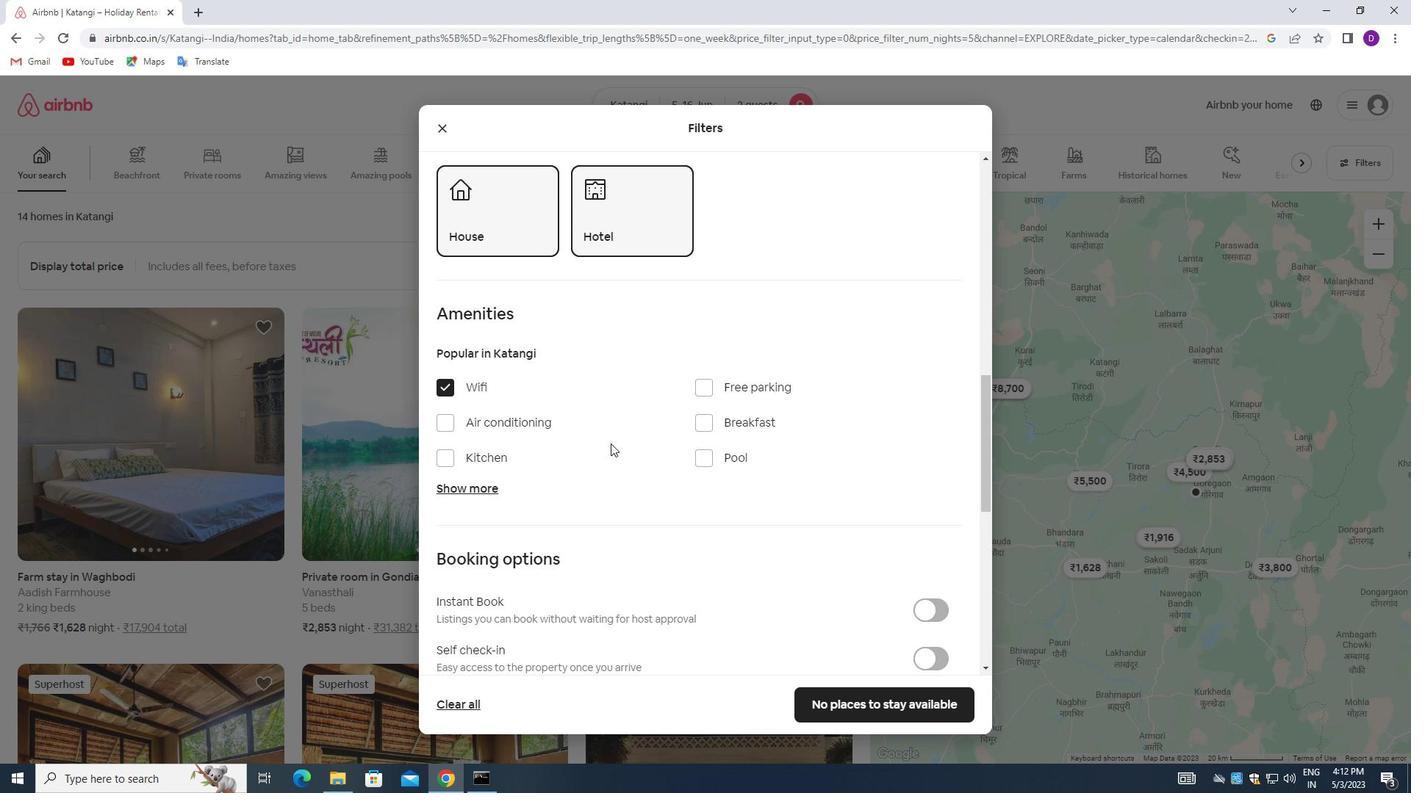 
Action: Mouse scrolled (613, 446) with delta (0, 0)
Screenshot: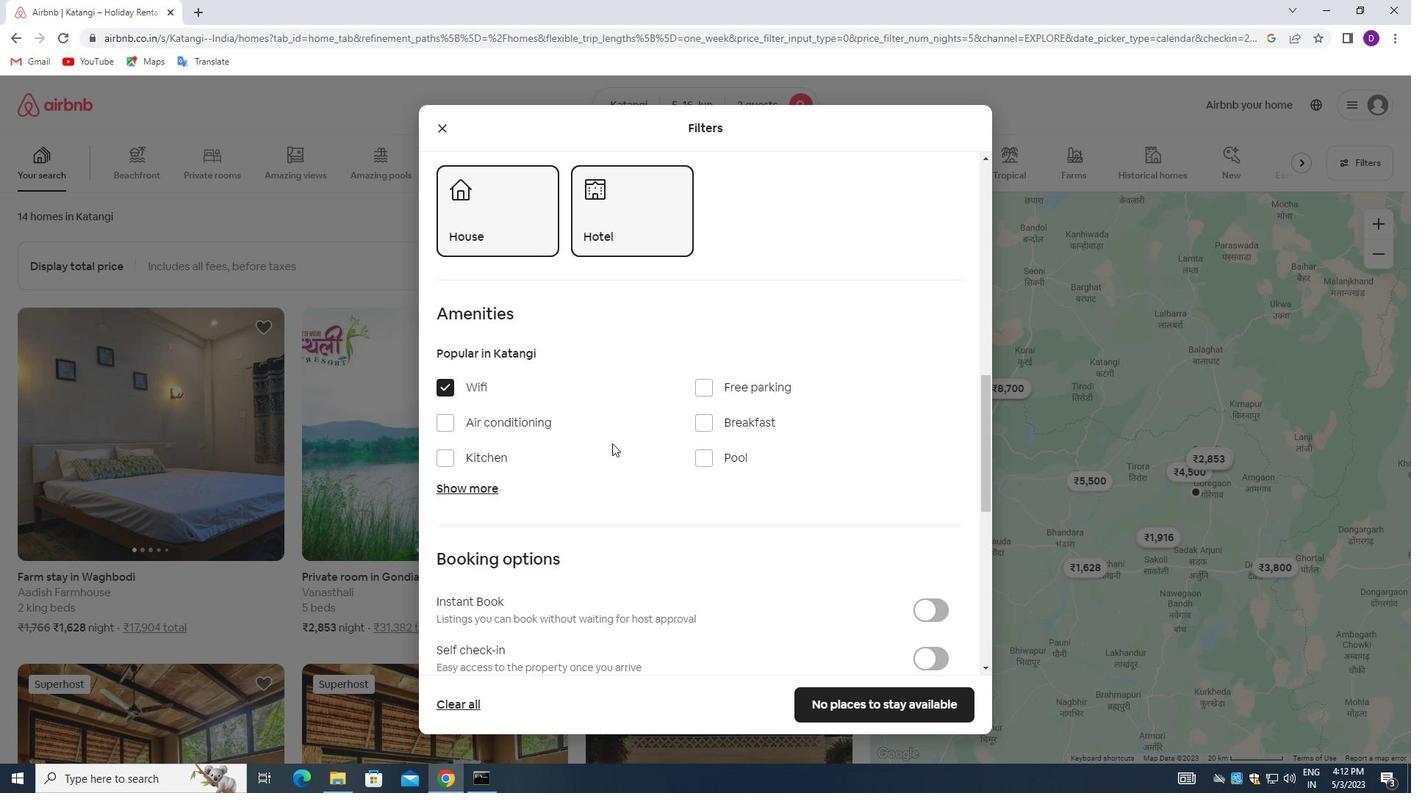 
Action: Mouse moved to (633, 440)
Screenshot: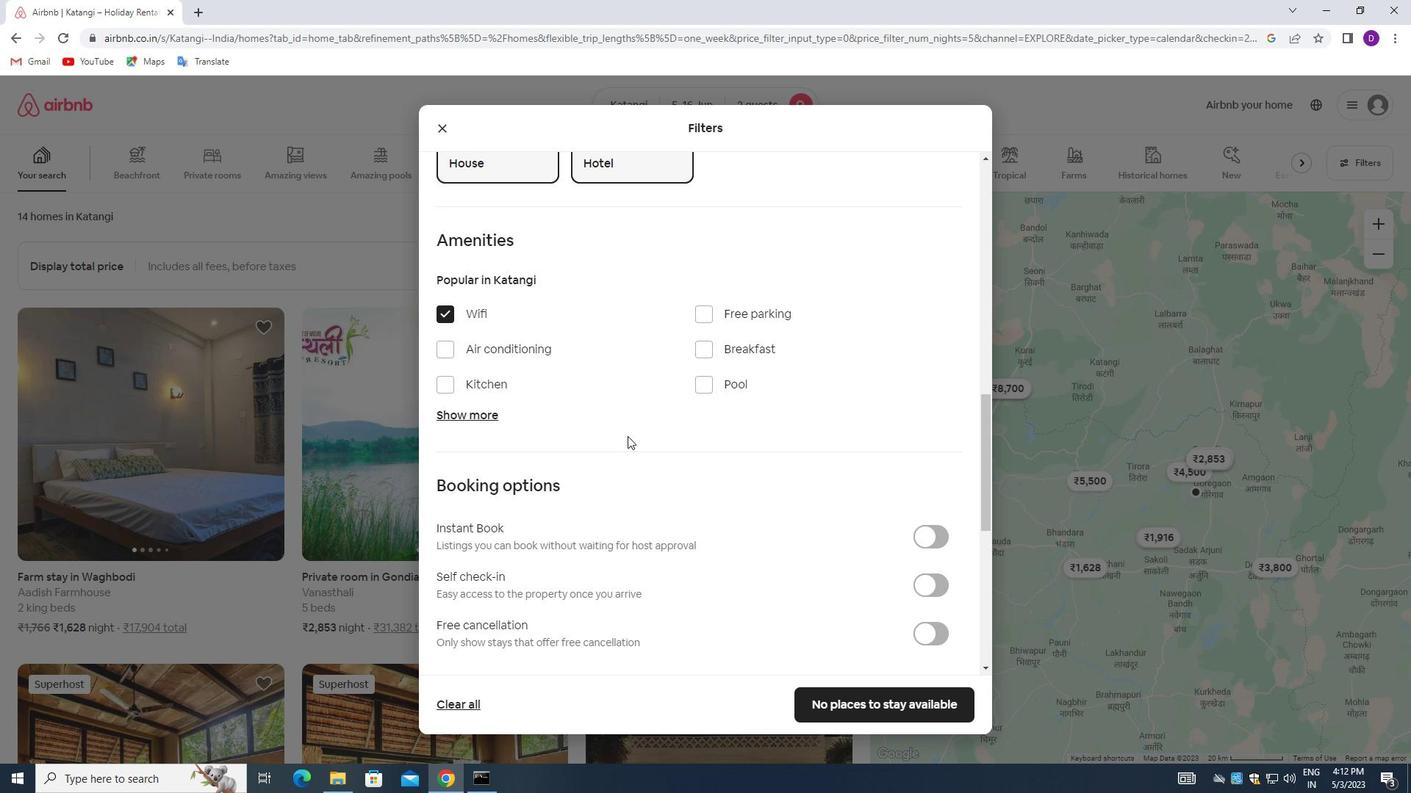 
Action: Mouse scrolled (633, 439) with delta (0, 0)
Screenshot: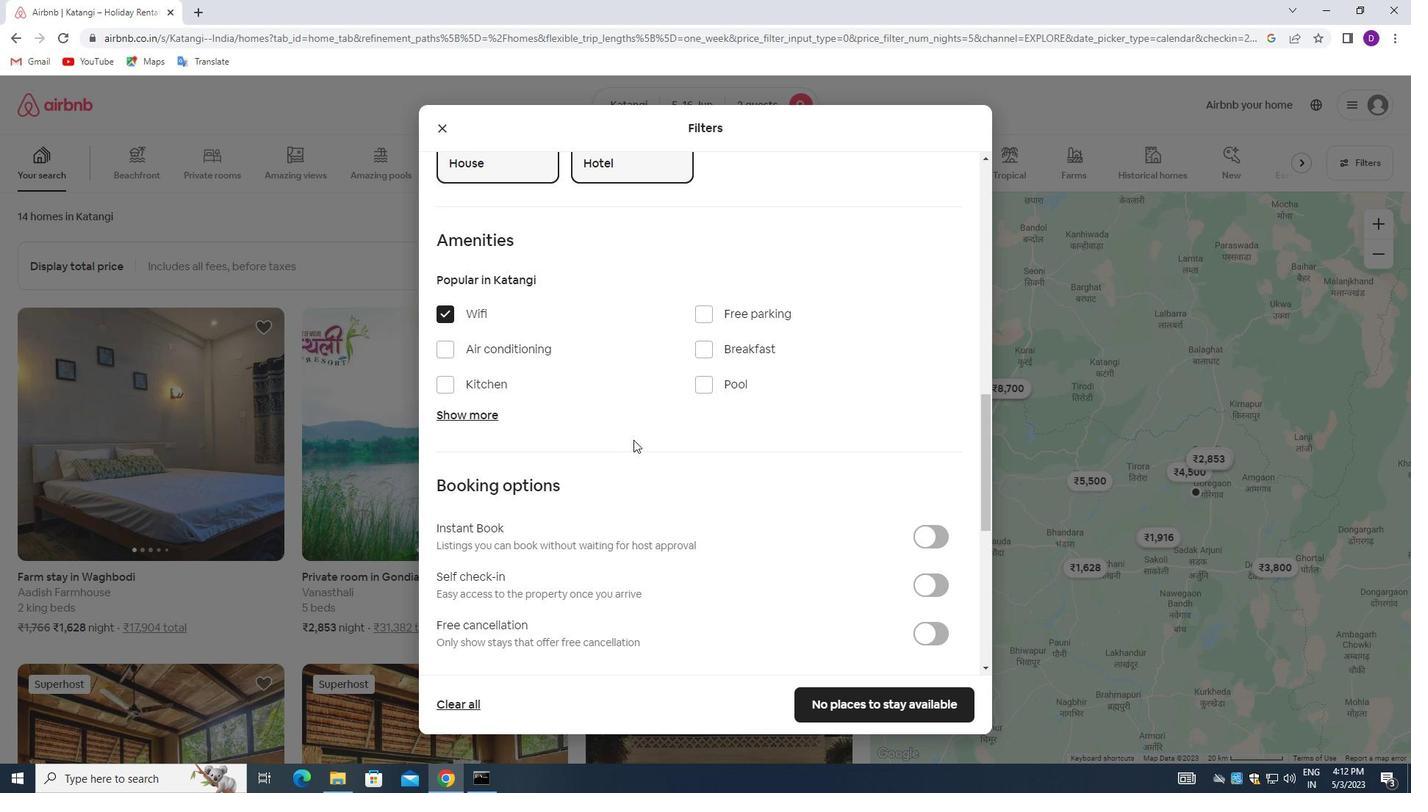 
Action: Mouse scrolled (633, 439) with delta (0, 0)
Screenshot: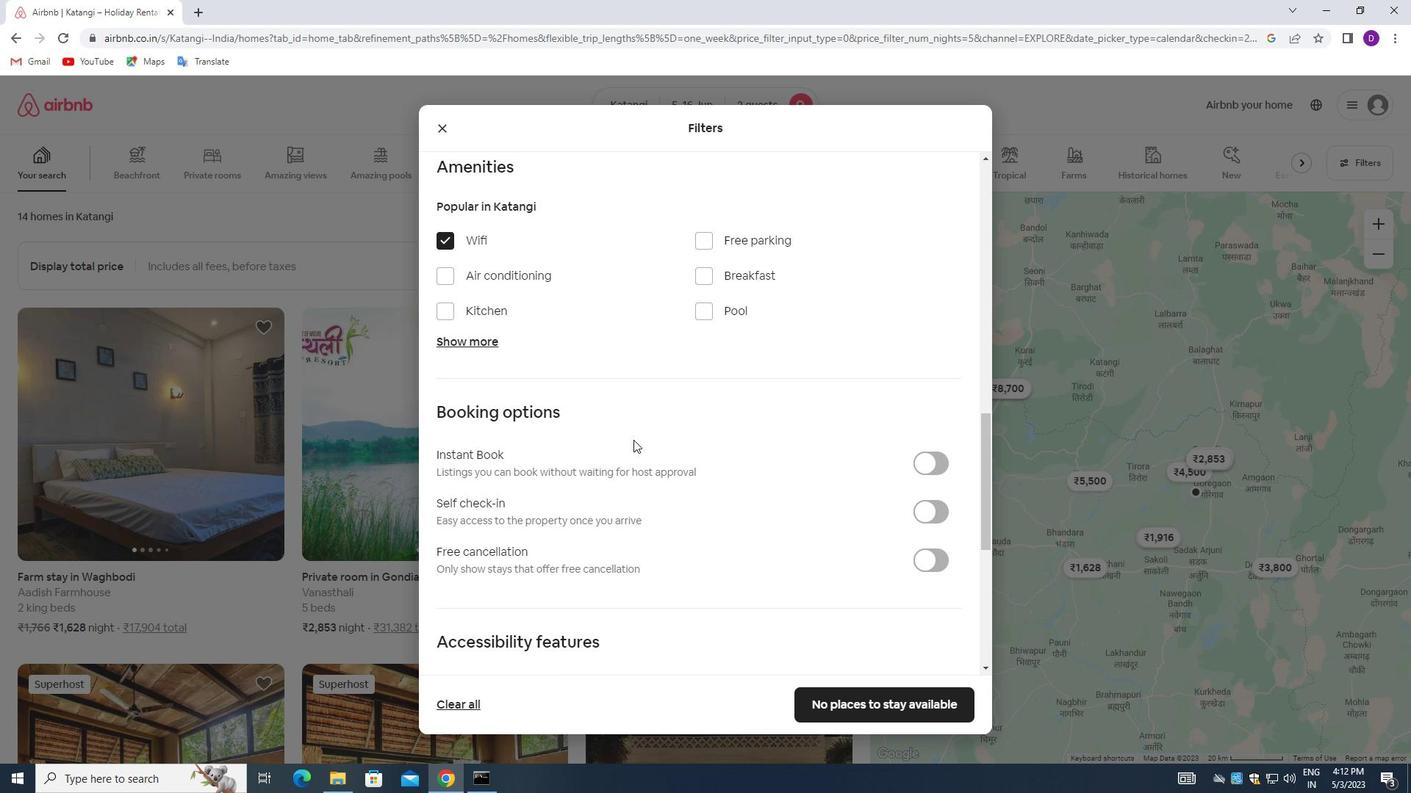 
Action: Mouse moved to (633, 440)
Screenshot: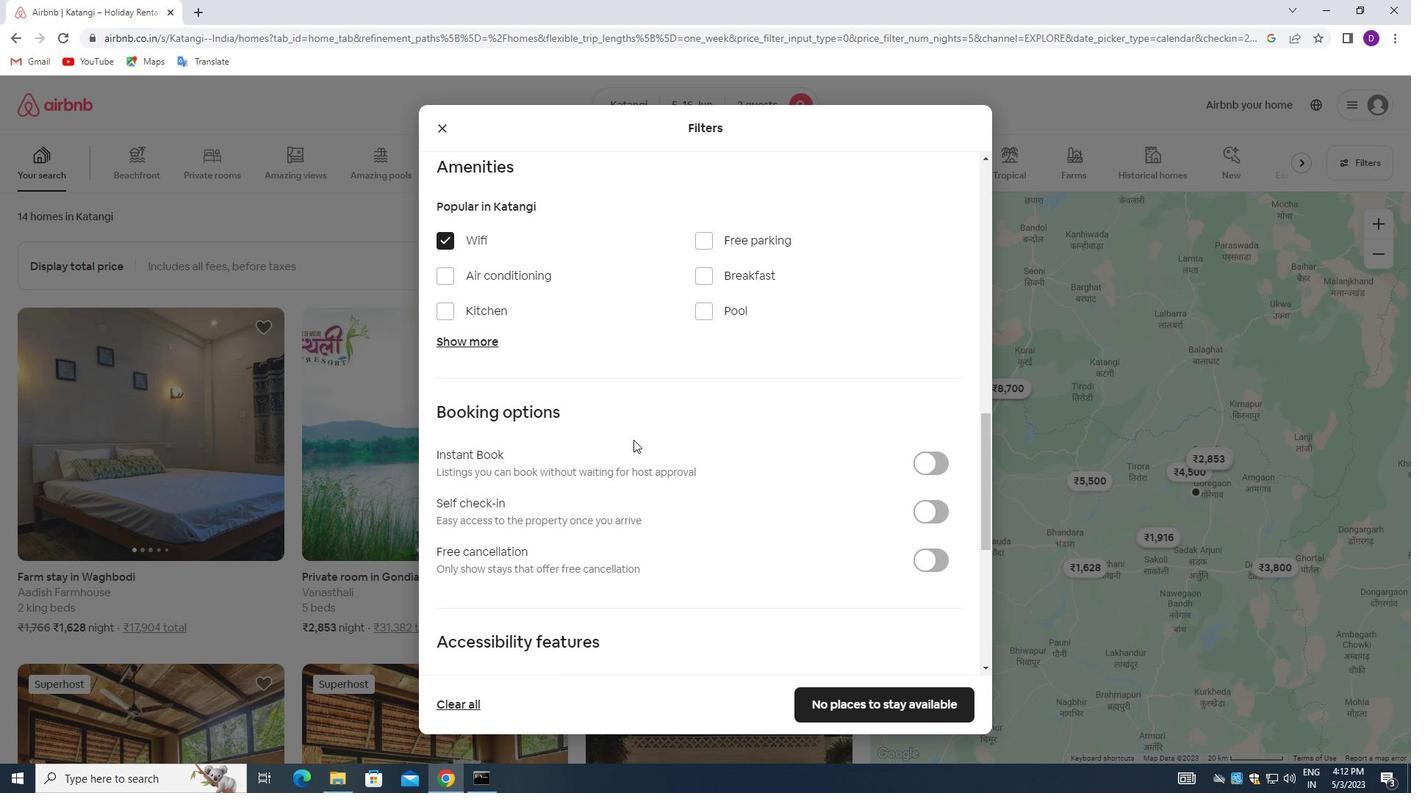 
Action: Mouse scrolled (633, 439) with delta (0, 0)
Screenshot: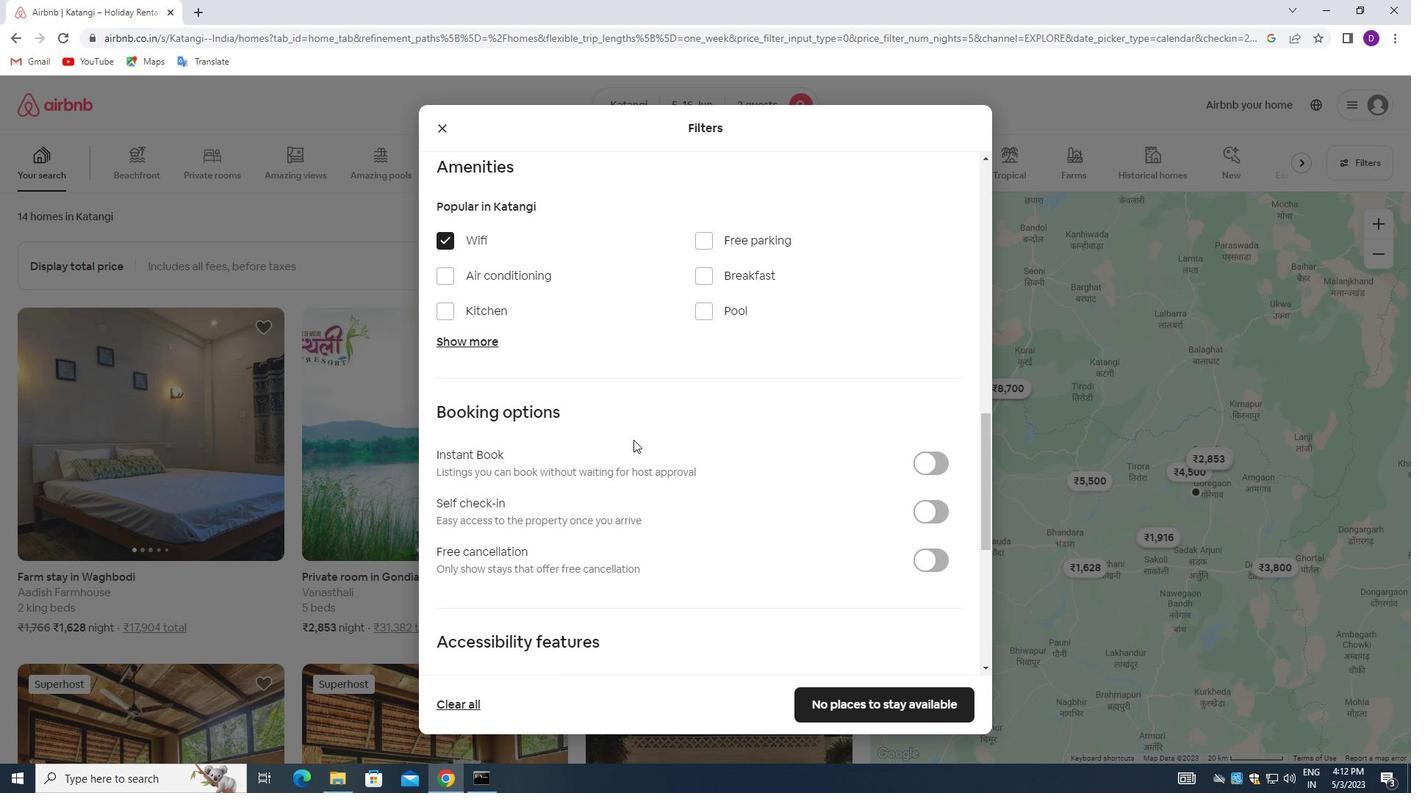 
Action: Mouse moved to (926, 366)
Screenshot: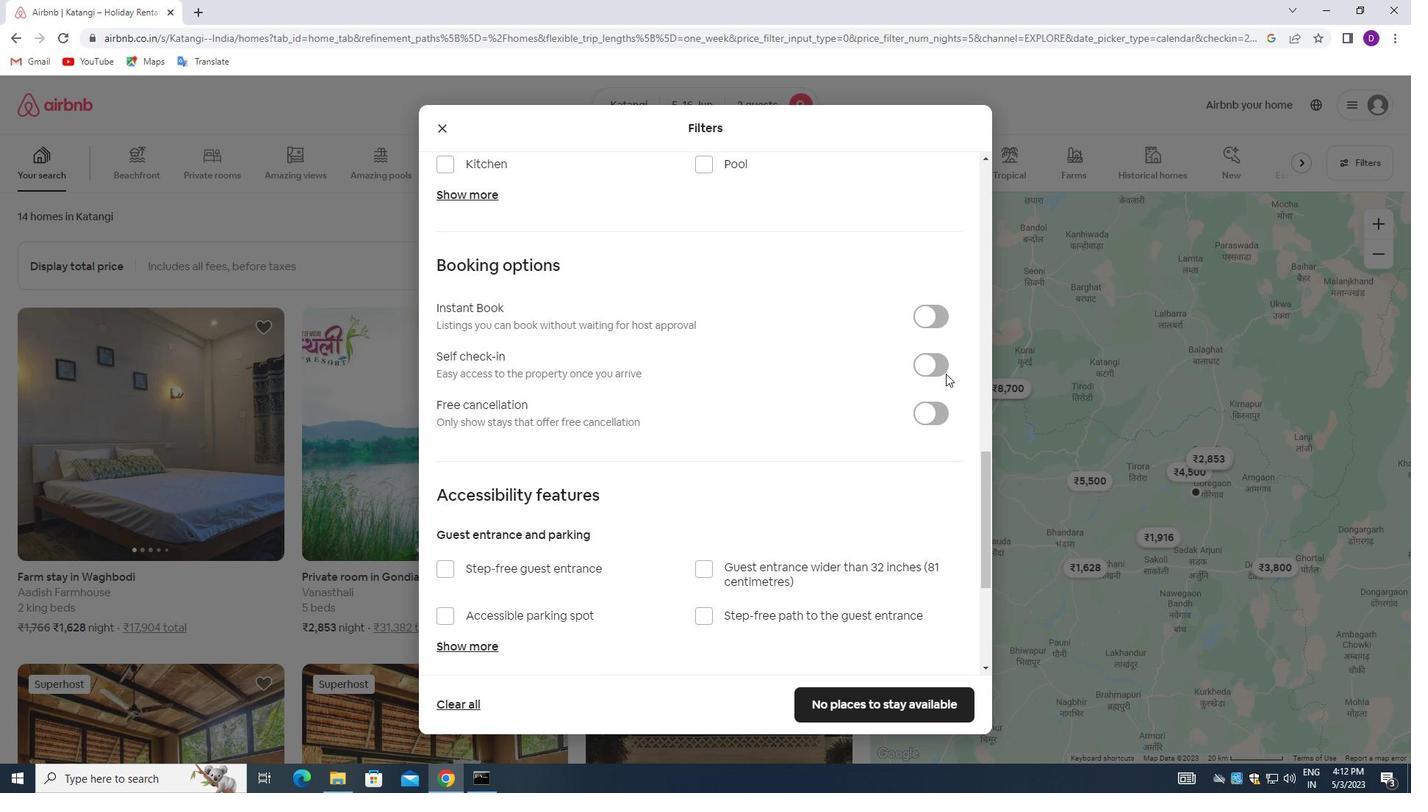 
Action: Mouse pressed left at (926, 366)
Screenshot: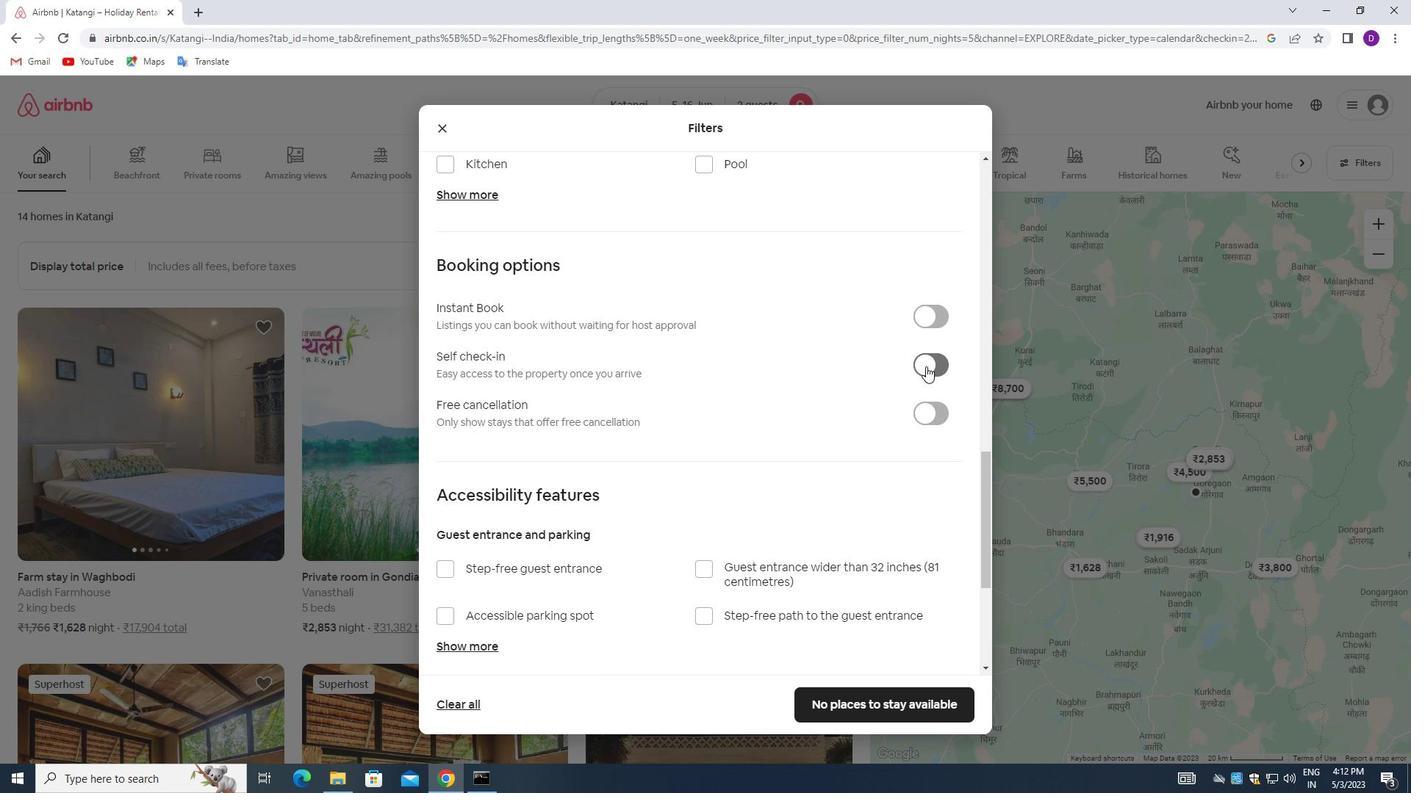 
Action: Mouse moved to (613, 415)
Screenshot: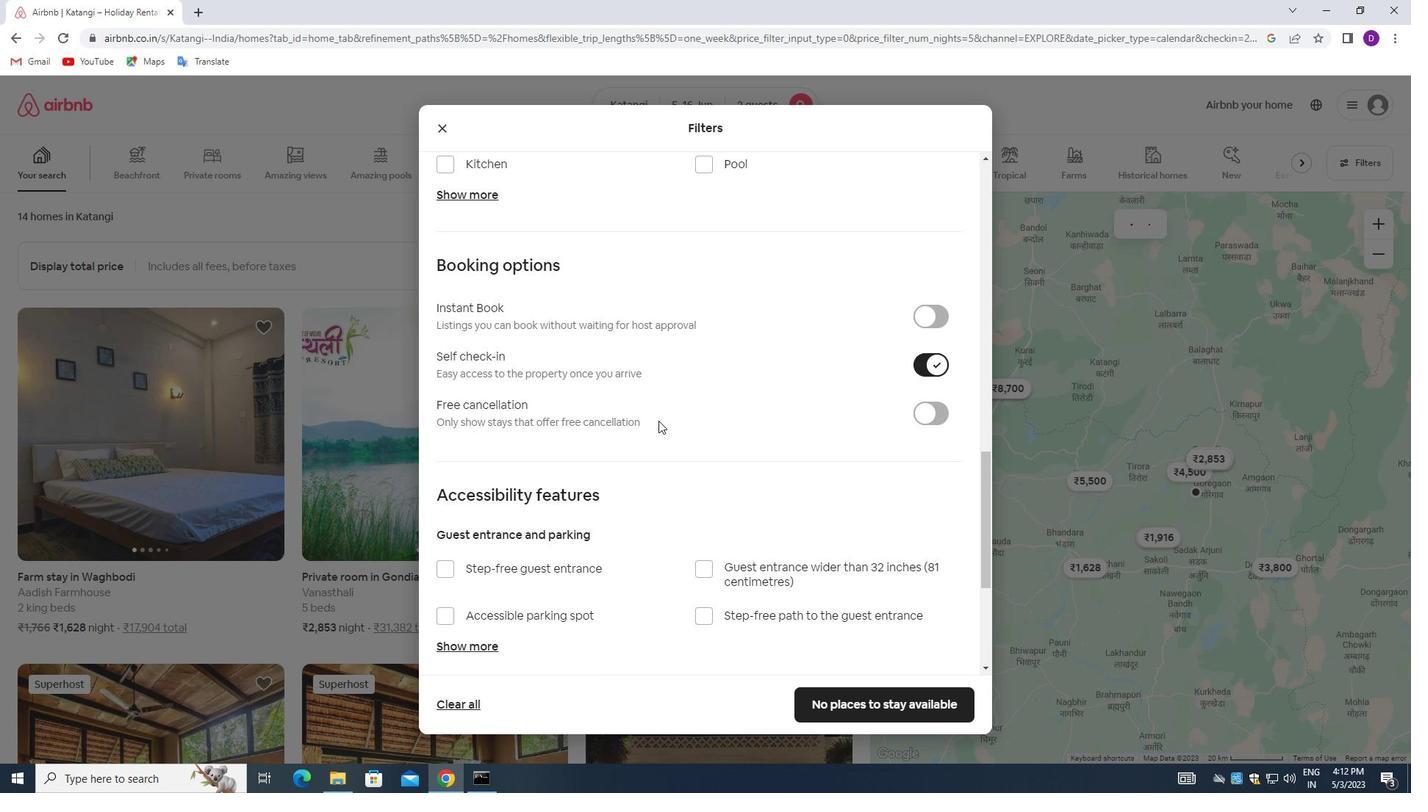 
Action: Mouse scrolled (613, 414) with delta (0, 0)
Screenshot: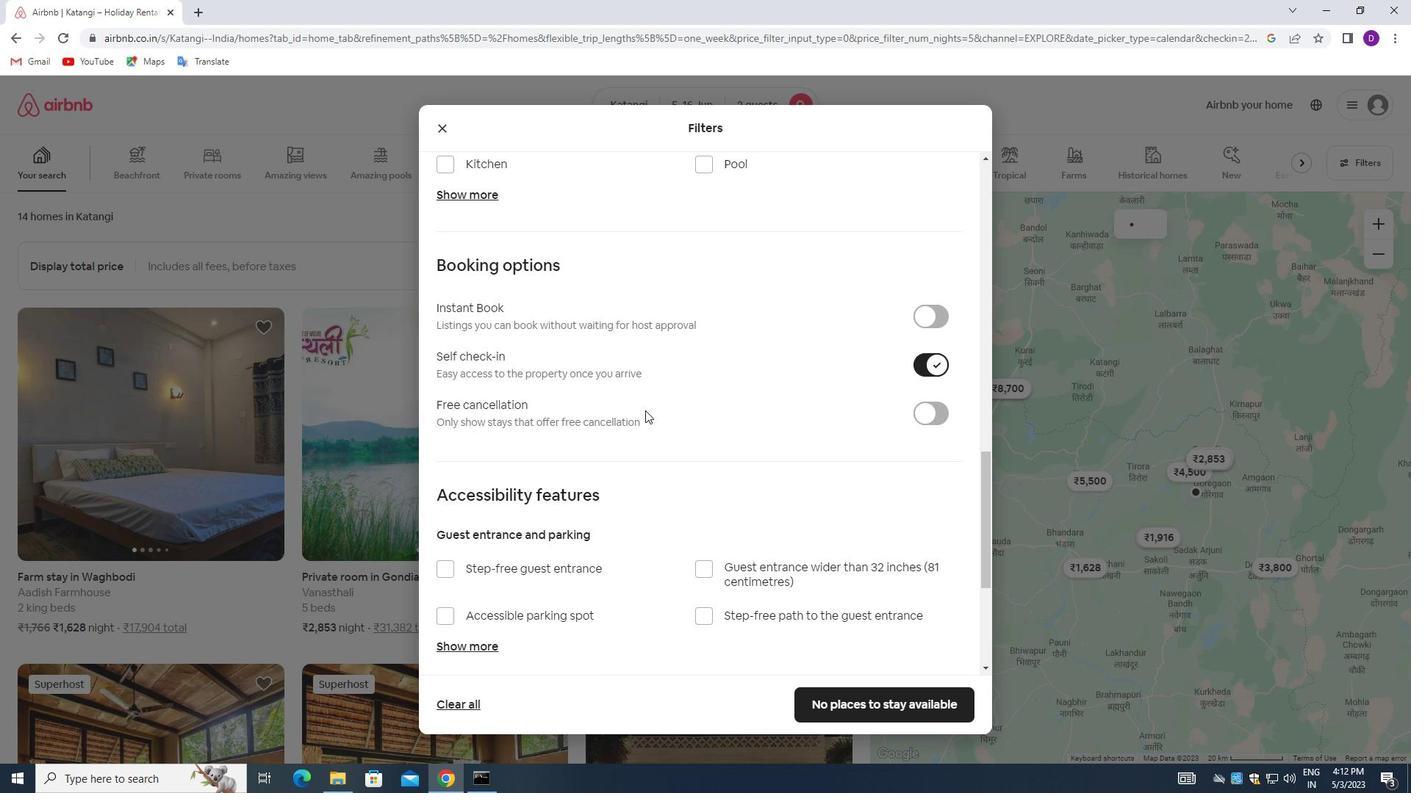 
Action: Mouse moved to (612, 415)
Screenshot: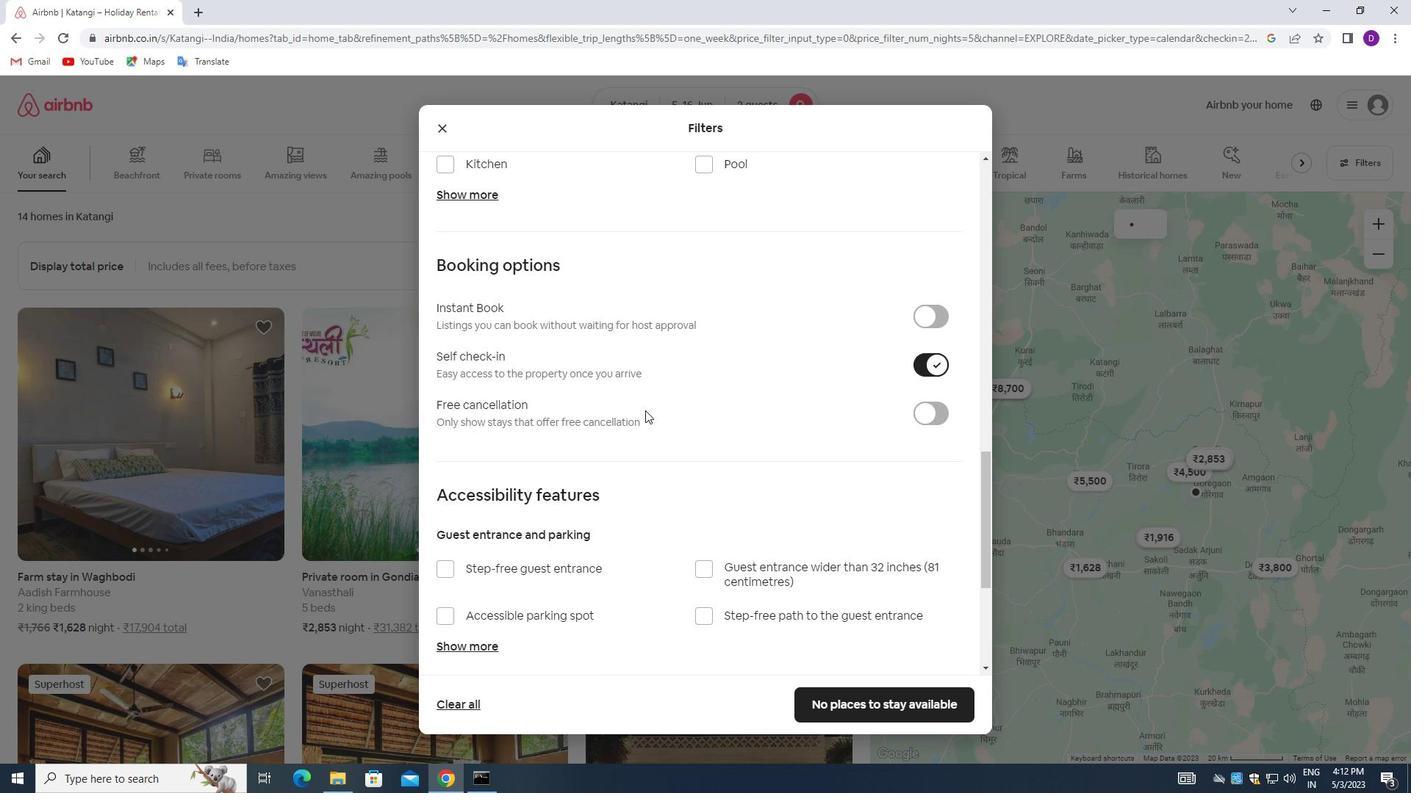 
Action: Mouse scrolled (612, 414) with delta (0, 0)
Screenshot: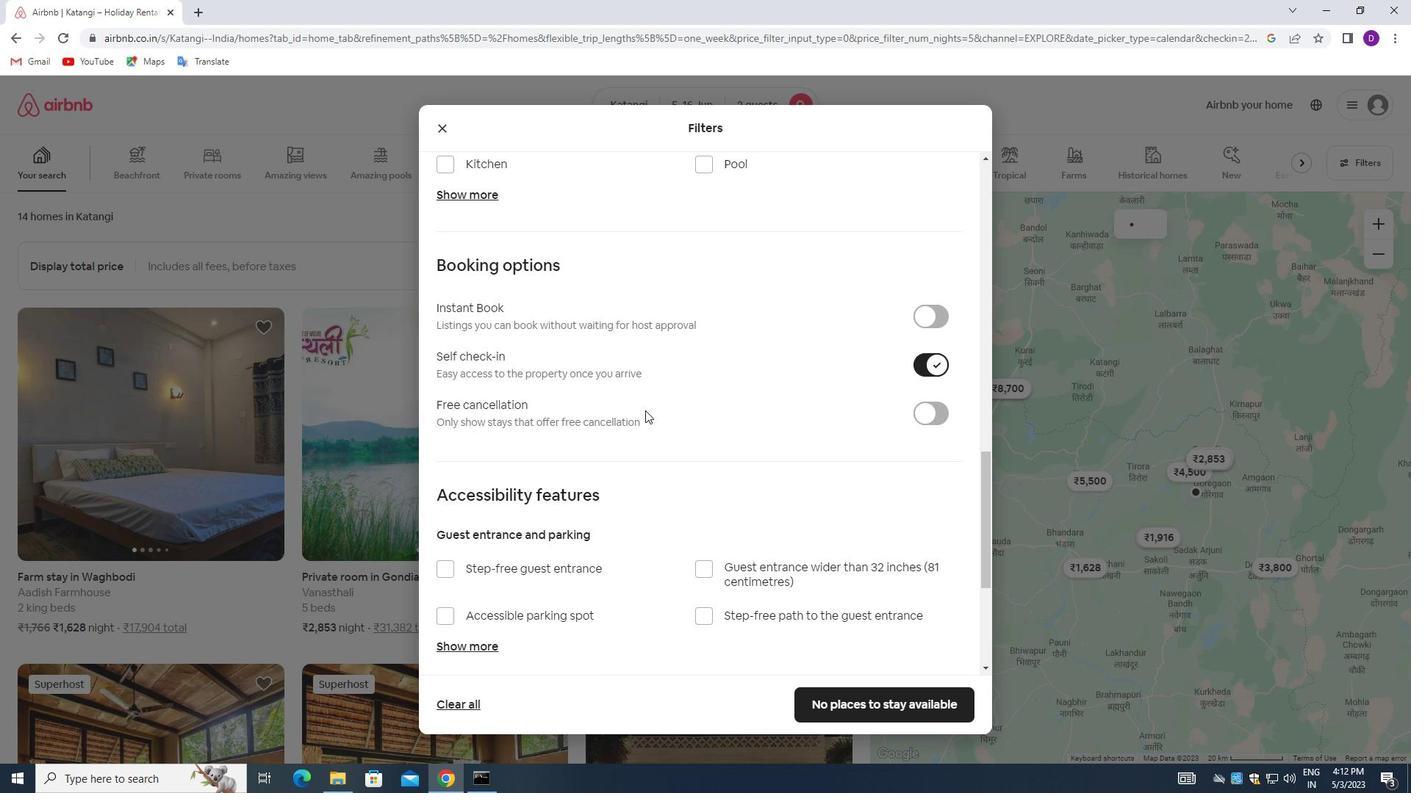 
Action: Mouse moved to (611, 415)
Screenshot: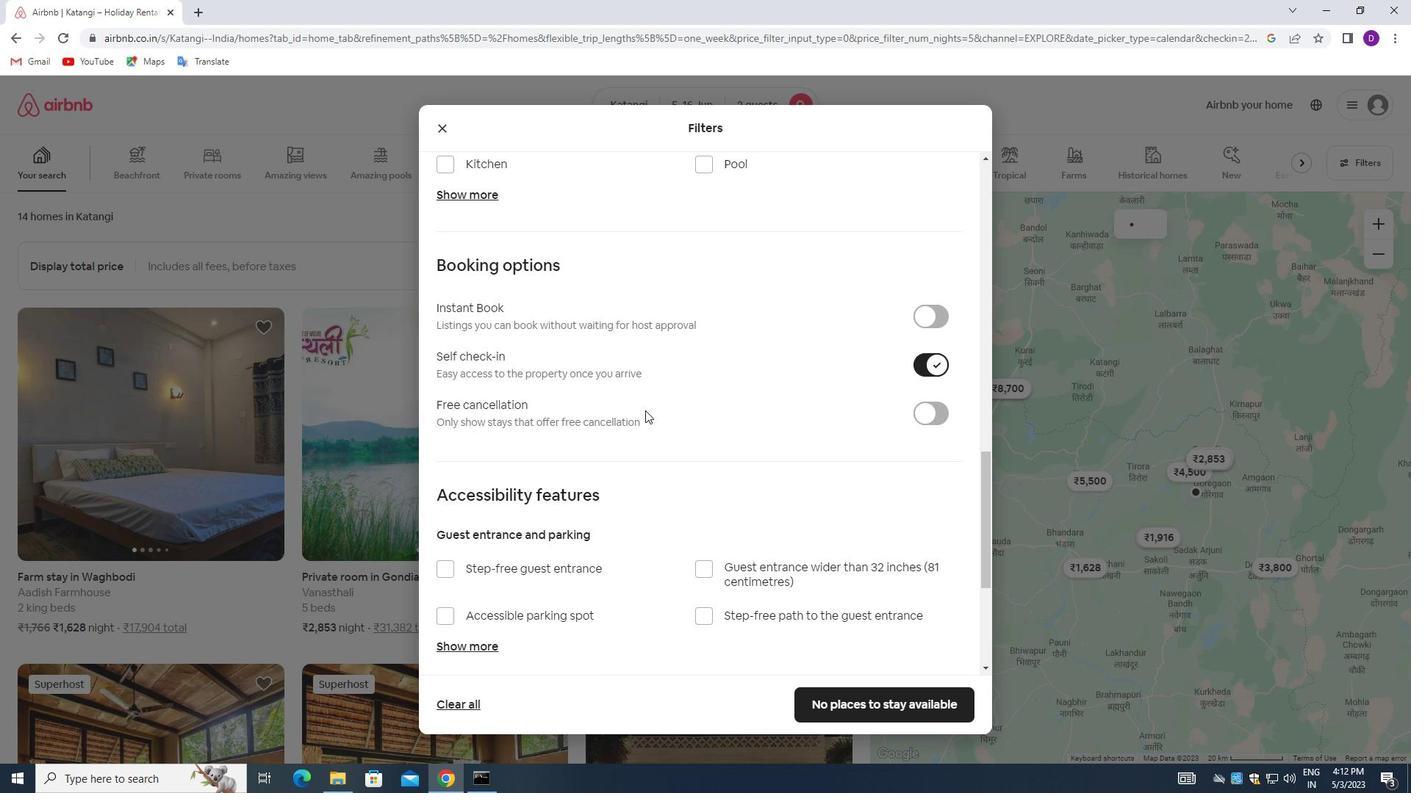 
Action: Mouse scrolled (611, 414) with delta (0, 0)
Screenshot: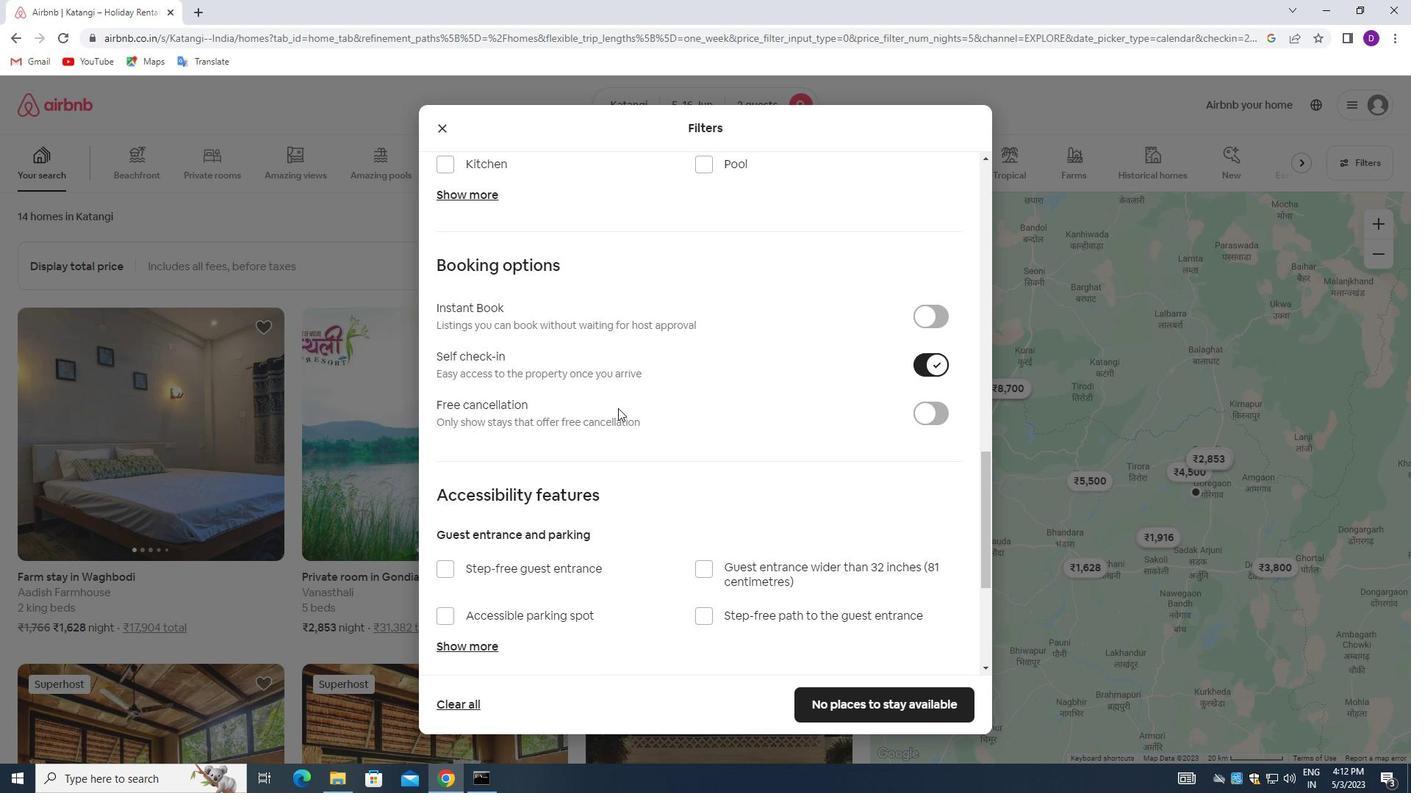 
Action: Mouse moved to (614, 436)
Screenshot: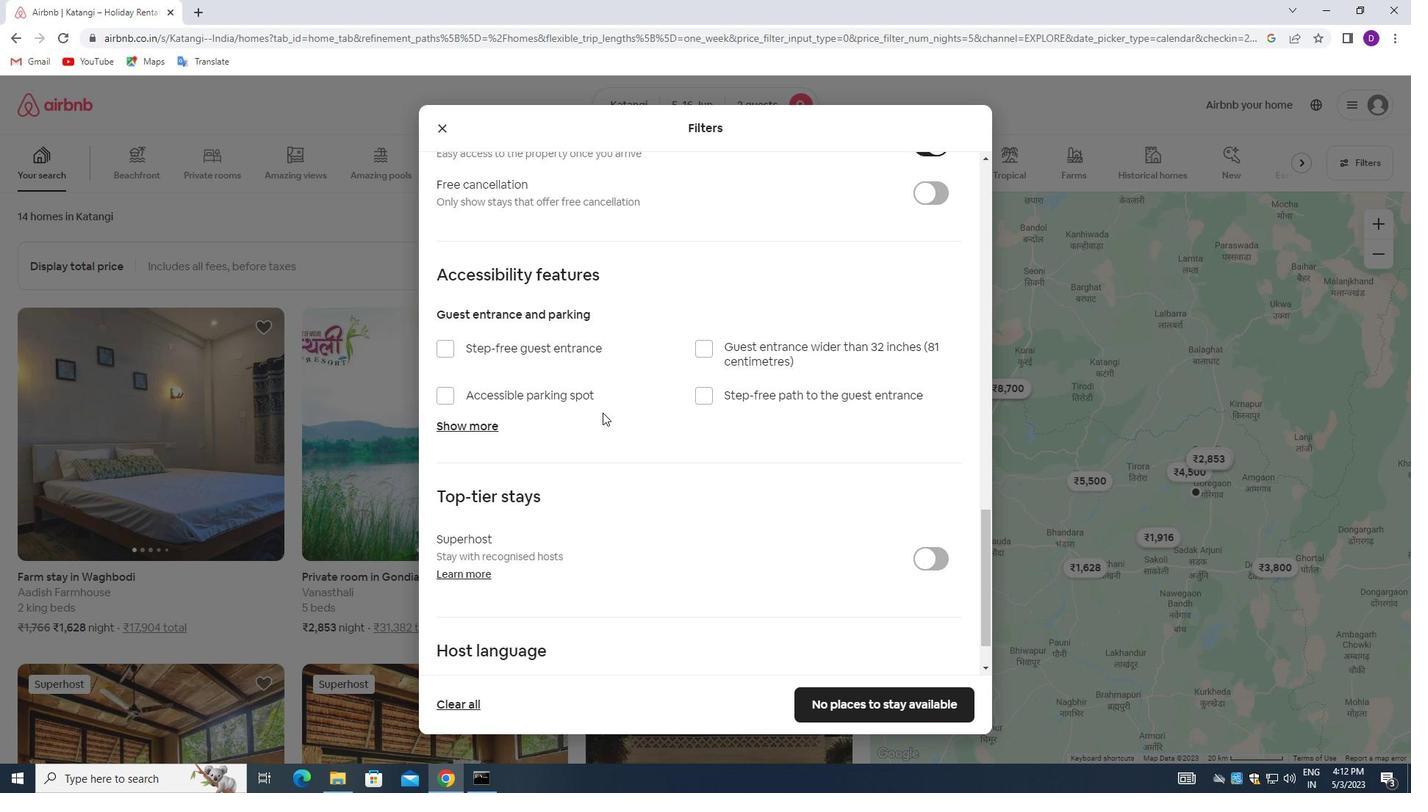 
Action: Mouse scrolled (614, 435) with delta (0, 0)
Screenshot: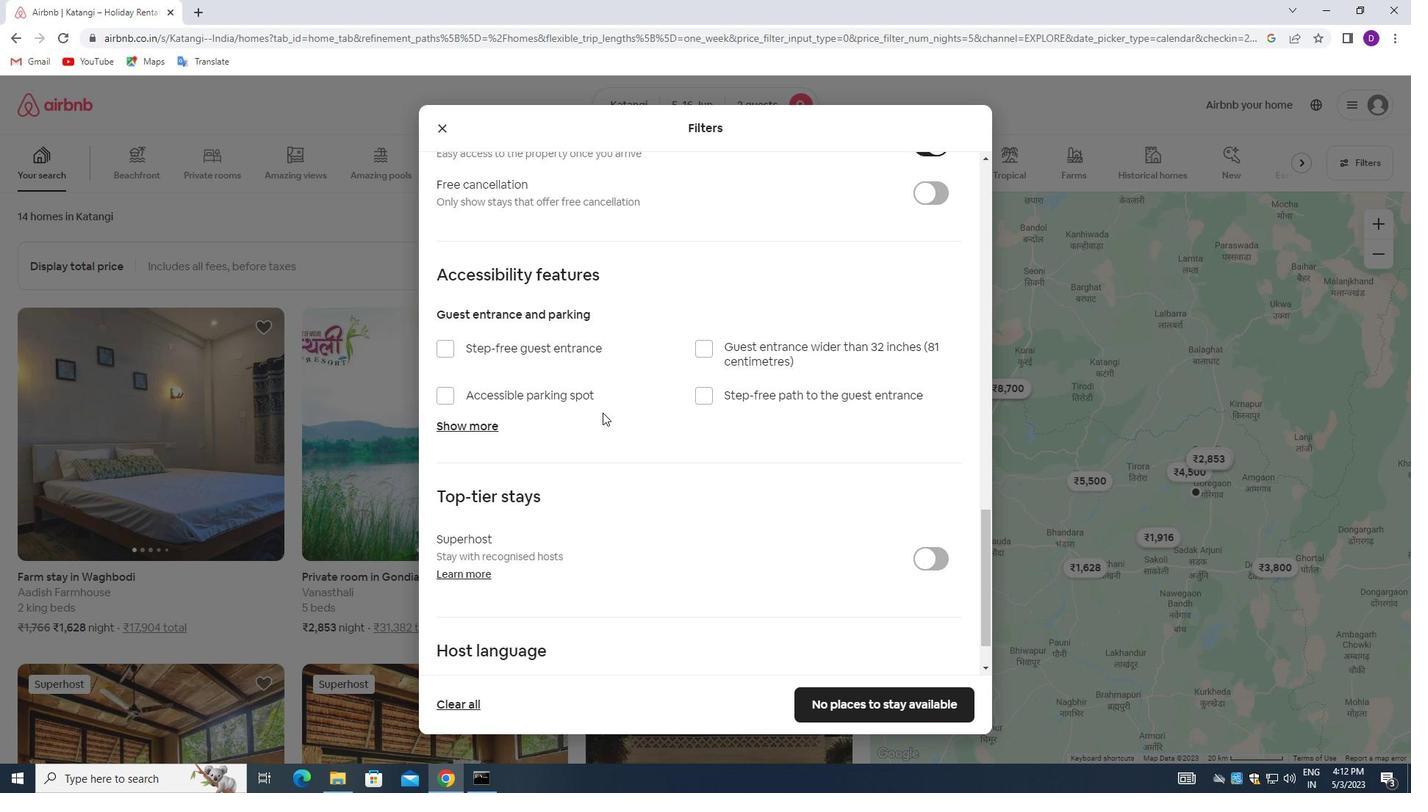 
Action: Mouse moved to (619, 444)
Screenshot: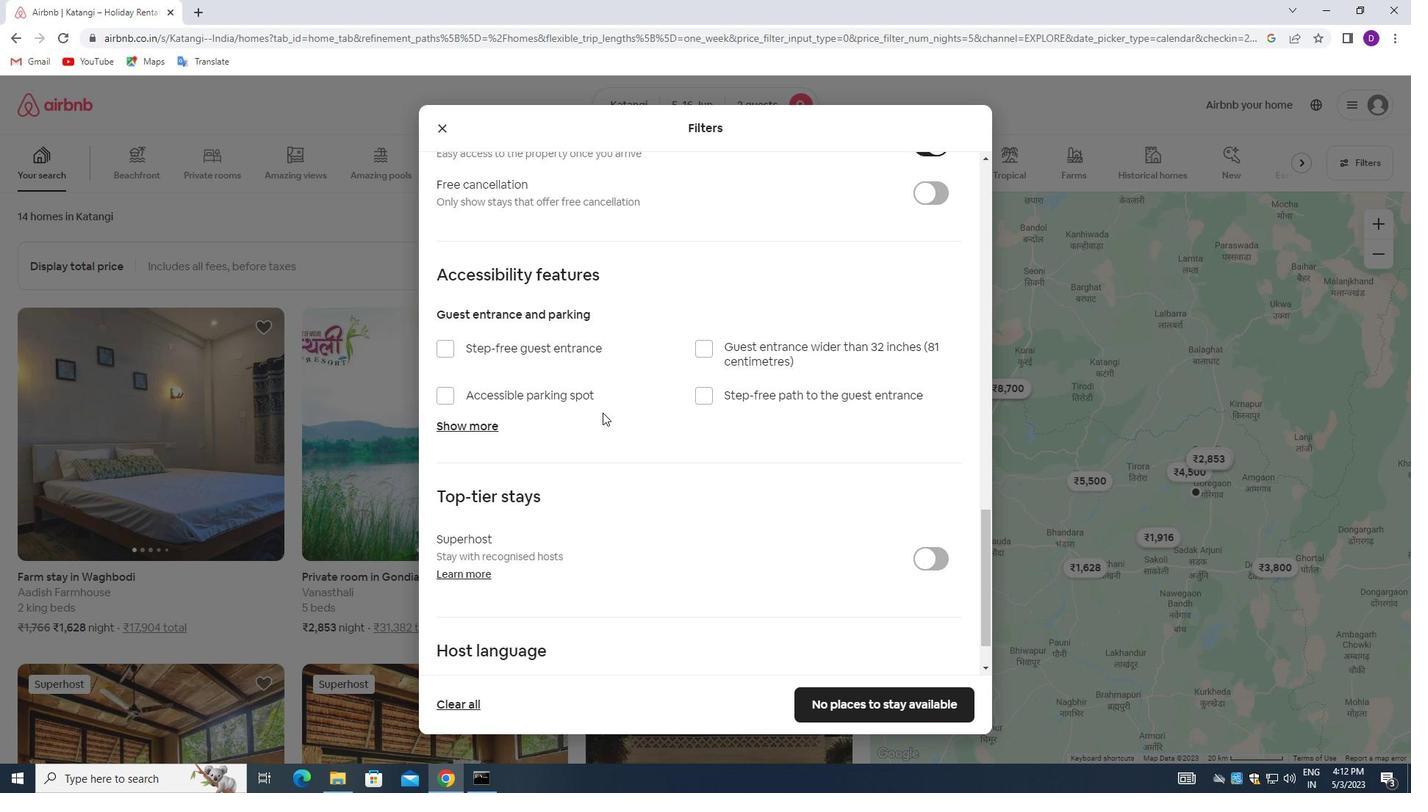 
Action: Mouse scrolled (619, 443) with delta (0, 0)
Screenshot: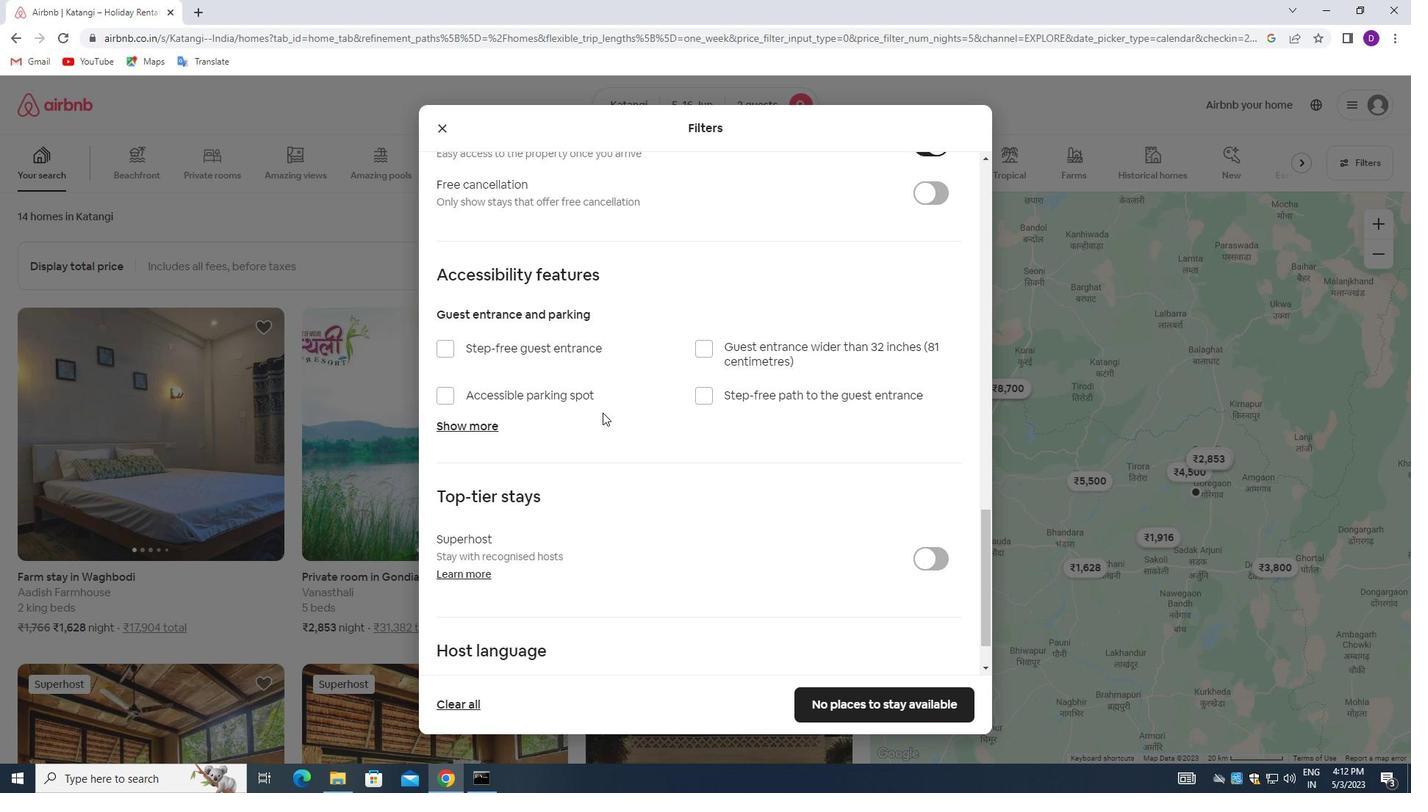 
Action: Mouse moved to (620, 446)
Screenshot: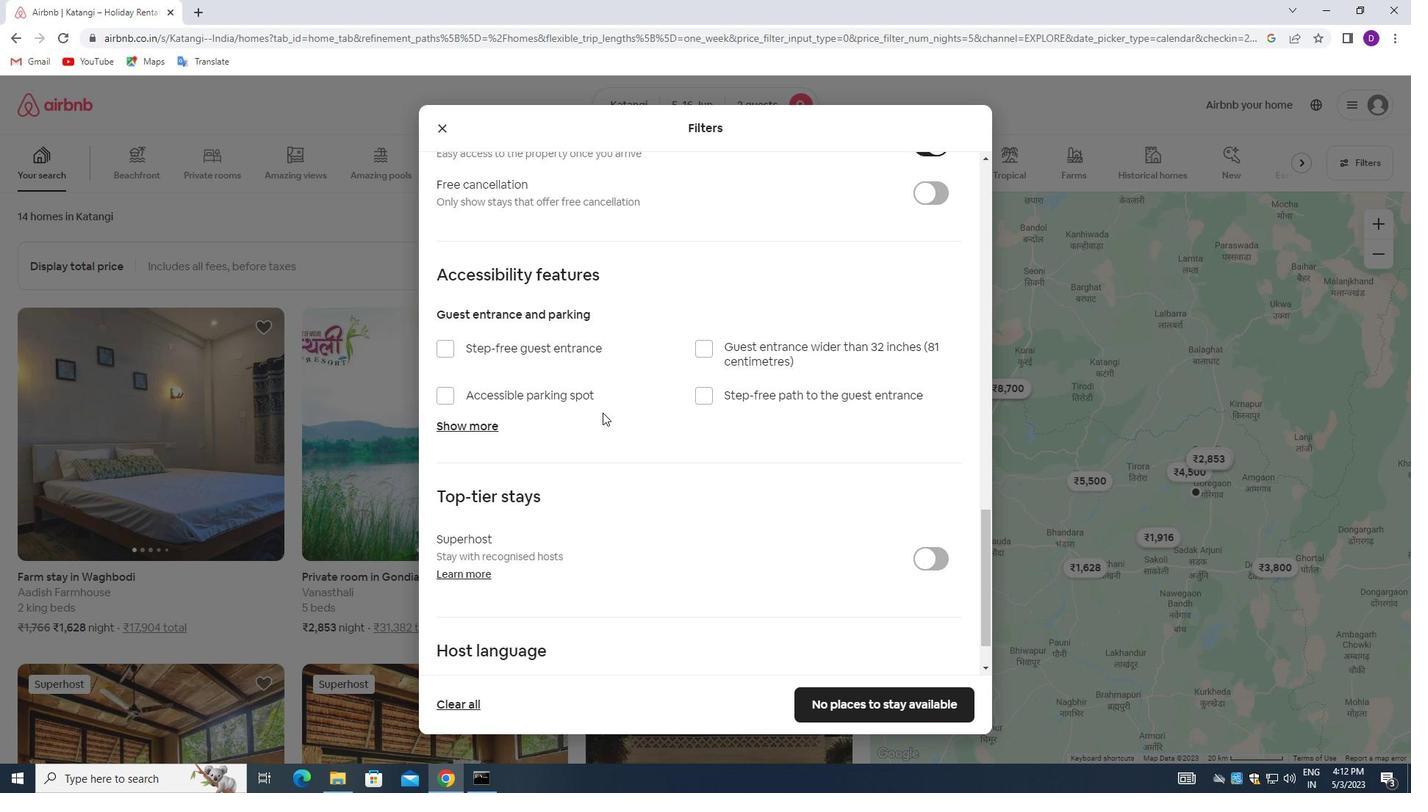
Action: Mouse scrolled (620, 445) with delta (0, 0)
Screenshot: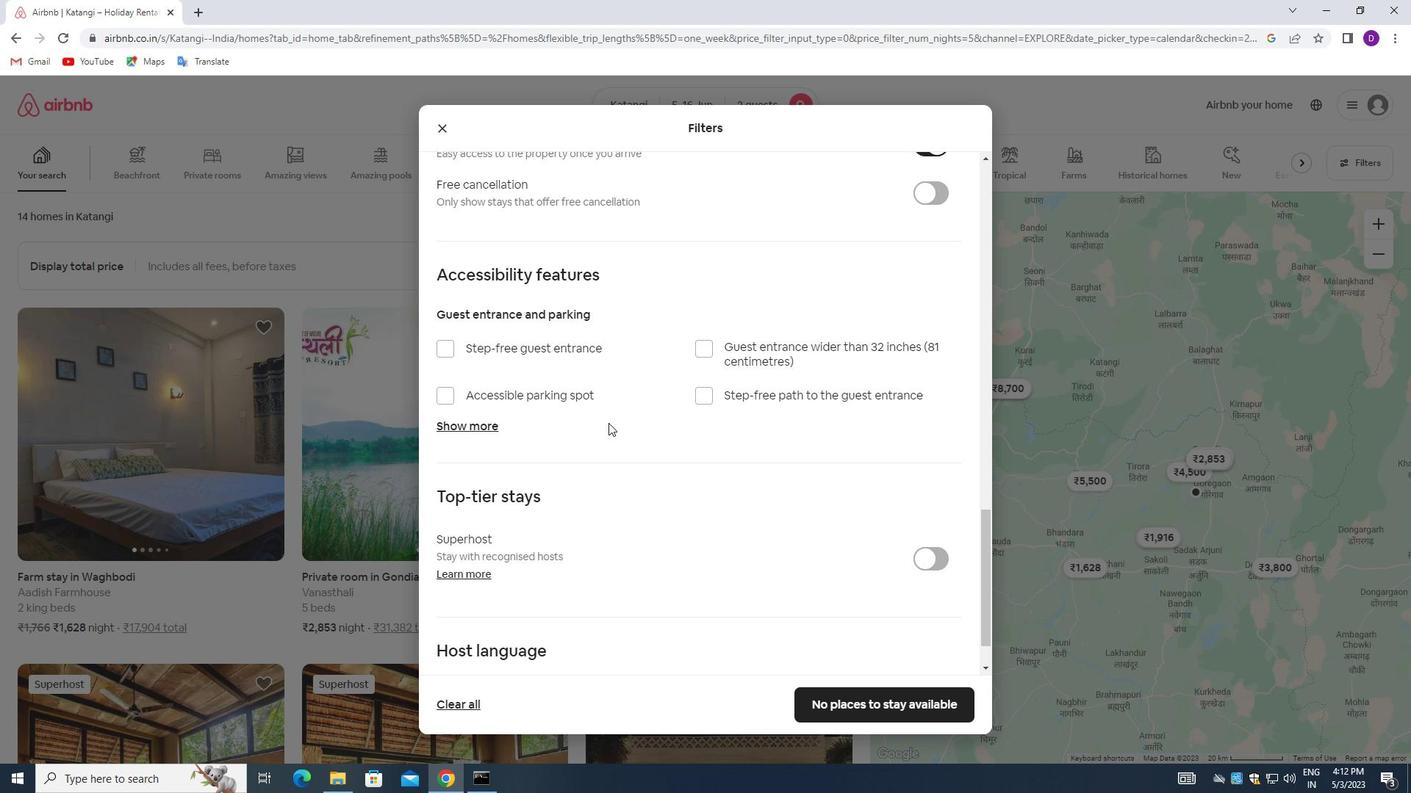 
Action: Mouse scrolled (620, 445) with delta (0, 0)
Screenshot: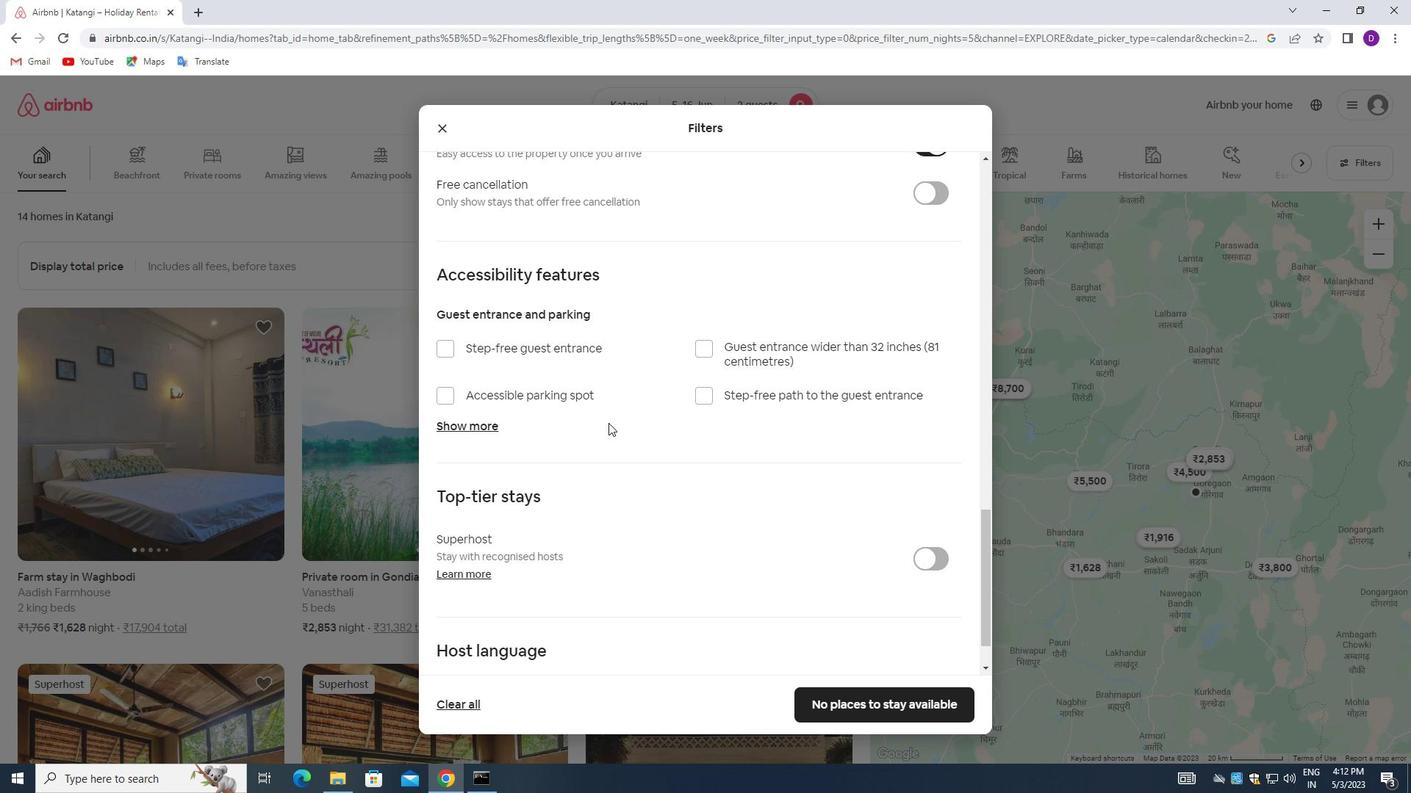 
Action: Mouse moved to (644, 511)
Screenshot: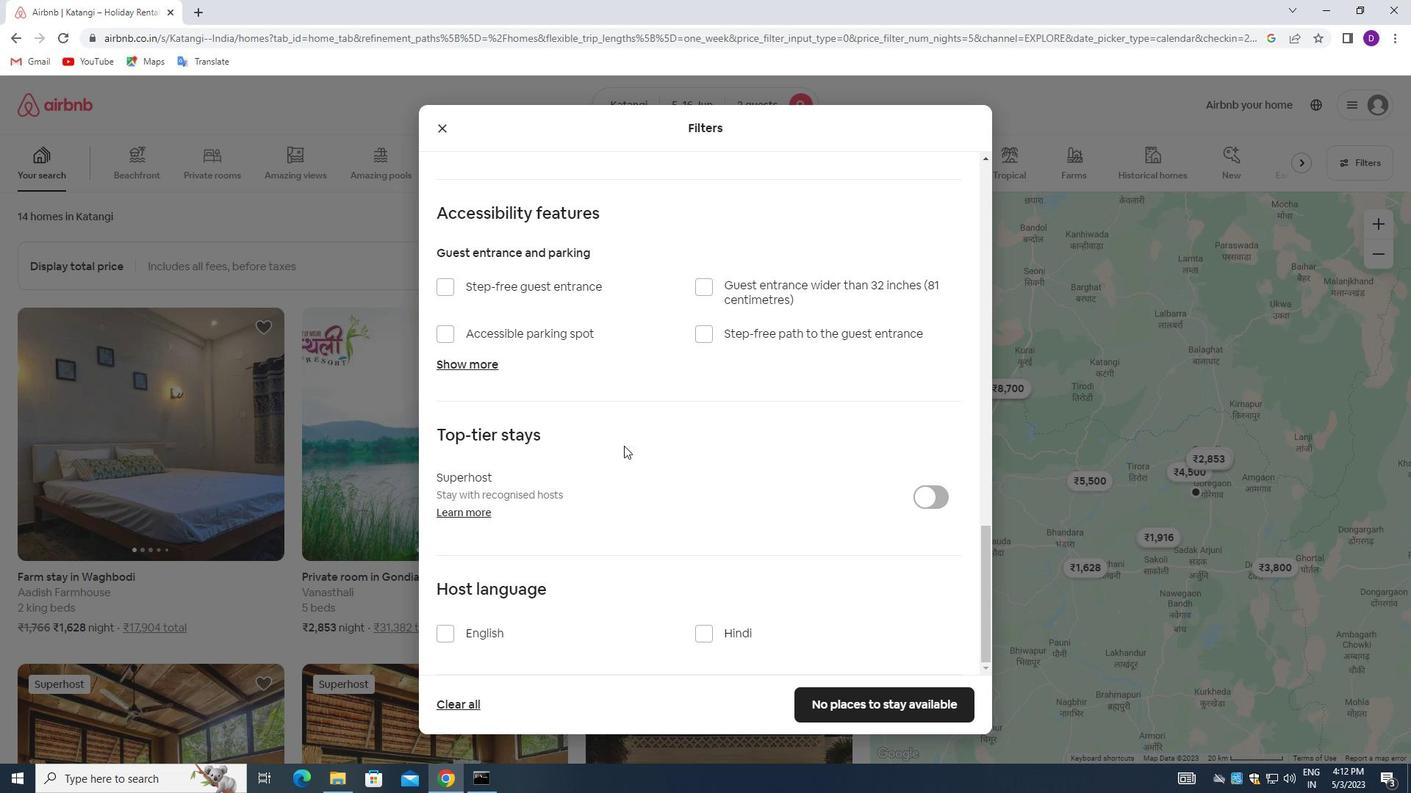 
Action: Mouse scrolled (644, 510) with delta (0, 0)
Screenshot: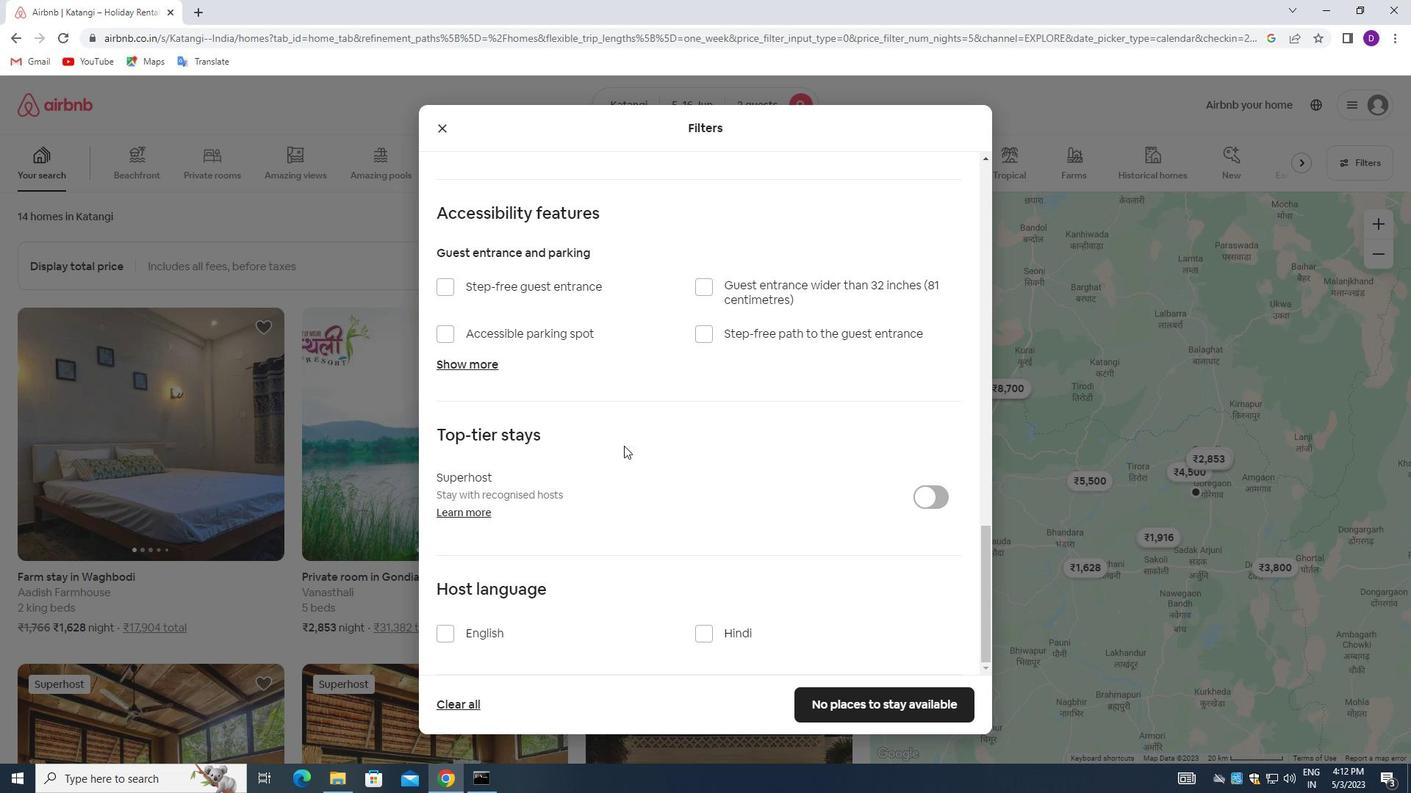 
Action: Mouse moved to (442, 634)
Screenshot: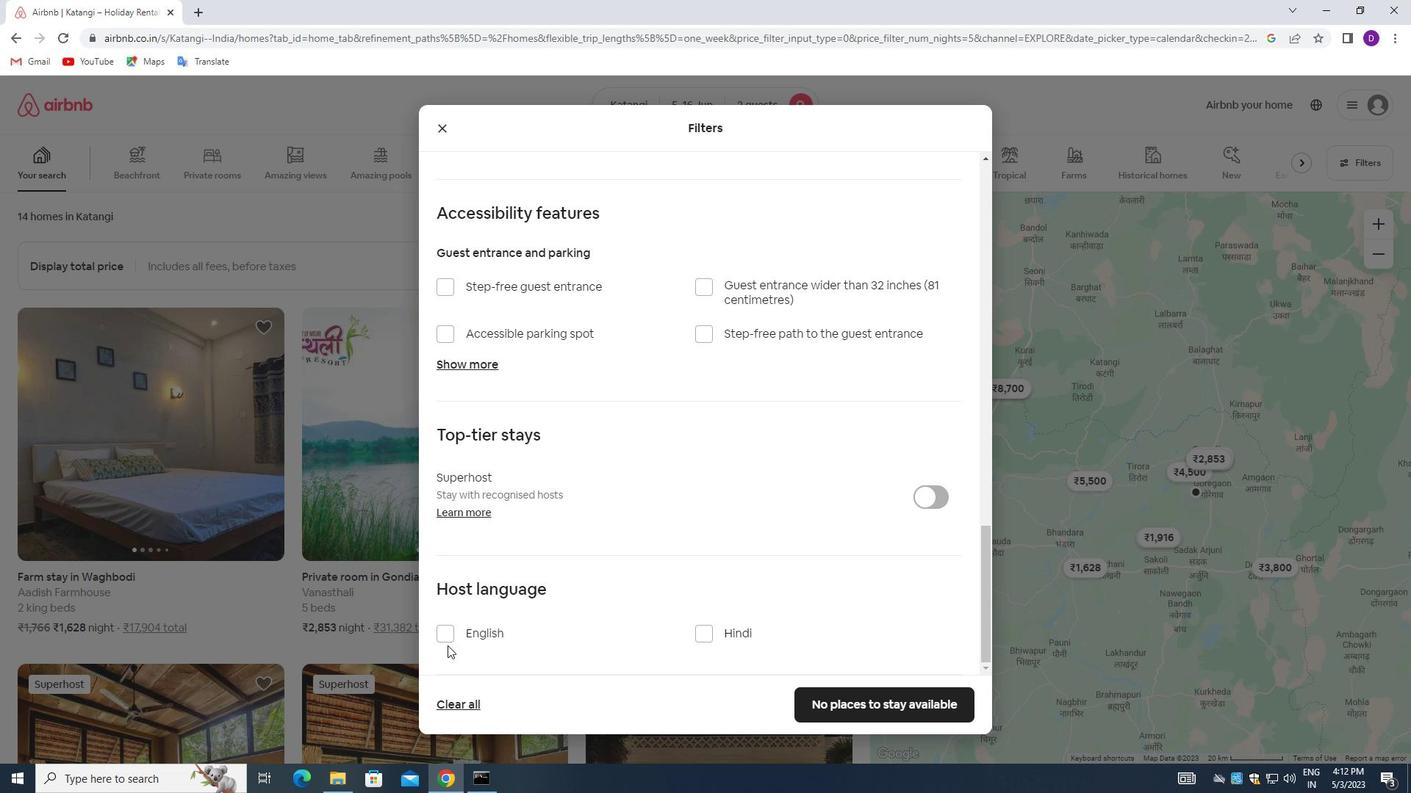 
Action: Mouse pressed left at (442, 634)
Screenshot: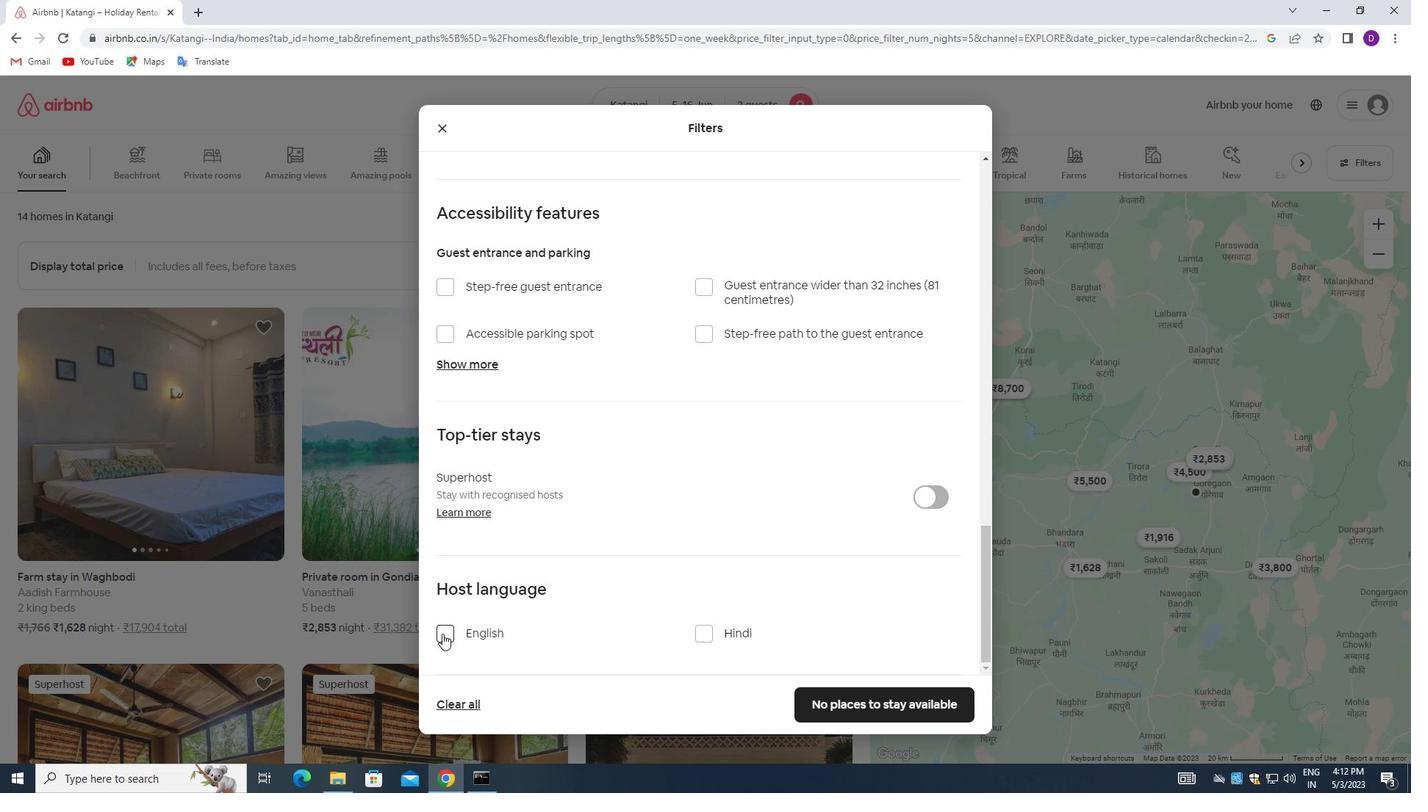 
Action: Mouse moved to (866, 699)
Screenshot: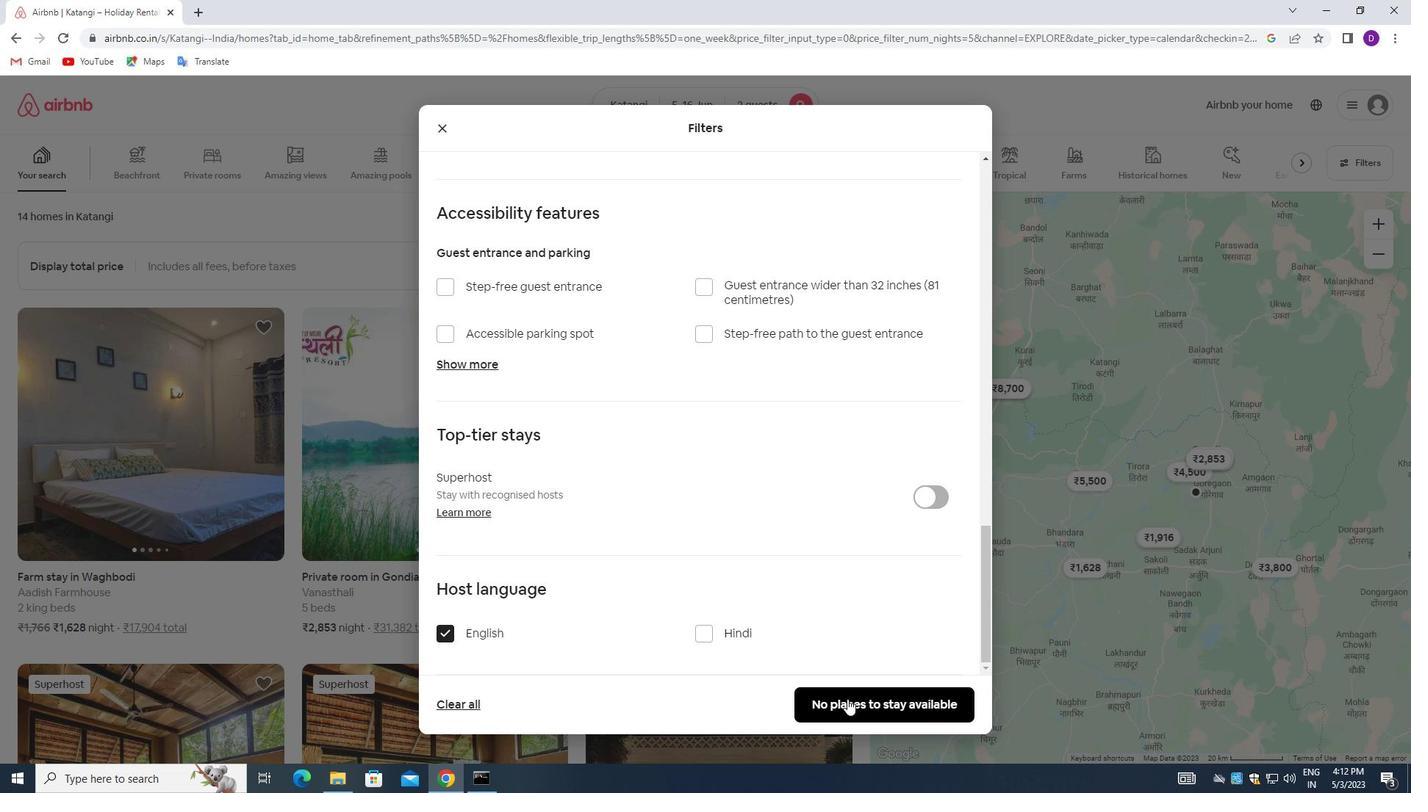 
Action: Mouse pressed left at (866, 699)
Screenshot: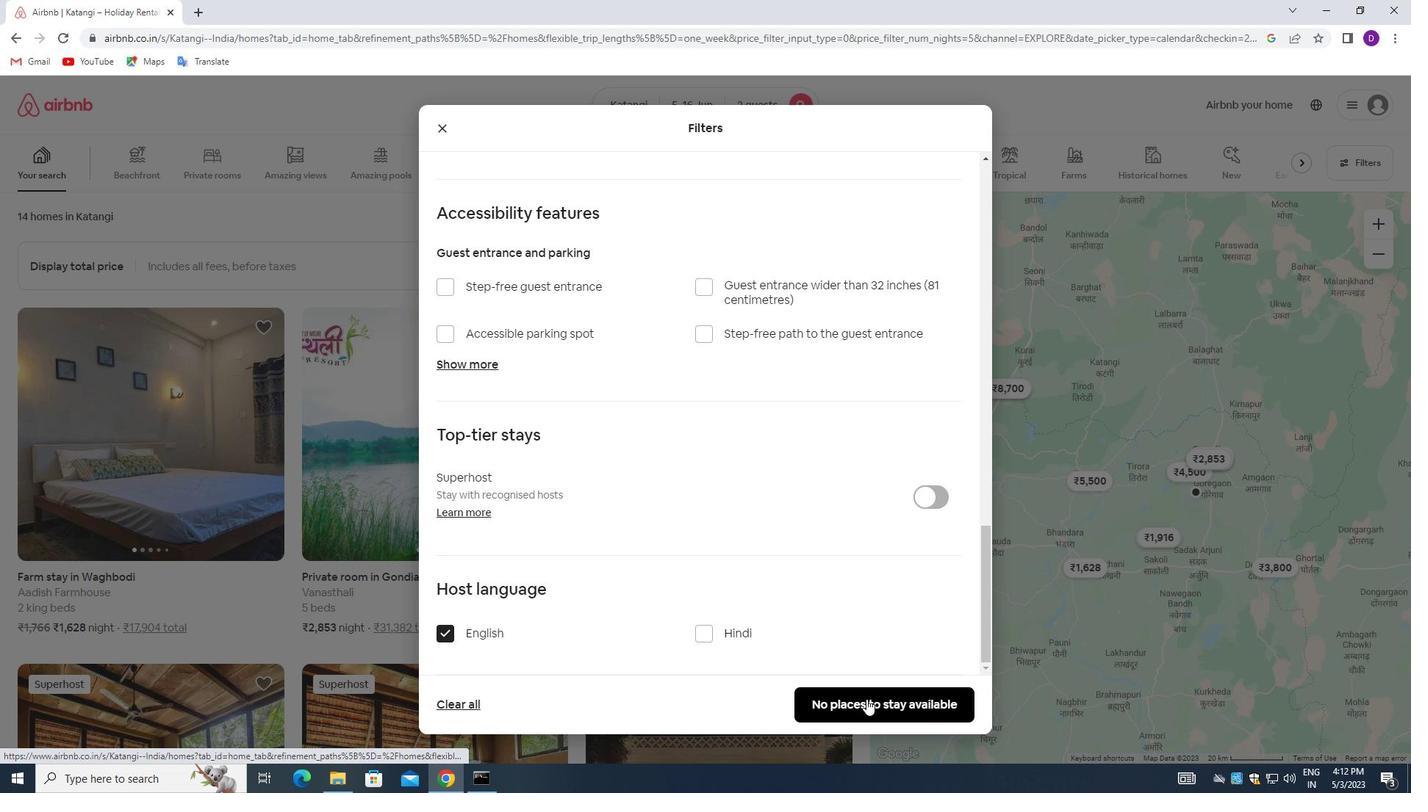 
